 Task: Create new invoice with Date Opened :15-Apr-23, Select Customer: Cauldron Ice Cream, Terms: Payment Term 1. Make invoice entry for item-1 with Date: 15-Apr-23, Description: Minute Maid Apple Juice, Action: Material, Income Account: Income:Sales, Quantity: 2, Unit Price: 6, Discount %: 7. Make entry for item-2 with Date: 15-Apr-23, Description: Ruffles Cheddar Sour Cream Big Bag_x000D_
, Action: Material, Income Account: Income:Sales, Quantity: 2, Unit Price: 12.25, Discount %: 8. Make entry for item-3 with Date: 15-Apr-23, Description: Asian Yellow Pears_x000D_
, Action: Material, Income Account: Income:Sales, Quantity: 2, Unit Price: 13.25, Discount %: 10. Write Notes: 'Looking forward to serving you again.'. Post Invoice with Post Date: 15-Apr-23, Post to Accounts: Assets:Accounts Receivable. Pay / Process Payment with Transaction Date: 15-May-23, Amount: 57.55, Transfer Account: Checking Account. Print Invoice, display notes by going to Option, then go to Display Tab and check 'Invoice Notes'.
Action: Mouse moved to (160, 30)
Screenshot: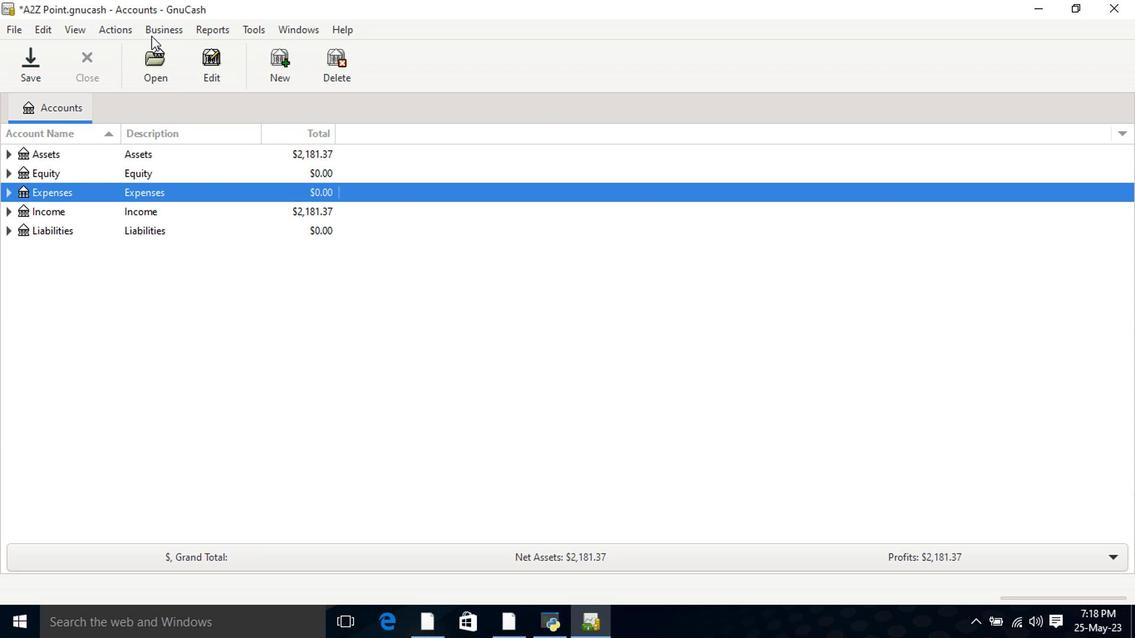 
Action: Mouse pressed left at (160, 30)
Screenshot: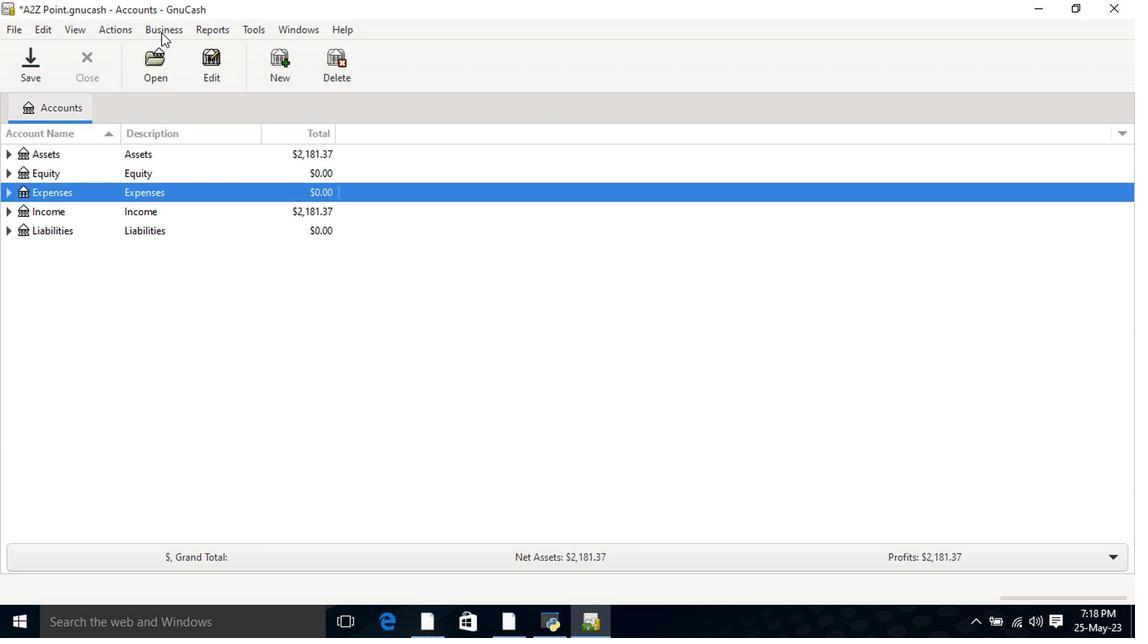 
Action: Mouse moved to (365, 110)
Screenshot: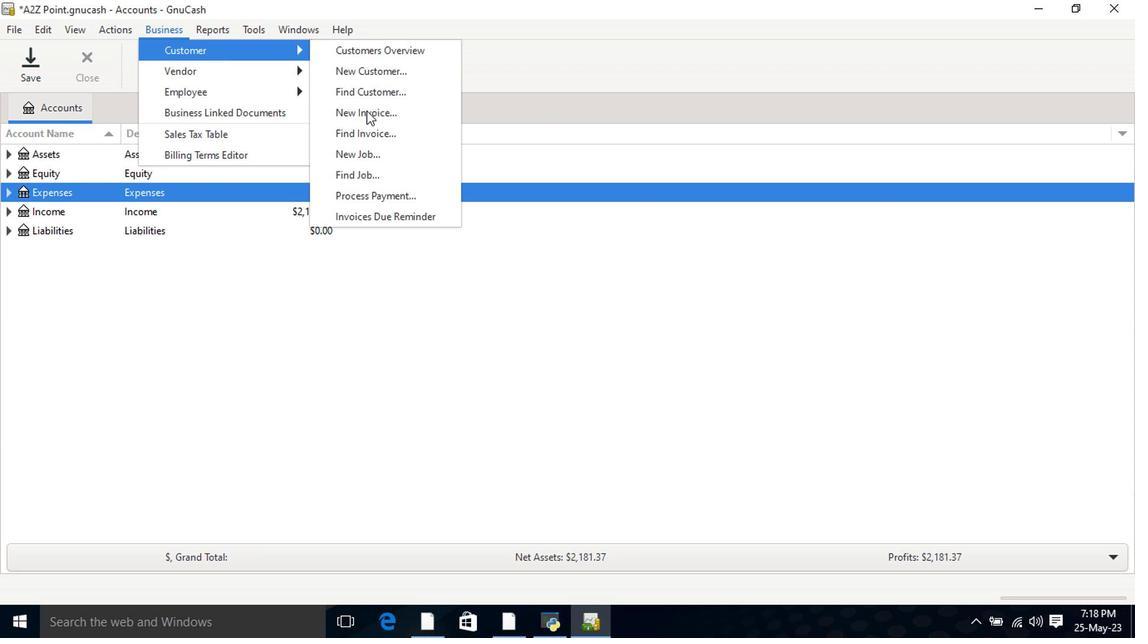 
Action: Mouse pressed left at (365, 110)
Screenshot: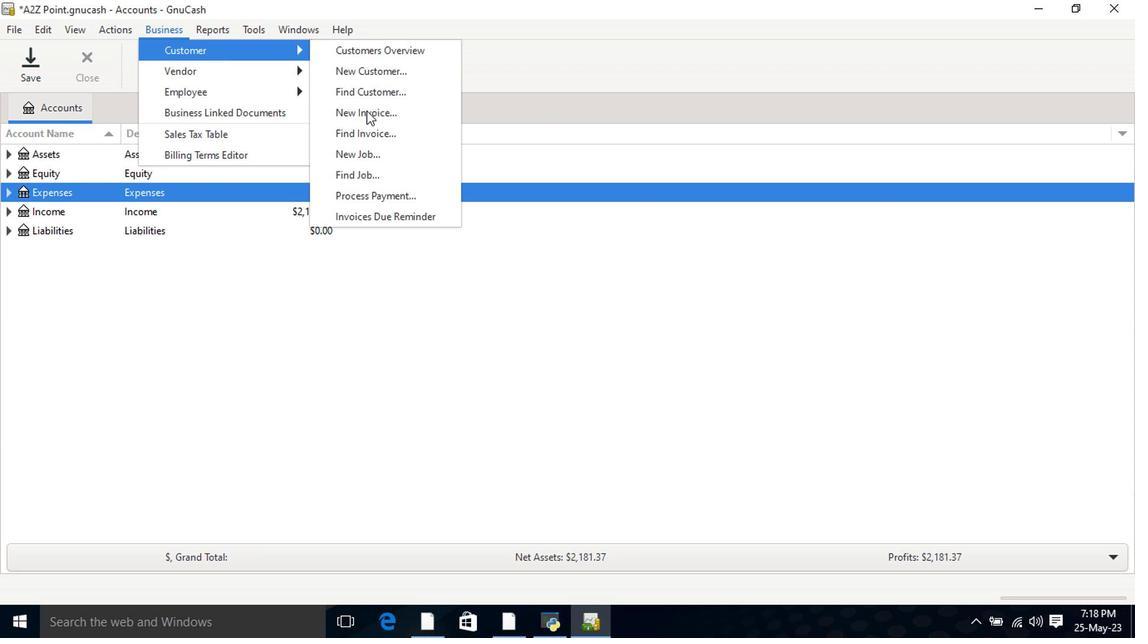 
Action: Mouse moved to (683, 250)
Screenshot: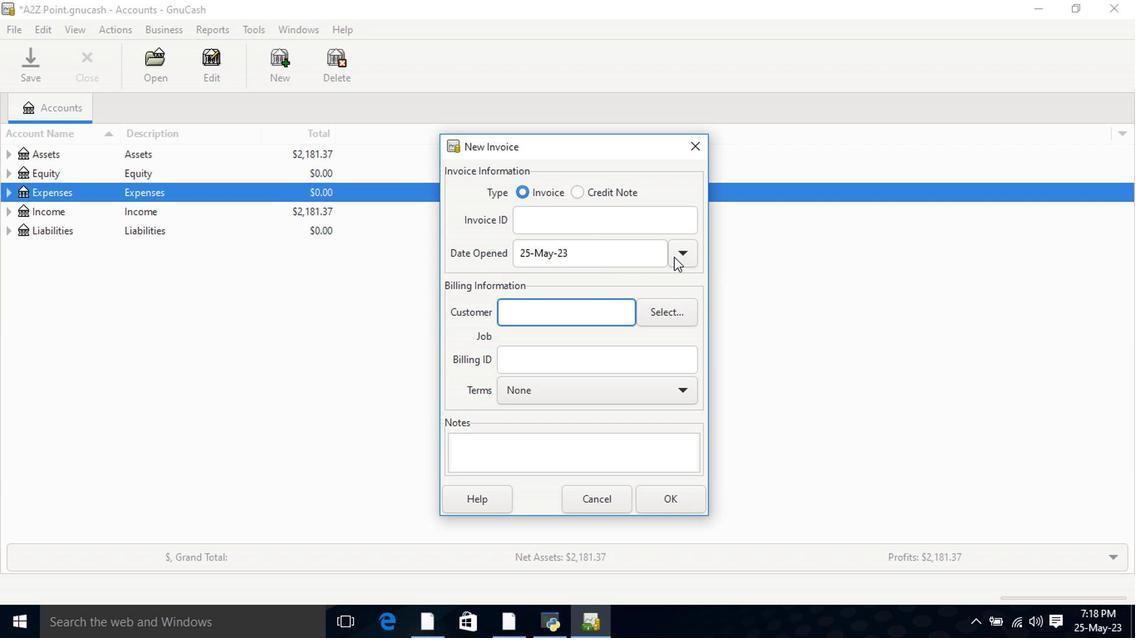 
Action: Mouse pressed left at (683, 250)
Screenshot: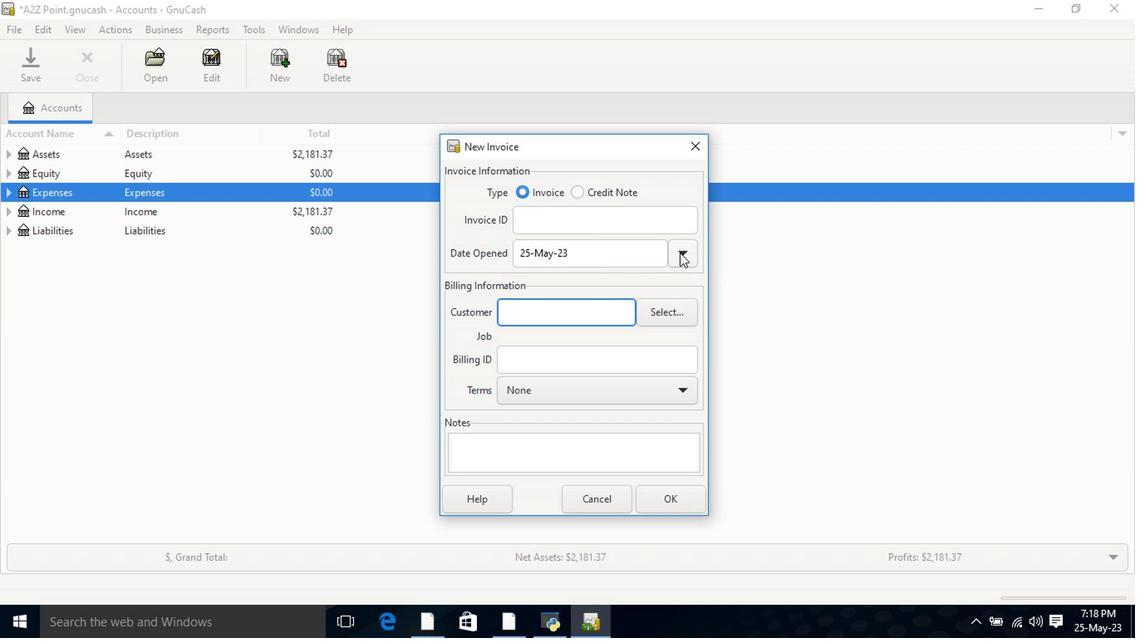 
Action: Mouse moved to (552, 279)
Screenshot: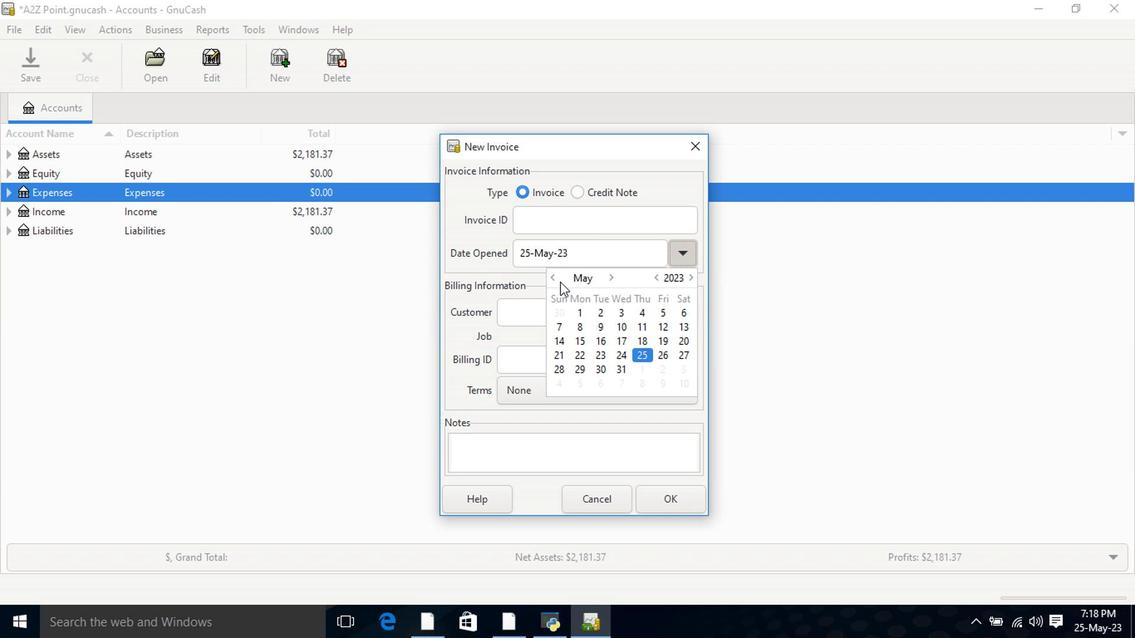 
Action: Mouse pressed left at (552, 279)
Screenshot: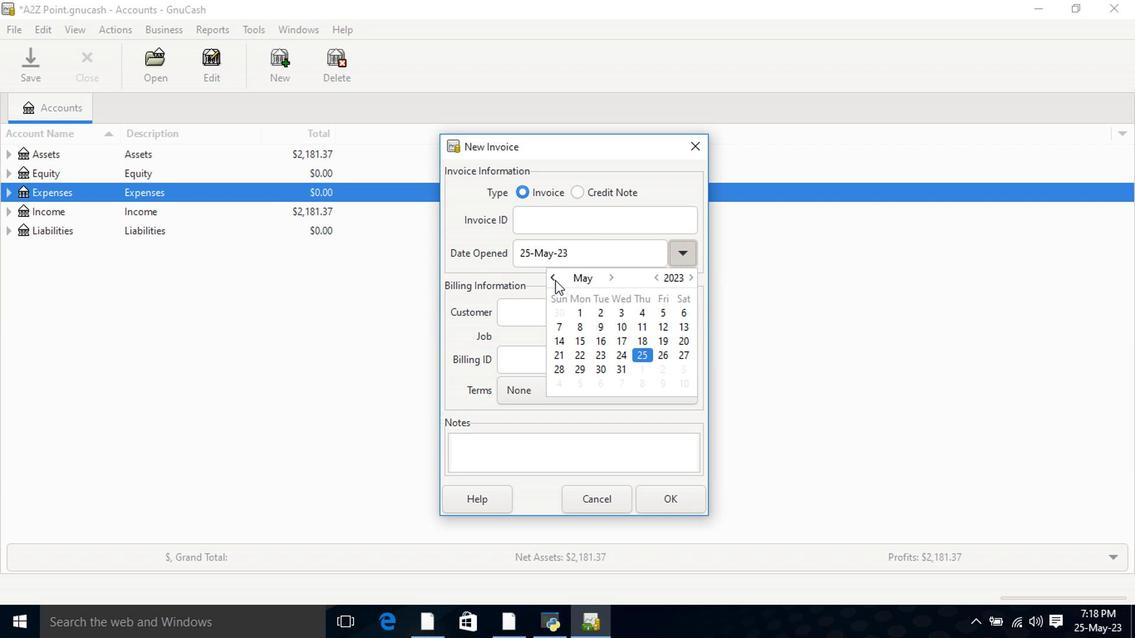 
Action: Mouse moved to (685, 338)
Screenshot: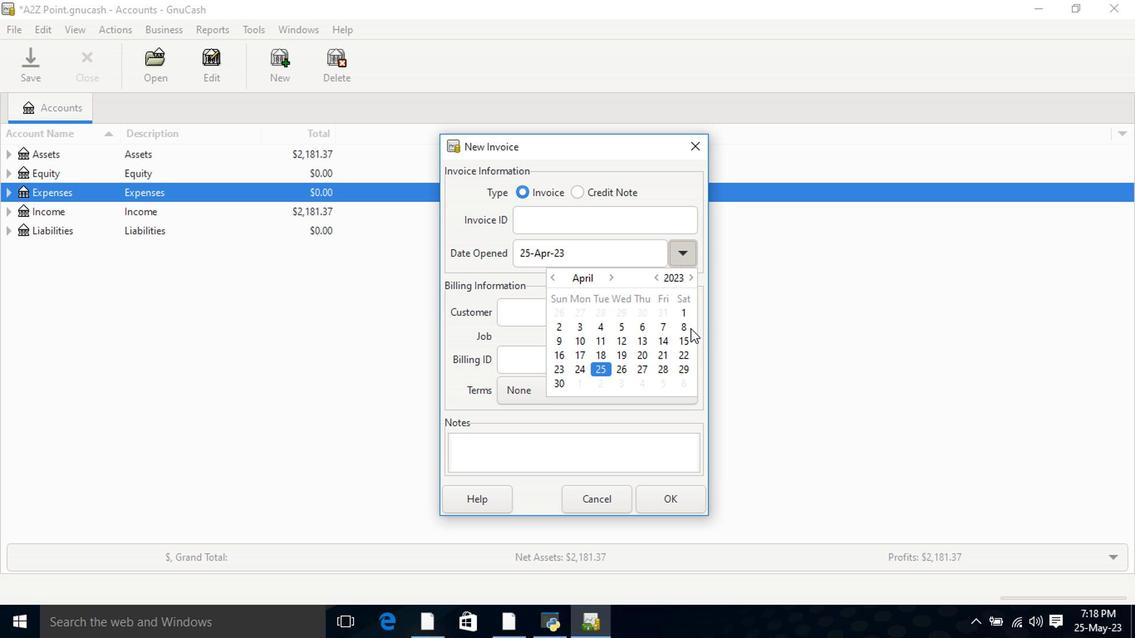 
Action: Mouse pressed left at (685, 338)
Screenshot: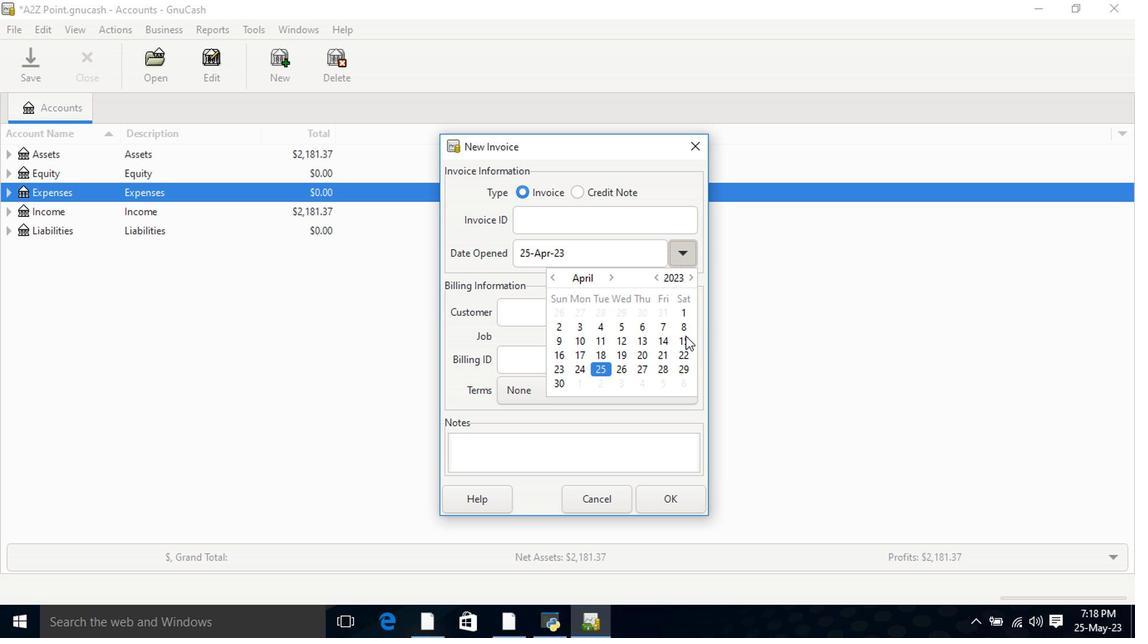
Action: Mouse pressed left at (685, 338)
Screenshot: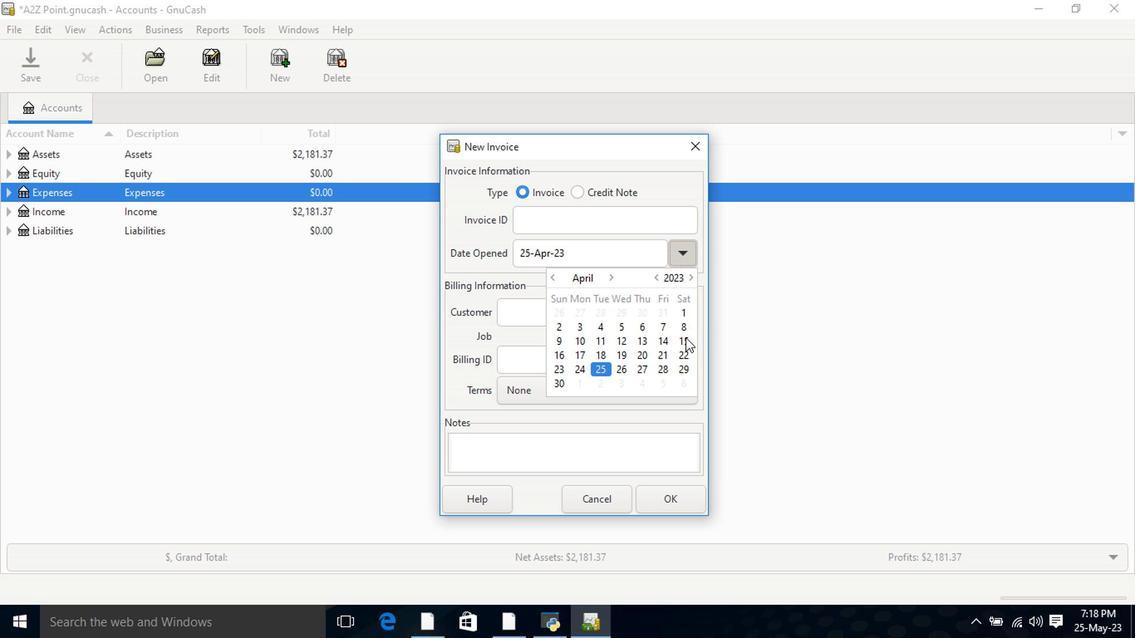 
Action: Mouse moved to (566, 312)
Screenshot: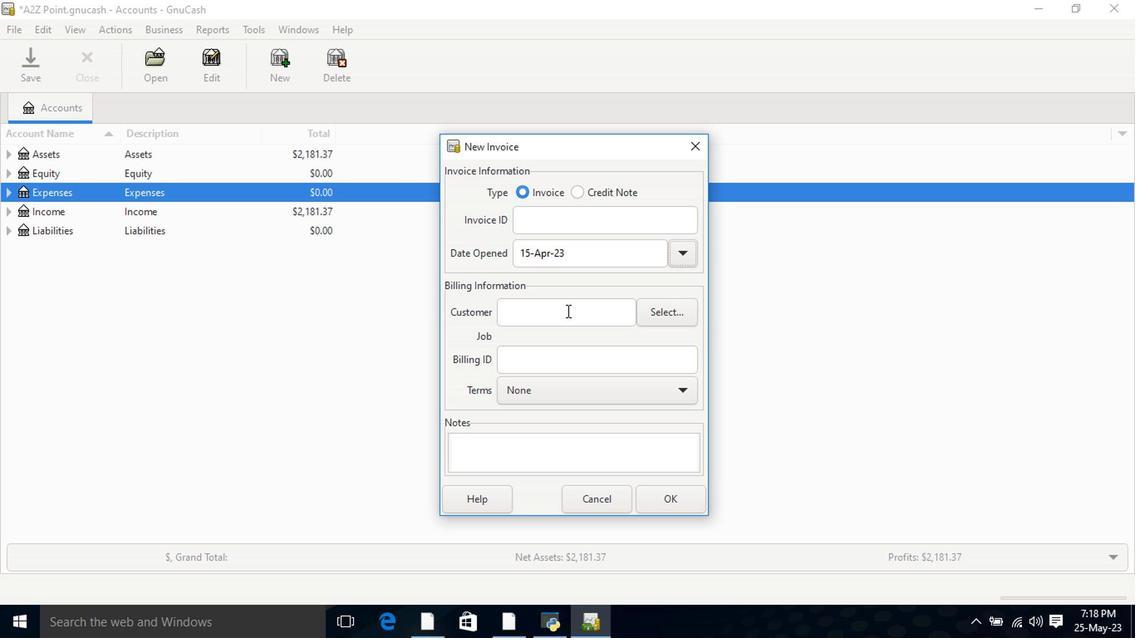 
Action: Mouse pressed left at (566, 312)
Screenshot: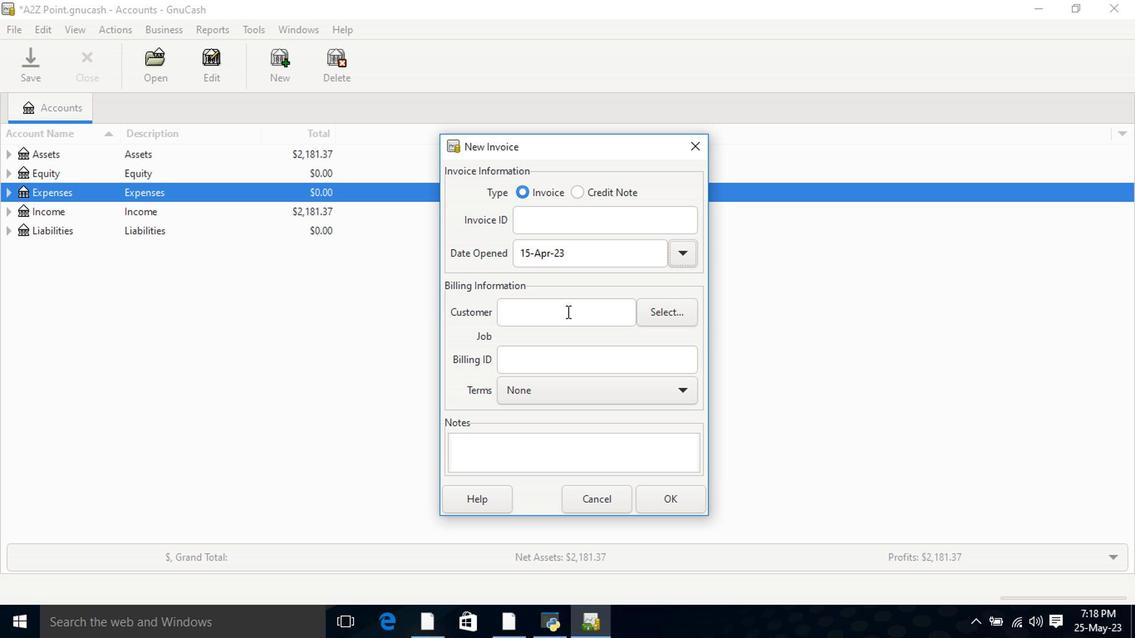 
Action: Key pressed <Key.shift><Key.shift><Key.shift><Key.shift><Key.shift><Key.shift><Key.shift>Cau
Screenshot: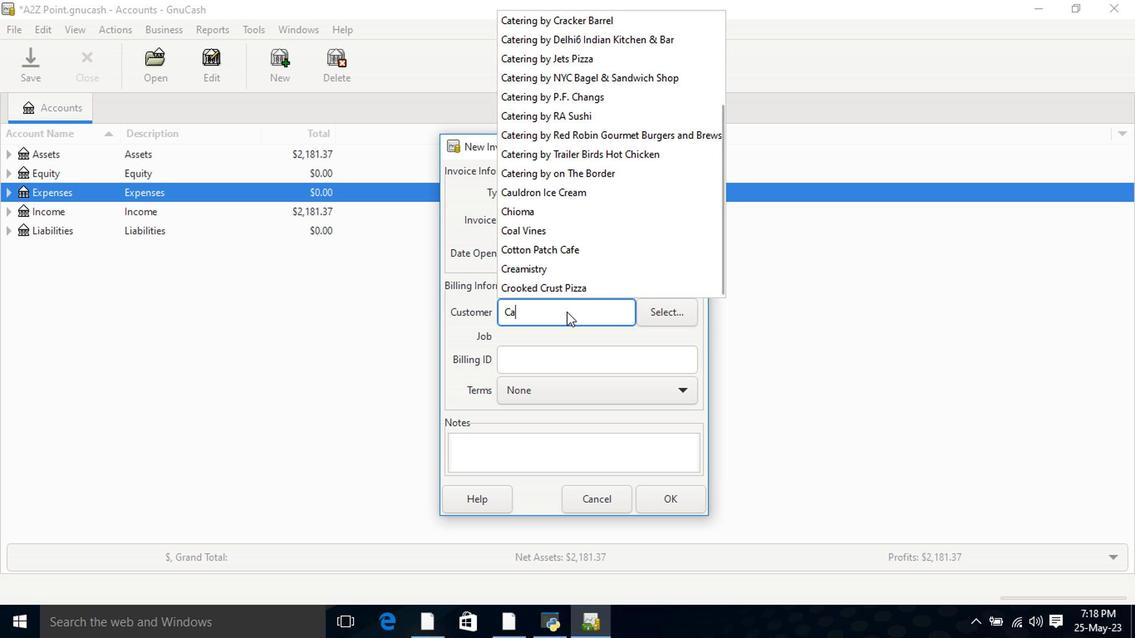 
Action: Mouse moved to (558, 339)
Screenshot: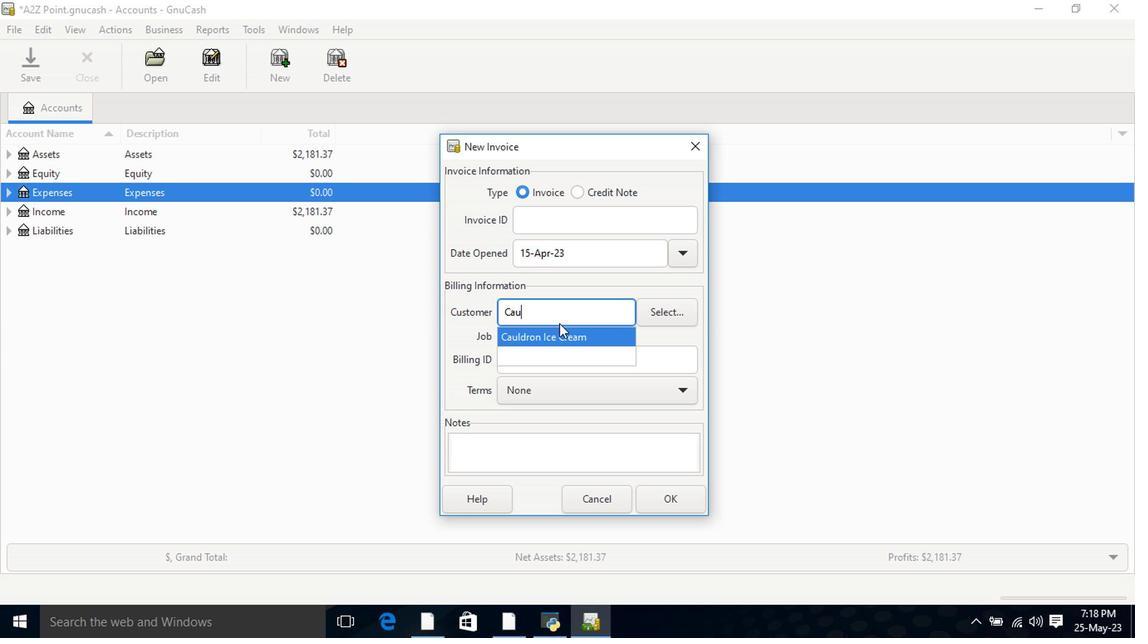 
Action: Mouse pressed left at (558, 339)
Screenshot: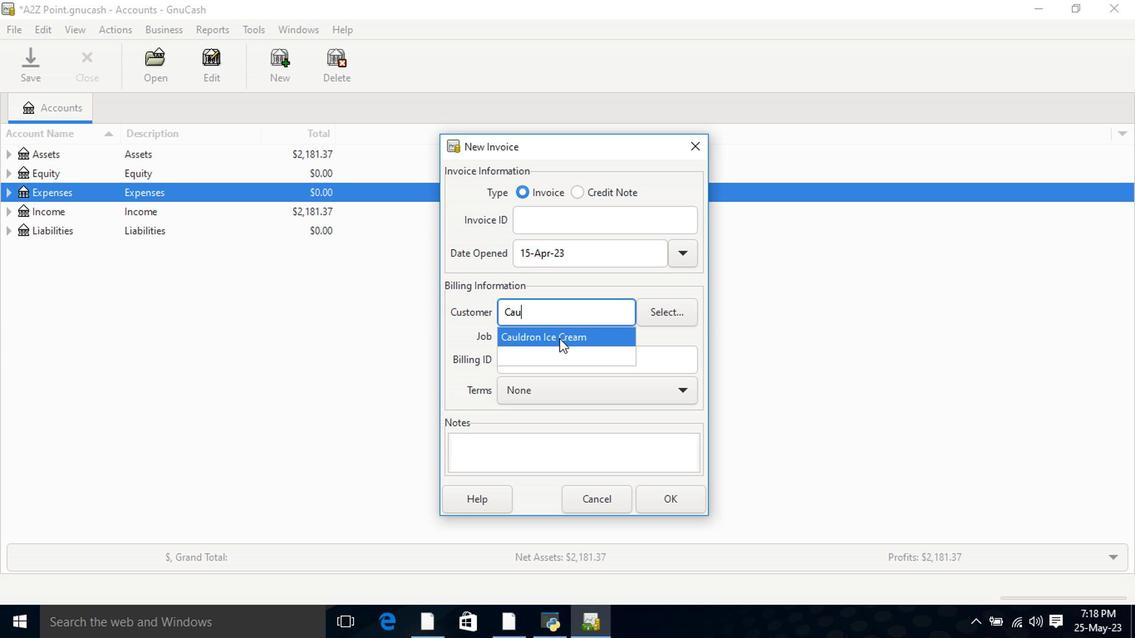 
Action: Mouse moved to (555, 410)
Screenshot: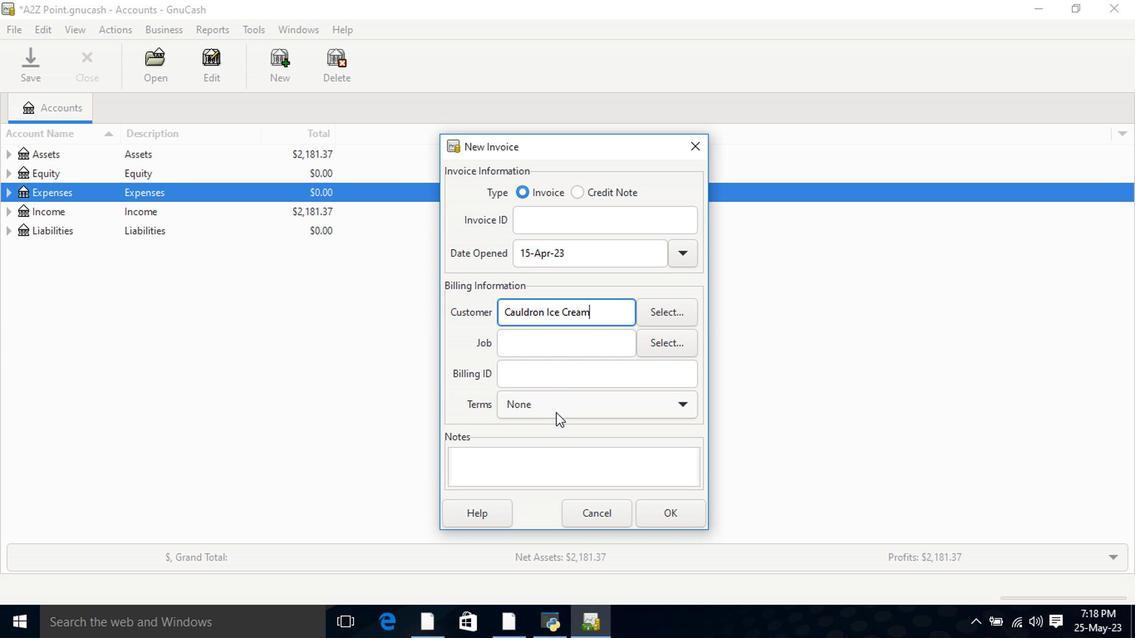 
Action: Mouse pressed left at (555, 410)
Screenshot: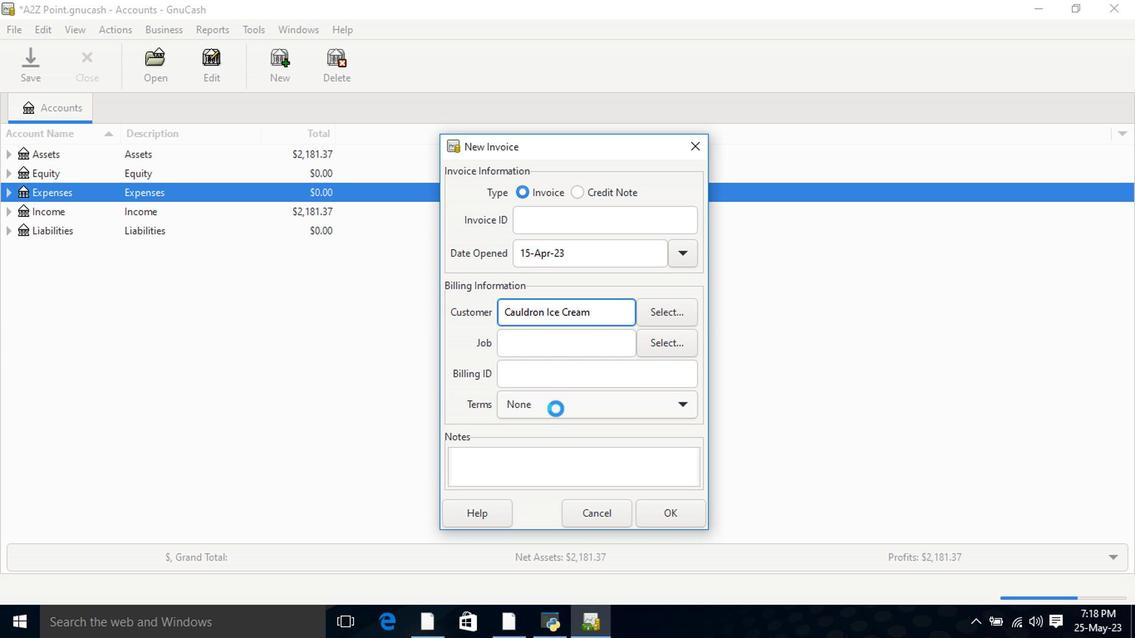 
Action: Mouse moved to (552, 437)
Screenshot: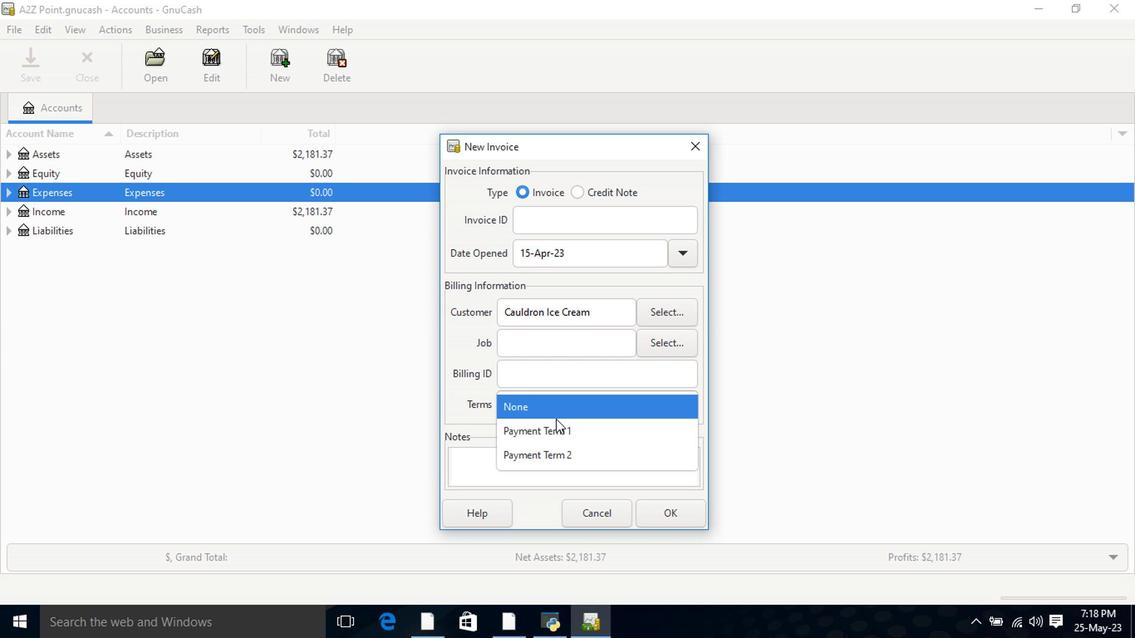 
Action: Mouse pressed left at (552, 437)
Screenshot: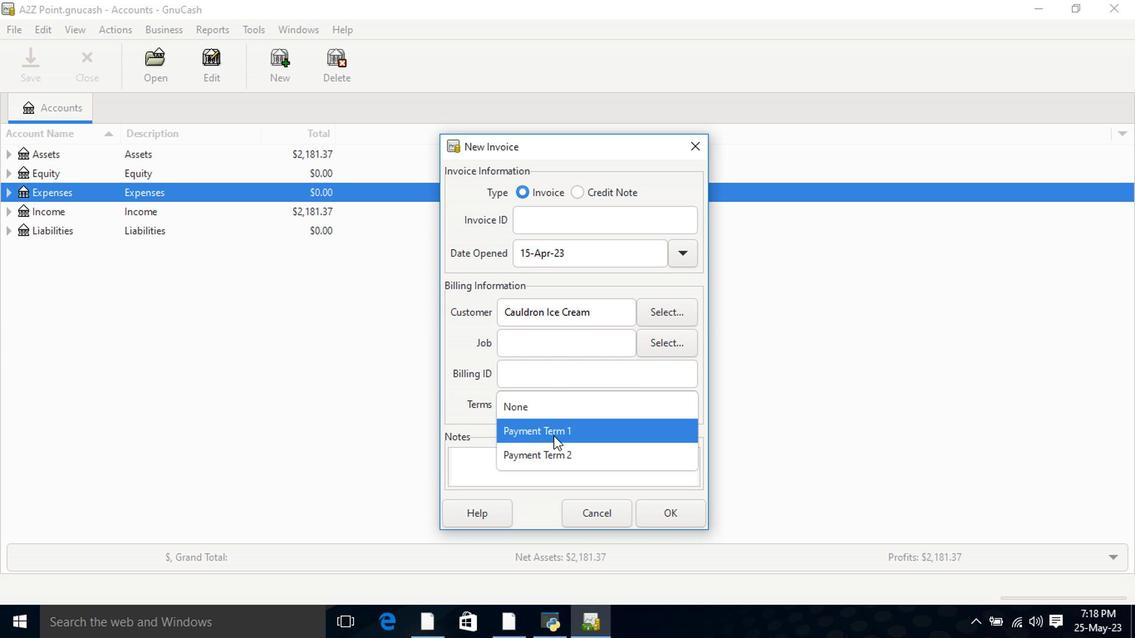 
Action: Mouse moved to (656, 521)
Screenshot: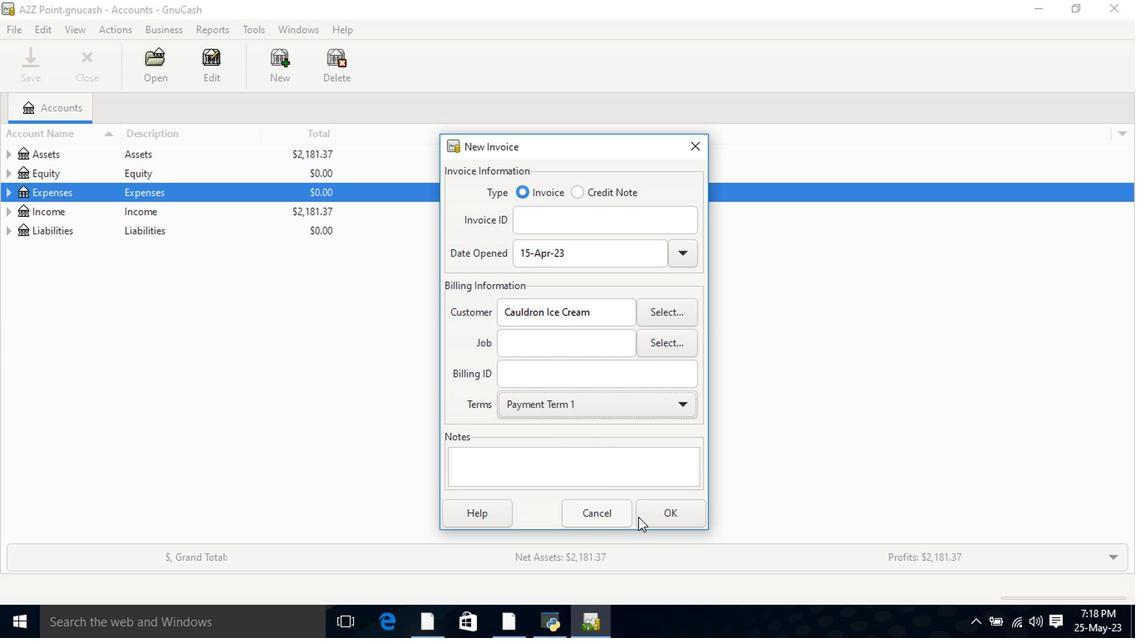 
Action: Mouse pressed left at (656, 521)
Screenshot: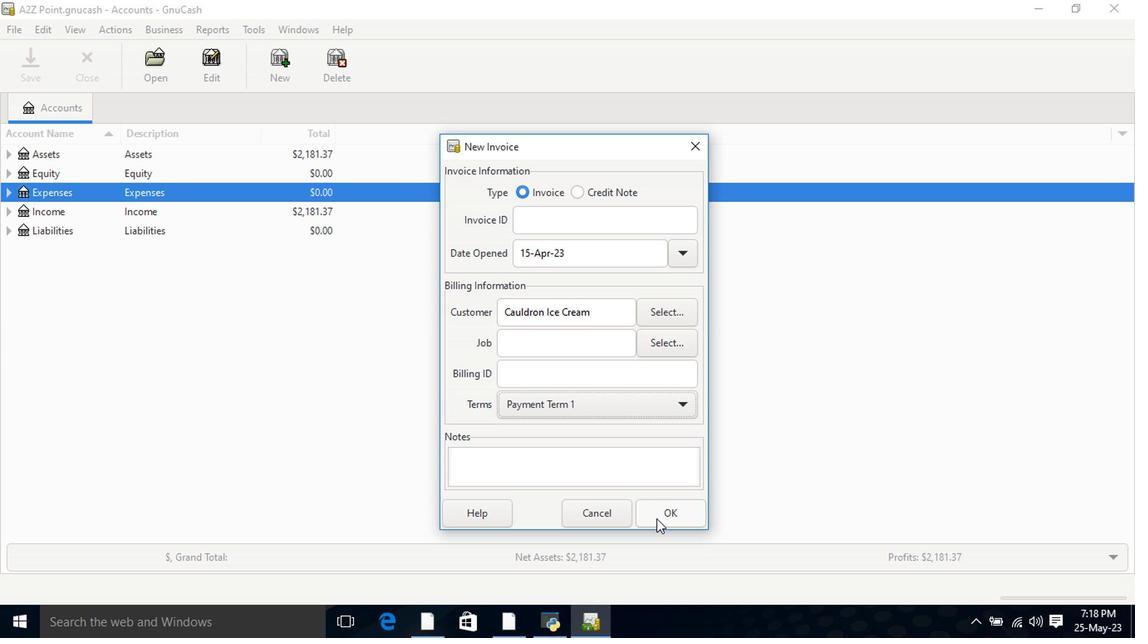 
Action: Mouse moved to (76, 325)
Screenshot: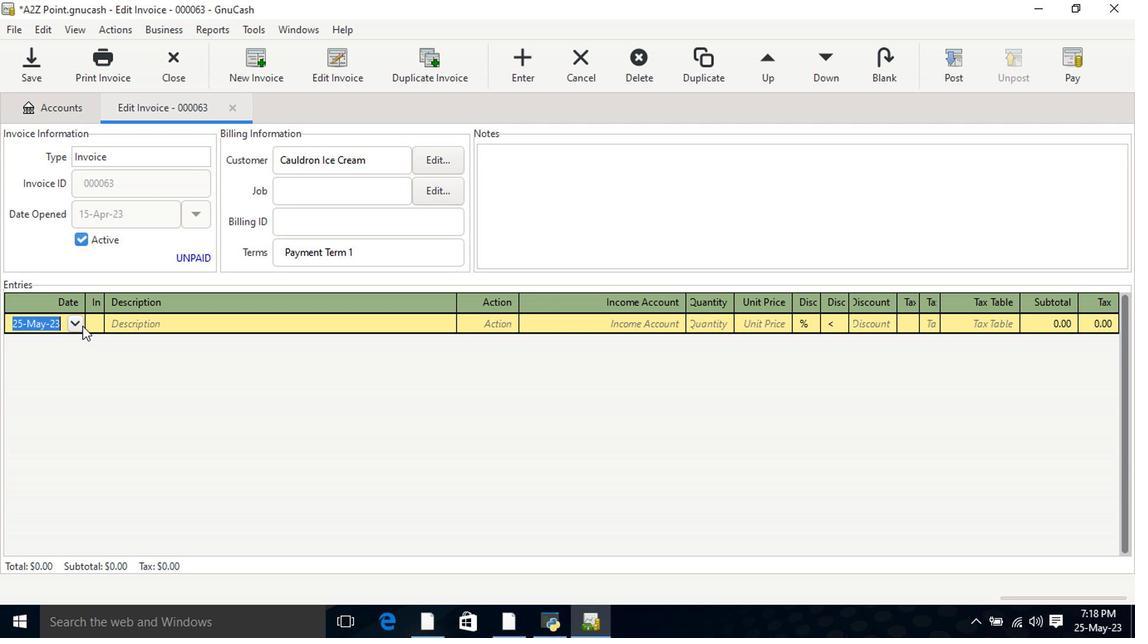 
Action: Mouse pressed left at (76, 325)
Screenshot: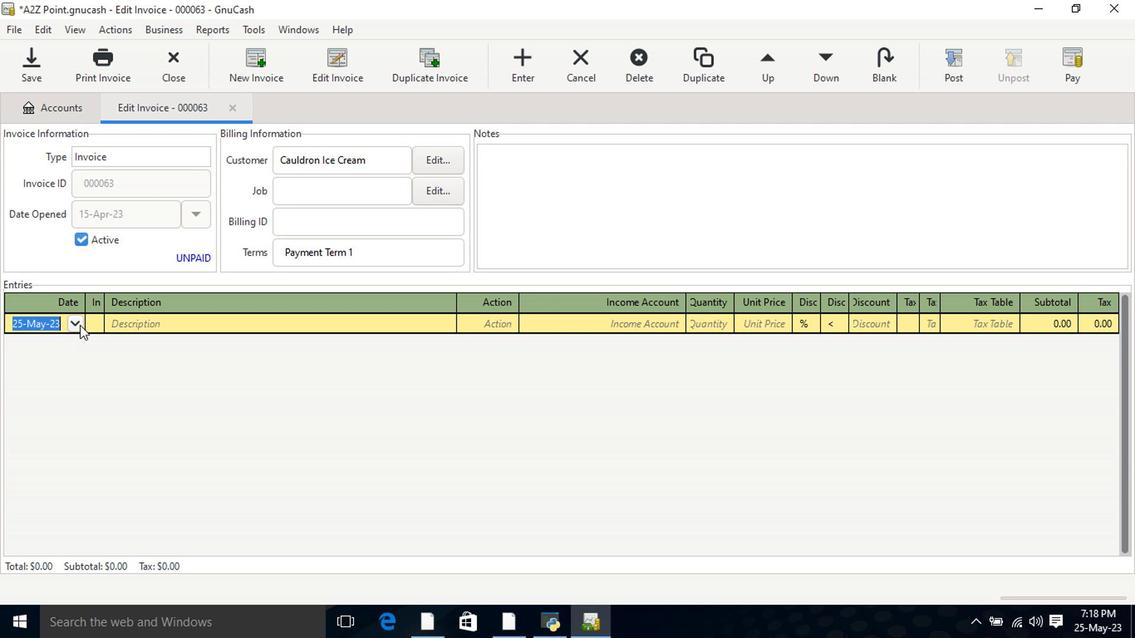
Action: Mouse moved to (14, 348)
Screenshot: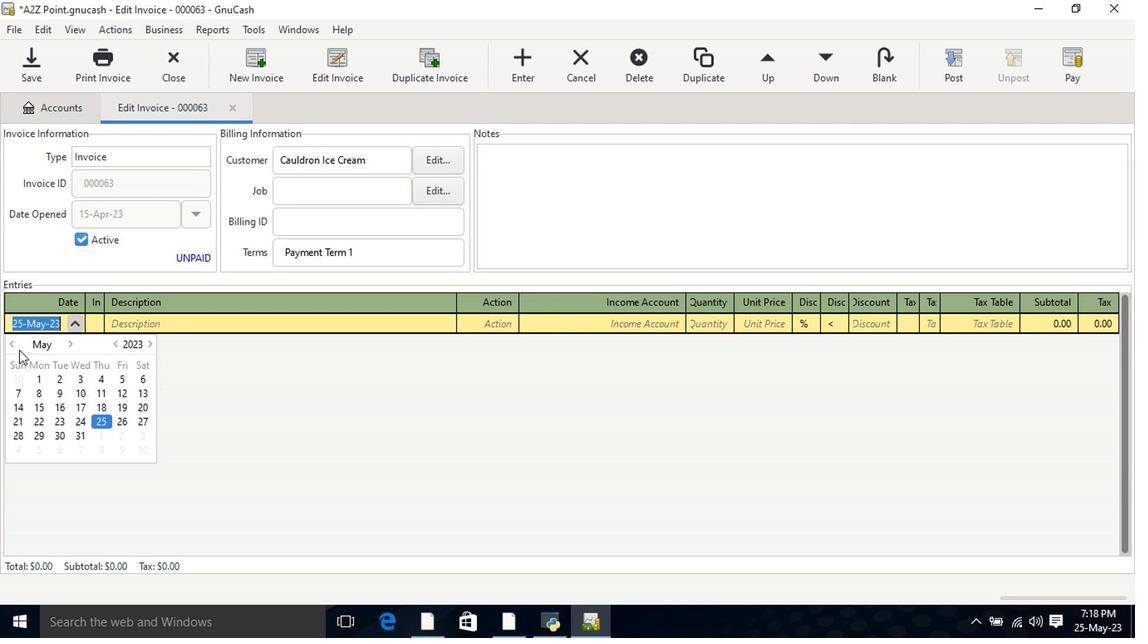 
Action: Mouse pressed left at (14, 348)
Screenshot: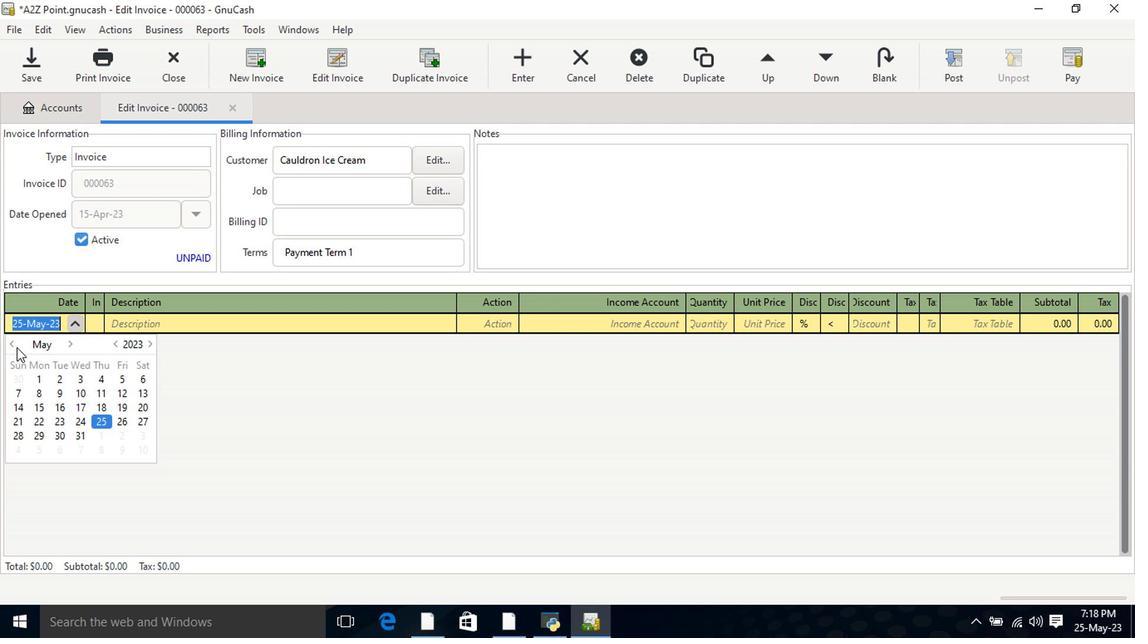 
Action: Mouse moved to (9, 345)
Screenshot: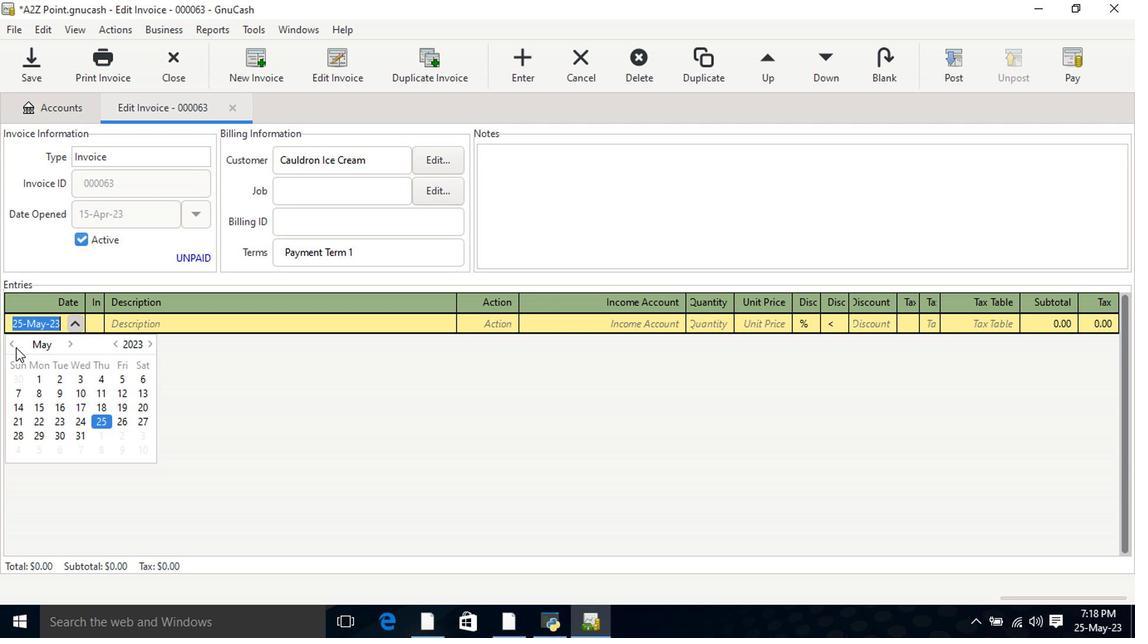 
Action: Mouse pressed left at (9, 345)
Screenshot: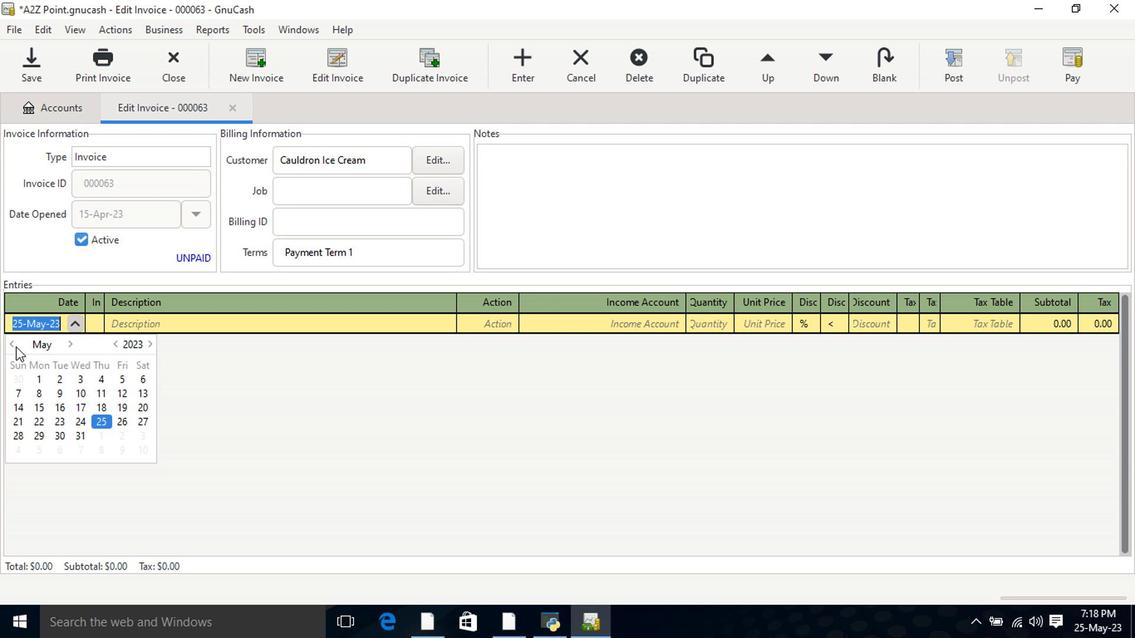 
Action: Mouse moved to (143, 409)
Screenshot: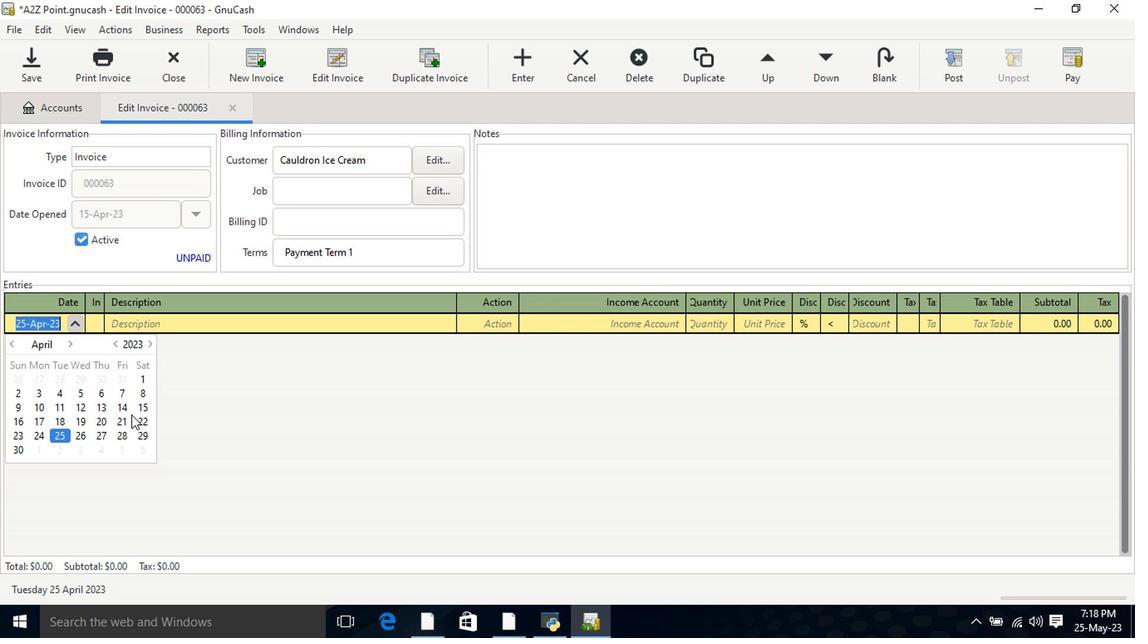 
Action: Mouse pressed left at (143, 409)
Screenshot: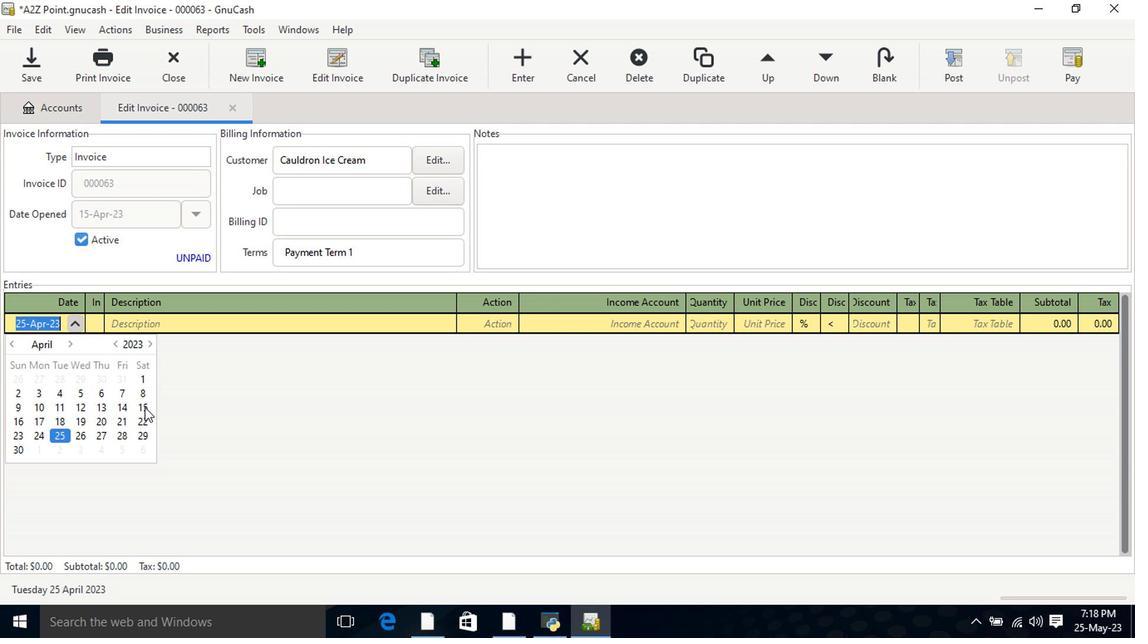 
Action: Mouse moved to (143, 407)
Screenshot: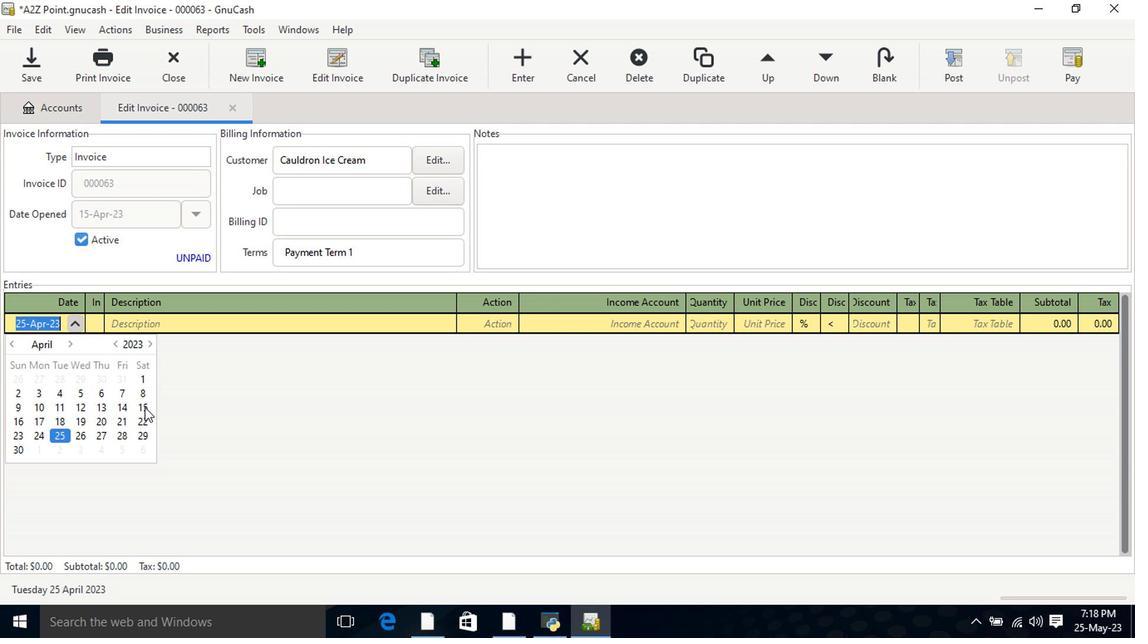 
Action: Mouse pressed left at (143, 407)
Screenshot: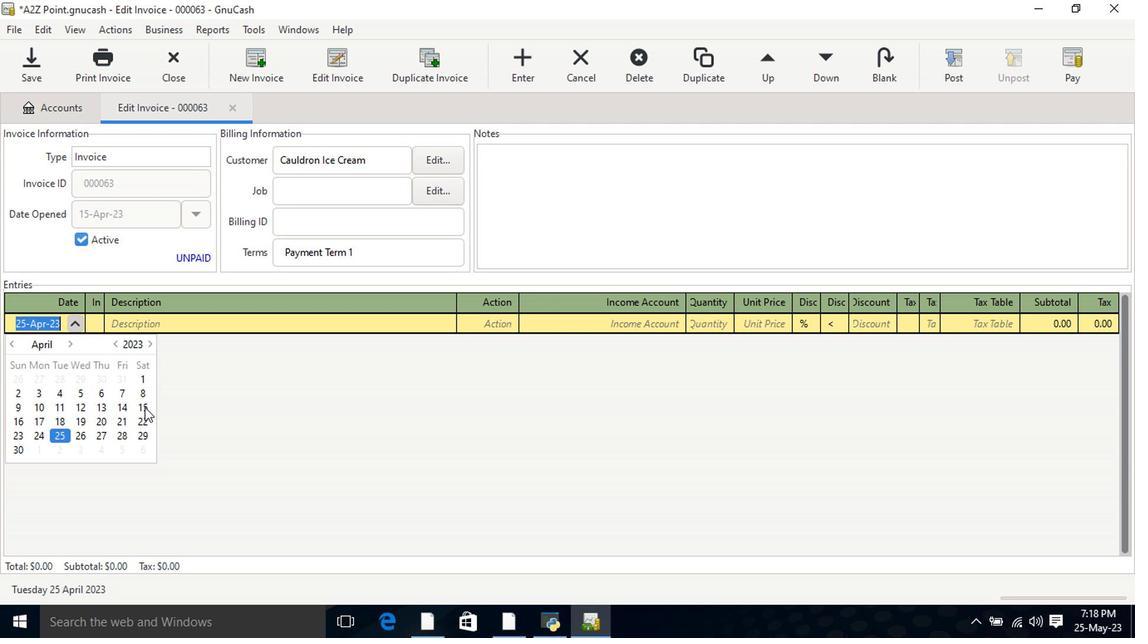 
Action: Mouse moved to (155, 319)
Screenshot: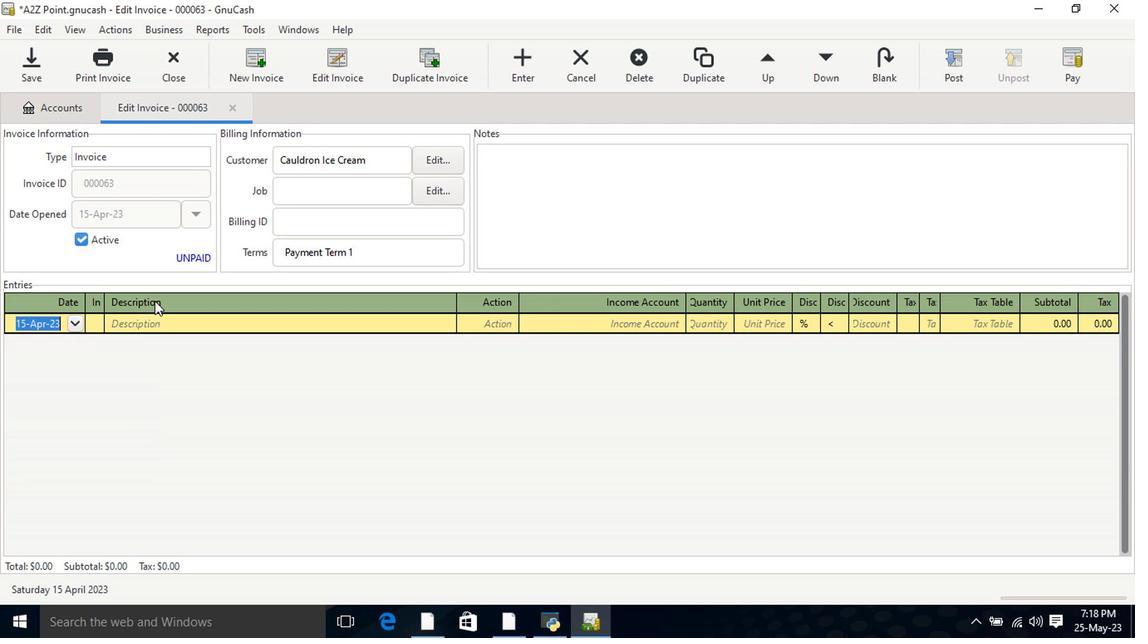 
Action: Key pressed <Key.shift>Minute<Key.space><Key.shift>Main<Key.backspace>d<Key.space><Key.shift>Apple<Key.space><Key.shift>Juice<Key.tab>mater<Key.tab>incom<Key.down><Key.down><Key.down><Key.tab>2<Key.tab>6<Key.tab>
Screenshot: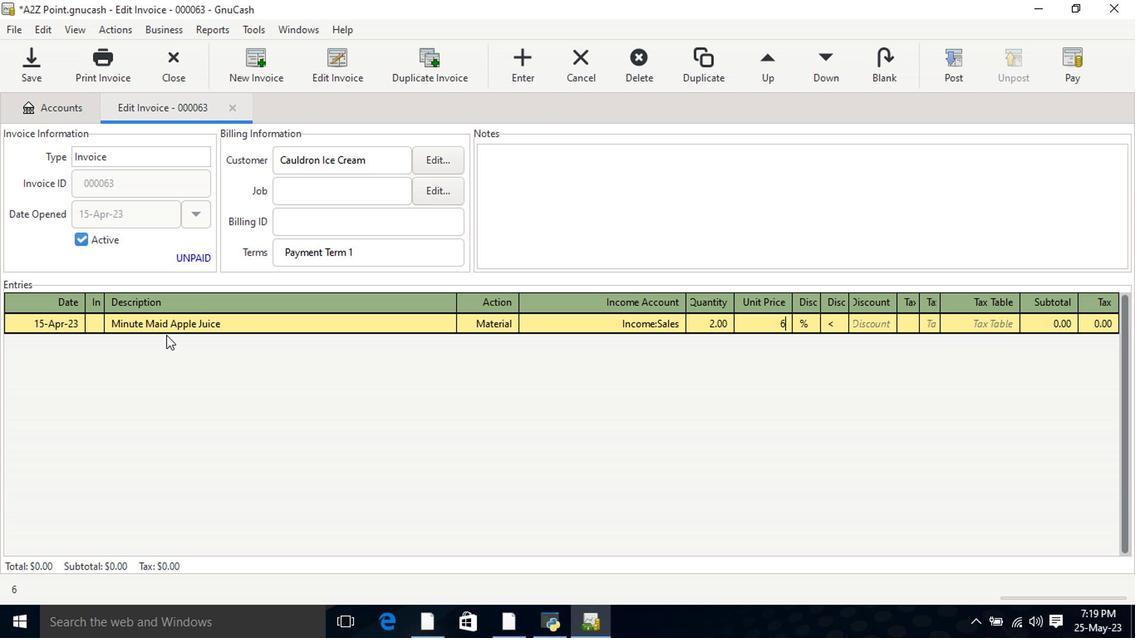 
Action: Mouse moved to (820, 326)
Screenshot: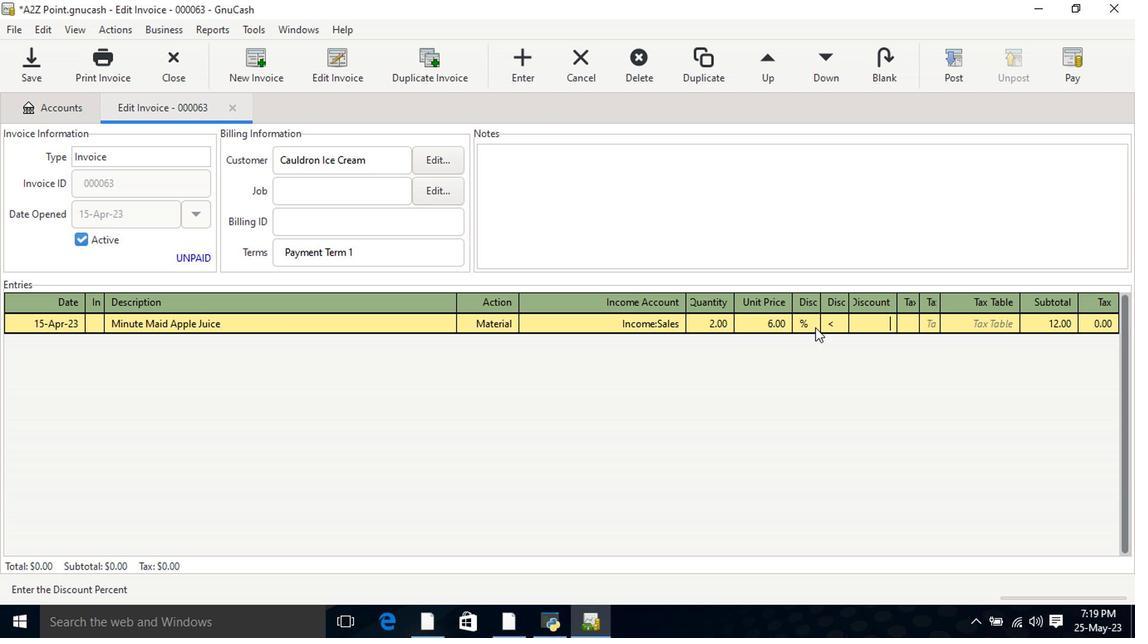 
Action: Mouse pressed left at (820, 326)
Screenshot: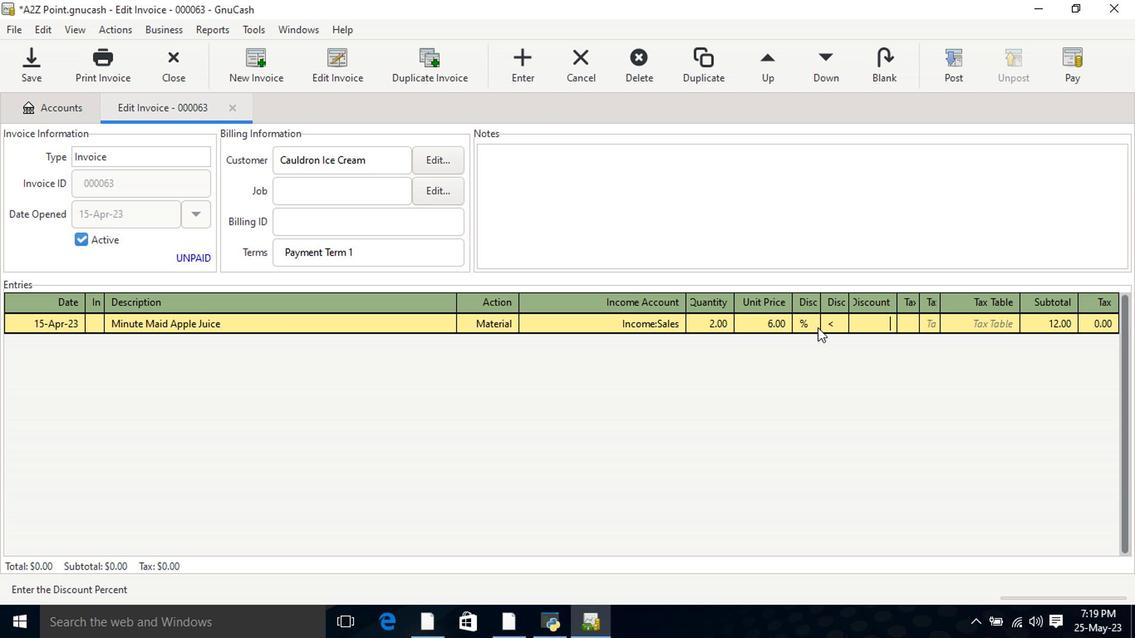 
Action: Mouse moved to (799, 326)
Screenshot: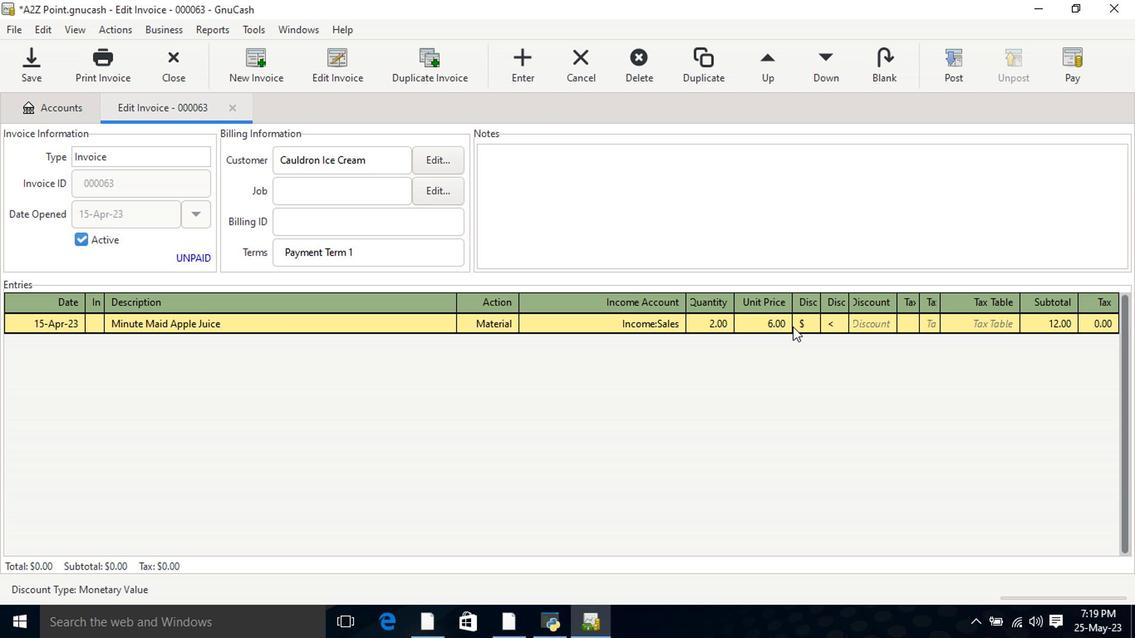 
Action: Mouse pressed left at (799, 326)
Screenshot: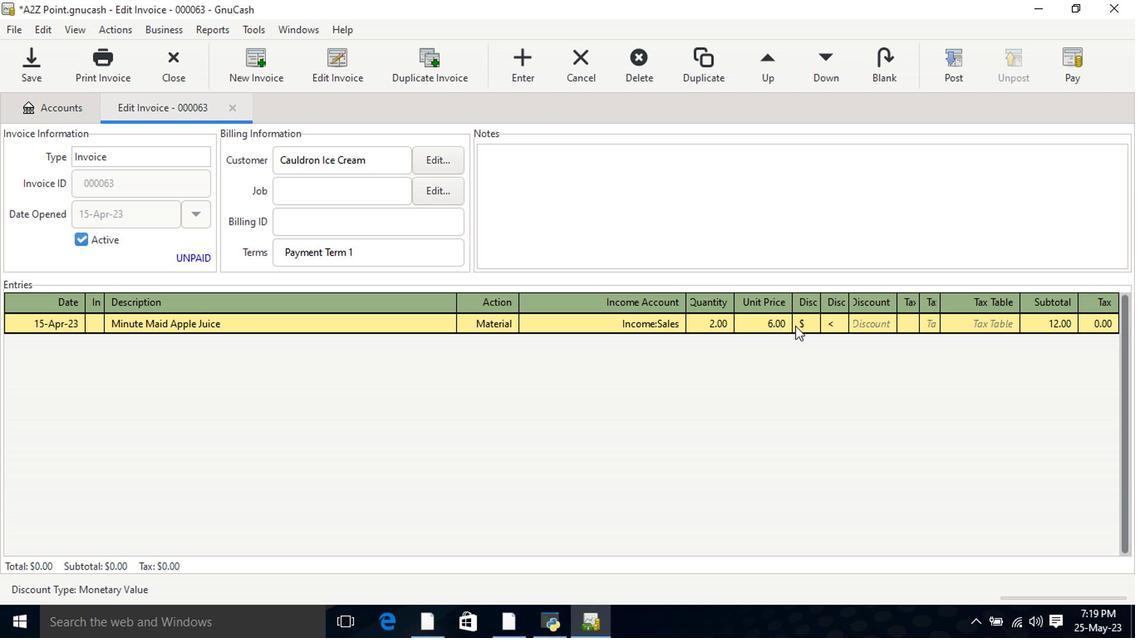 
Action: Mouse moved to (827, 323)
Screenshot: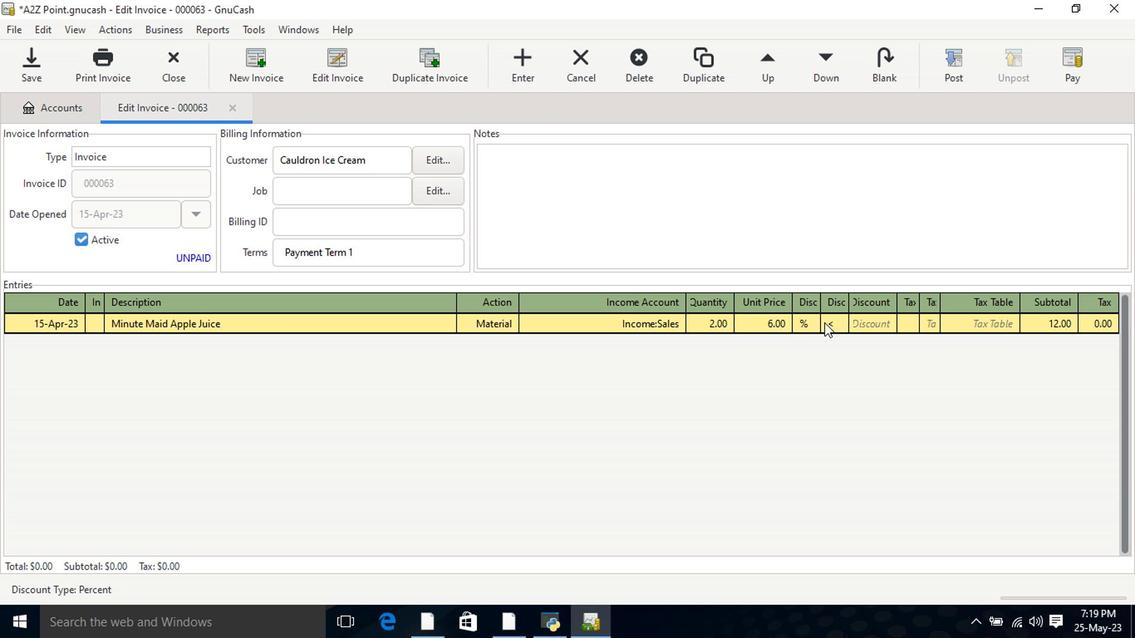 
Action: Mouse pressed left at (827, 323)
Screenshot: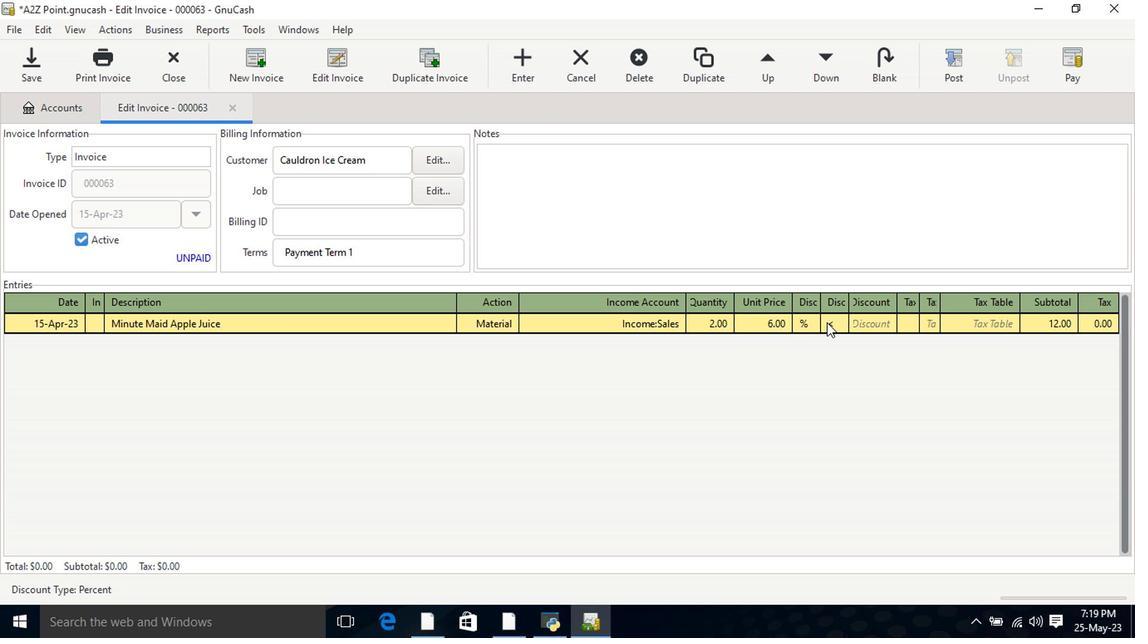 
Action: Mouse moved to (860, 325)
Screenshot: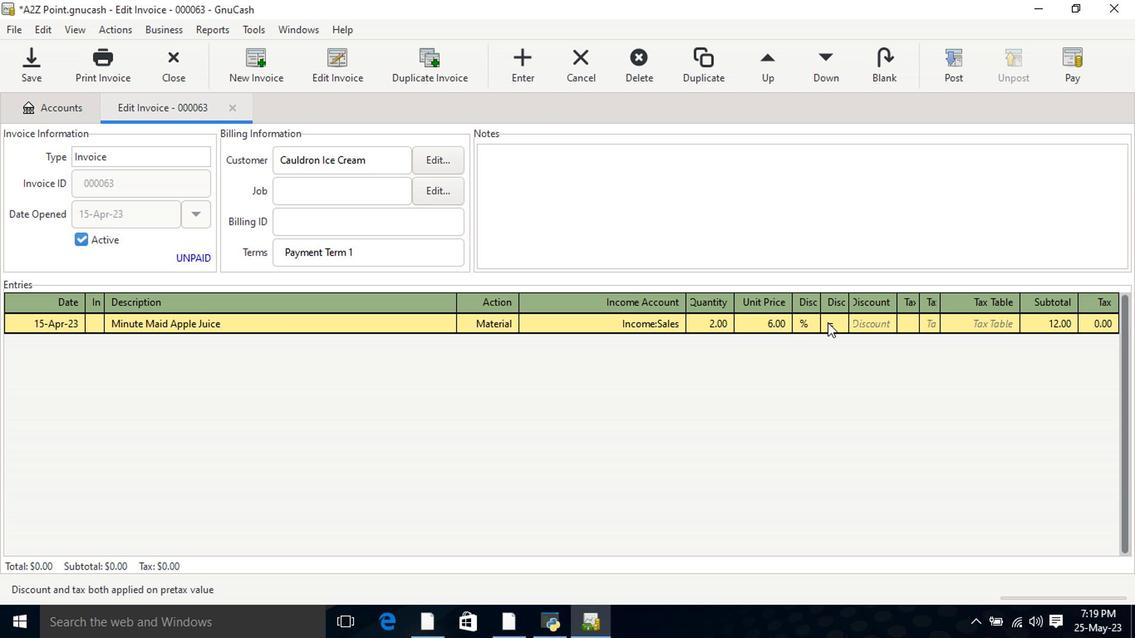 
Action: Mouse pressed left at (860, 325)
Screenshot: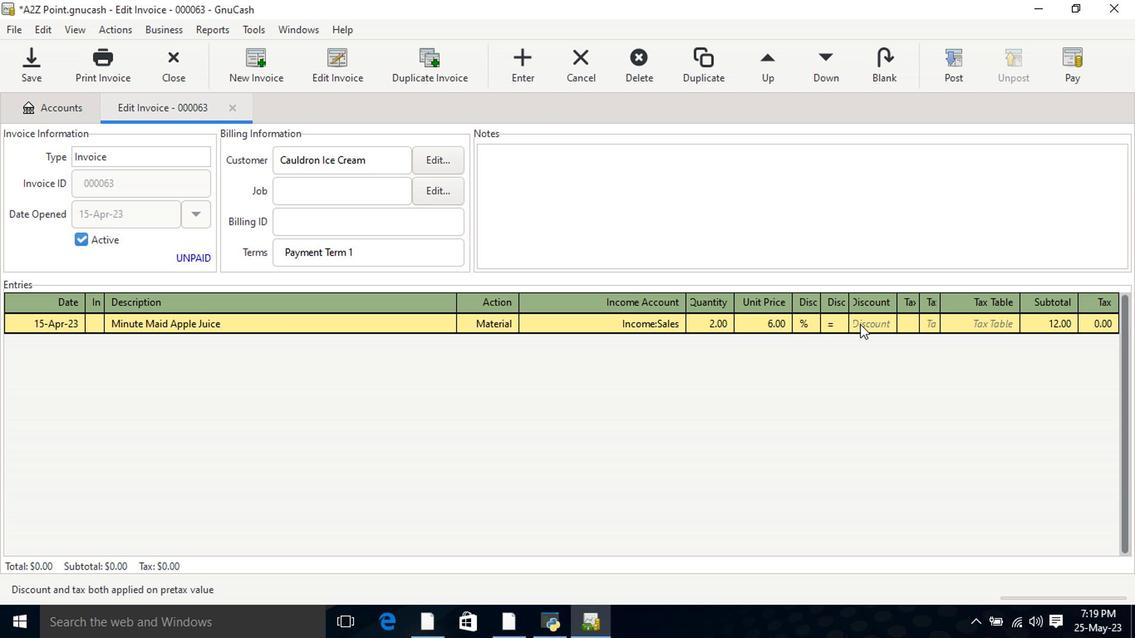 
Action: Key pressed 7<Key.tab><Key.tab><Key.shift>Ruffles<Key.space><Key.shift>Cheddar<Key.space><Key.shift>Sour<Key.space><Key.shift>Cream<Key.space><Key.shift>Big<Key.space><Key.shift>Big<Key.backspace><Key.backspace>ag<Key.tab>mater<Key.tab>income<Key.down><Key.down><Key.down><Key.tab>2<Key.tab>12.25<Key.tab>
Screenshot: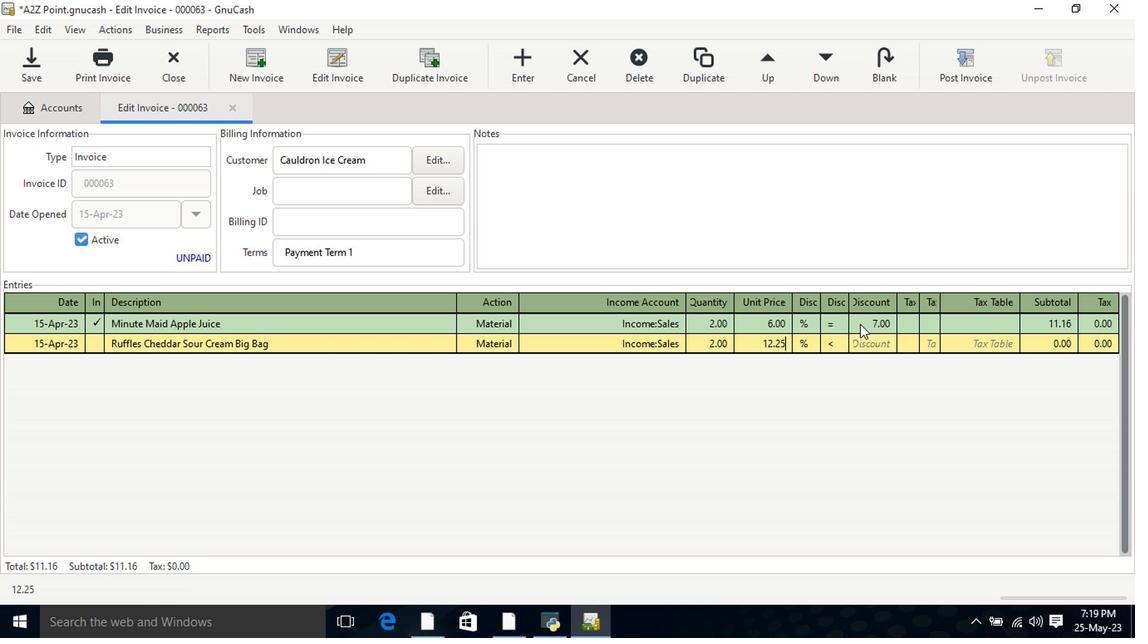 
Action: Mouse moved to (832, 349)
Screenshot: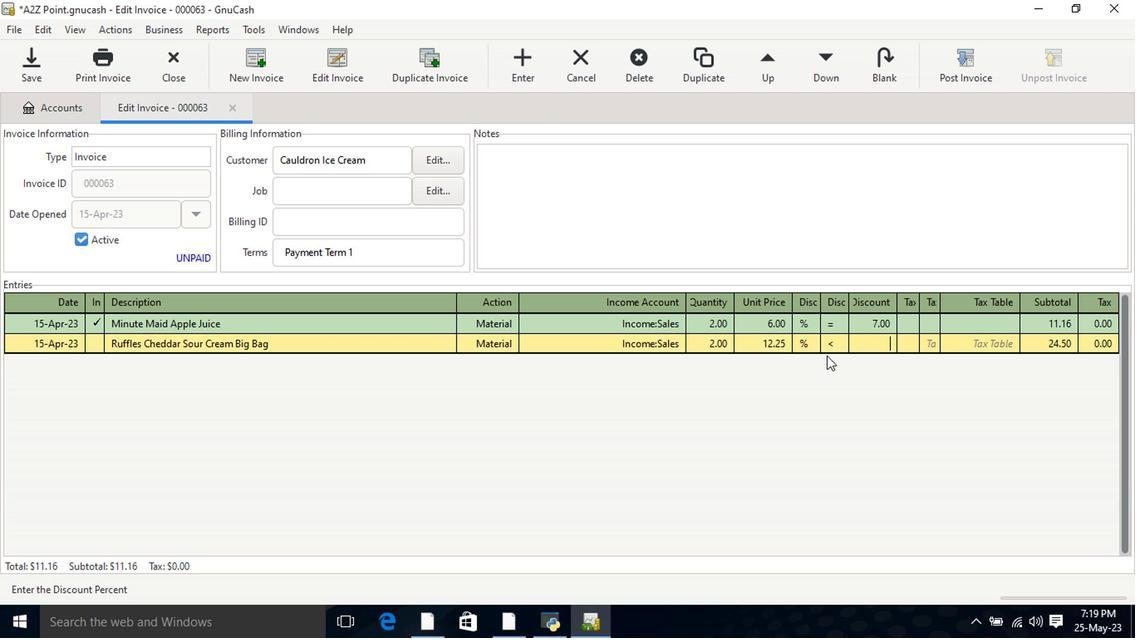 
Action: Mouse pressed left at (832, 349)
Screenshot: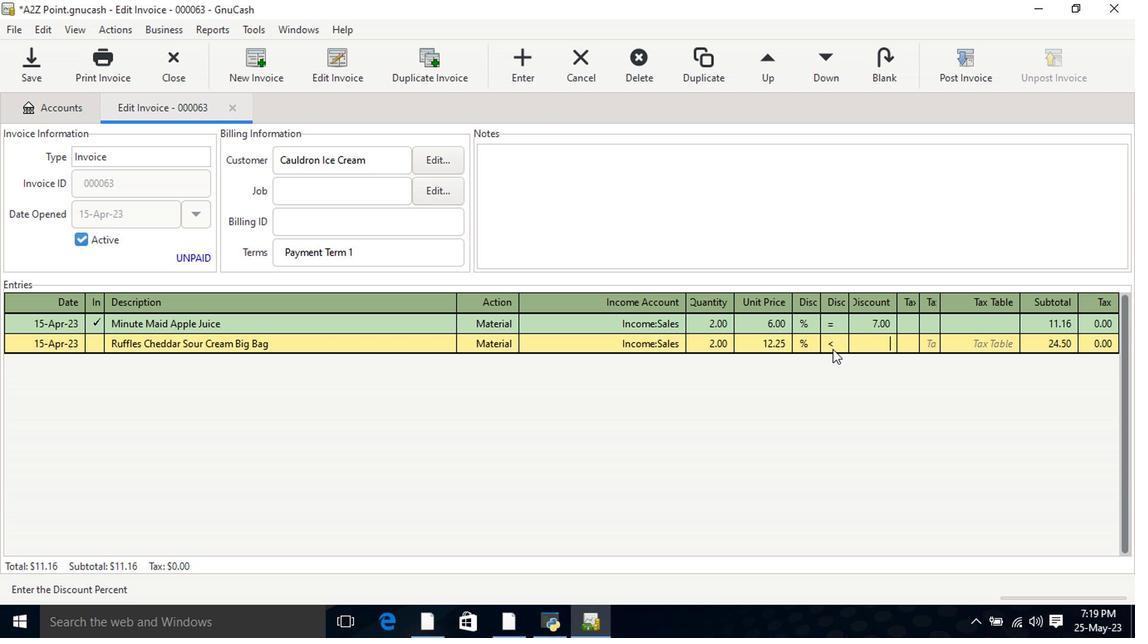 
Action: Mouse moved to (864, 349)
Screenshot: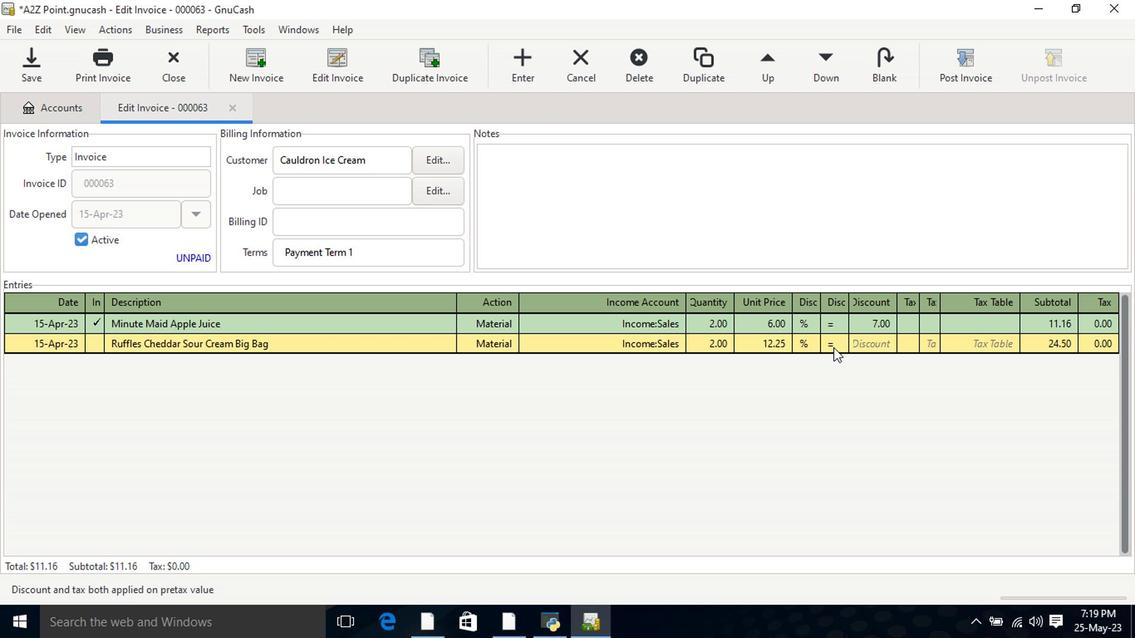 
Action: Mouse pressed left at (864, 349)
Screenshot: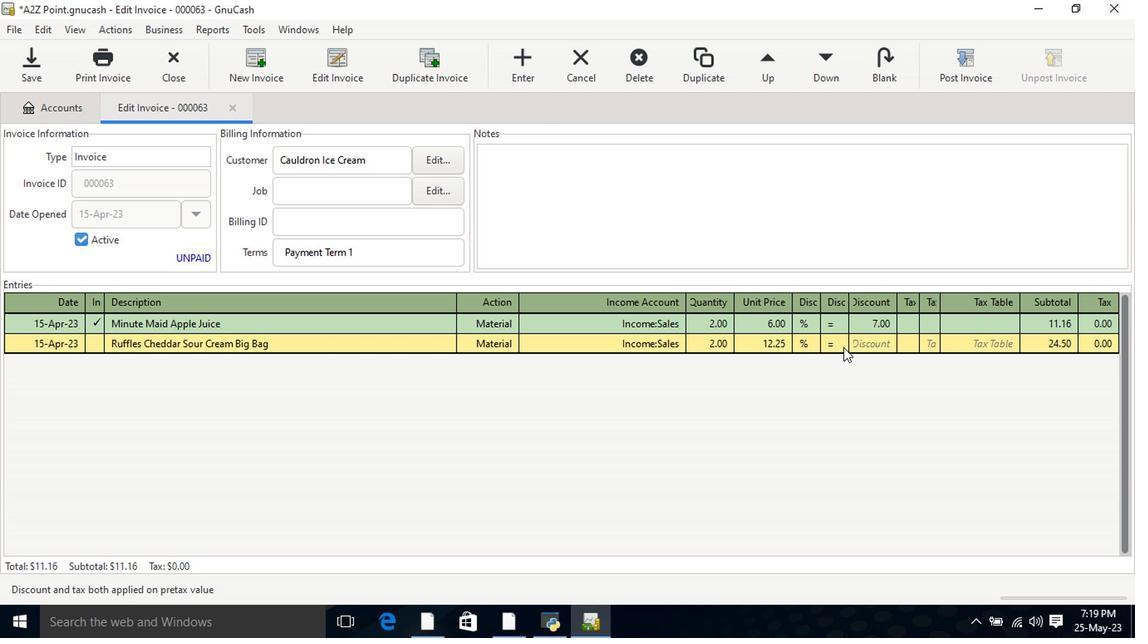 
Action: Key pressed 8<Key.tab><Key.tab><Key.shift><Key.shift>Asian<Key.space><Key.shift>Yellow<Key.space><Key.shift>Pears<Key.tab>mater<Key.tab>income<Key.down><Key.down><Key.down><Key.tab>2<Key.tab>13.3<Key.tab>
Screenshot: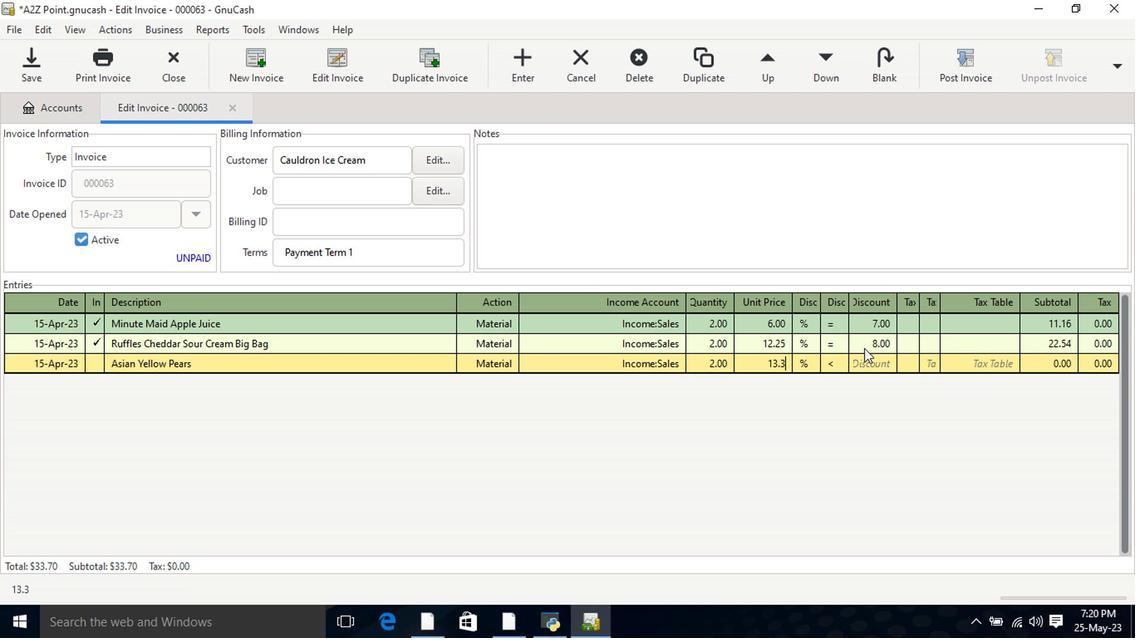 
Action: Mouse moved to (836, 360)
Screenshot: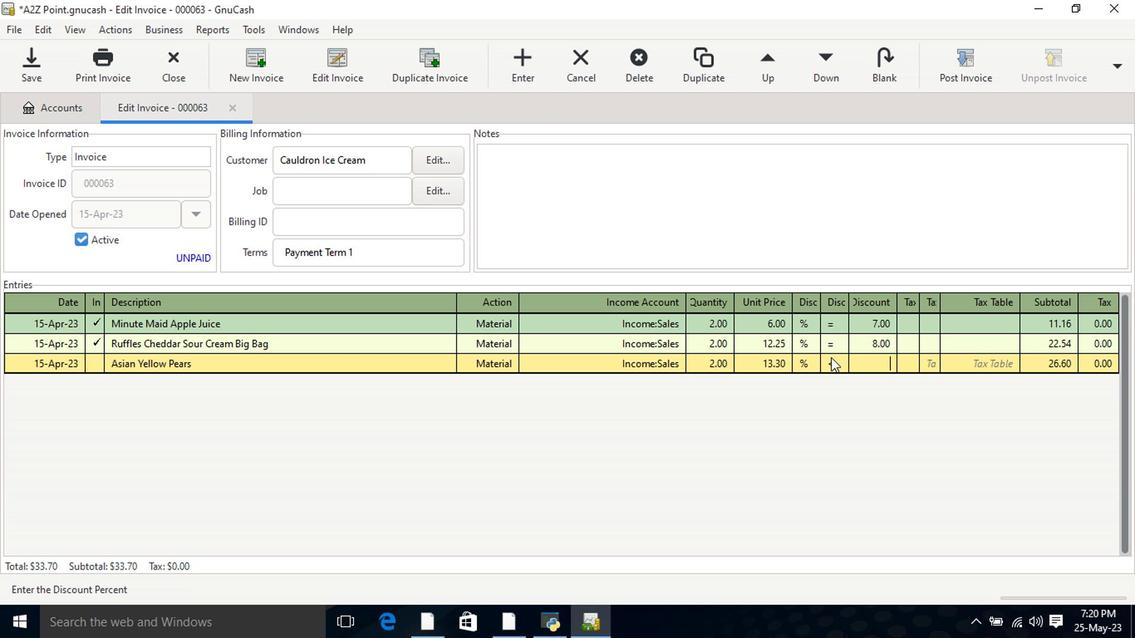 
Action: Mouse pressed left at (836, 360)
Screenshot: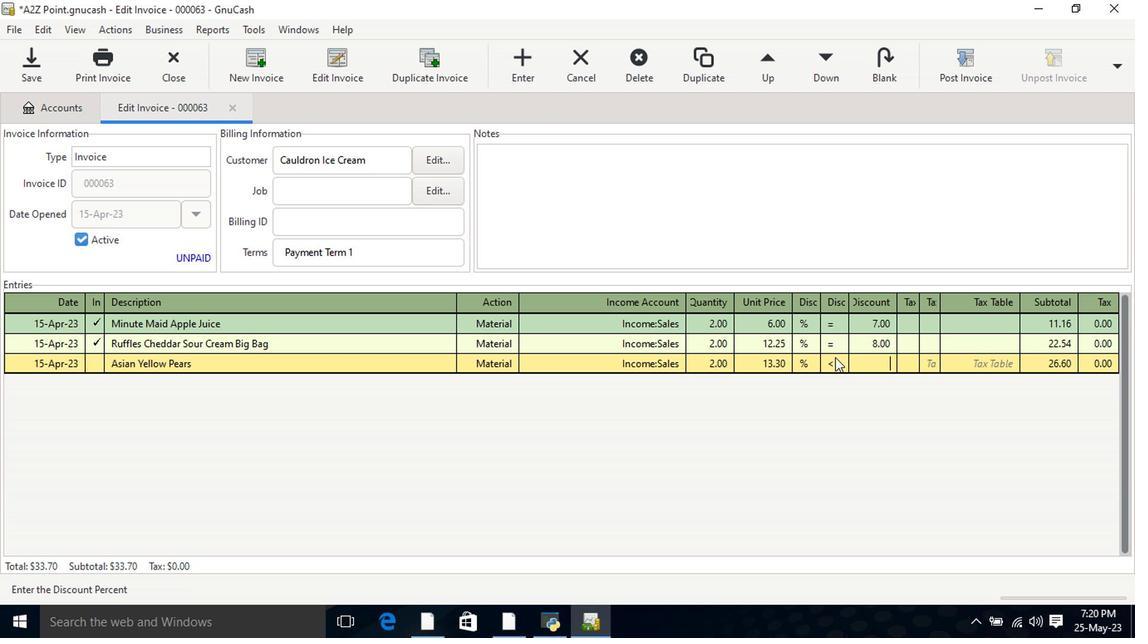
Action: Mouse moved to (860, 363)
Screenshot: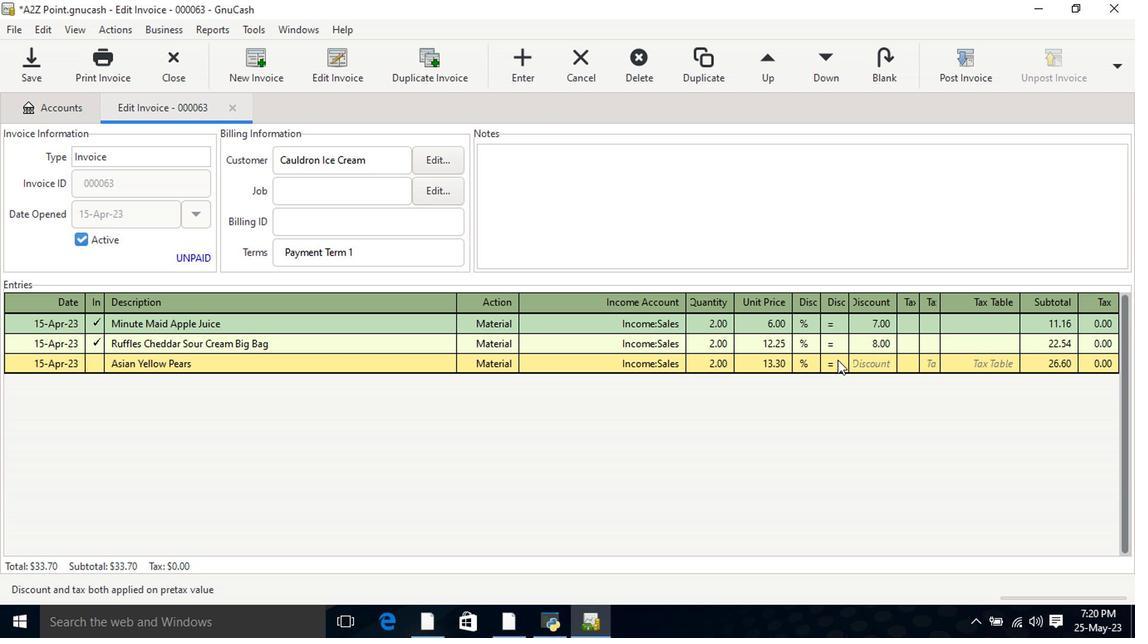 
Action: Mouse pressed left at (860, 363)
Screenshot: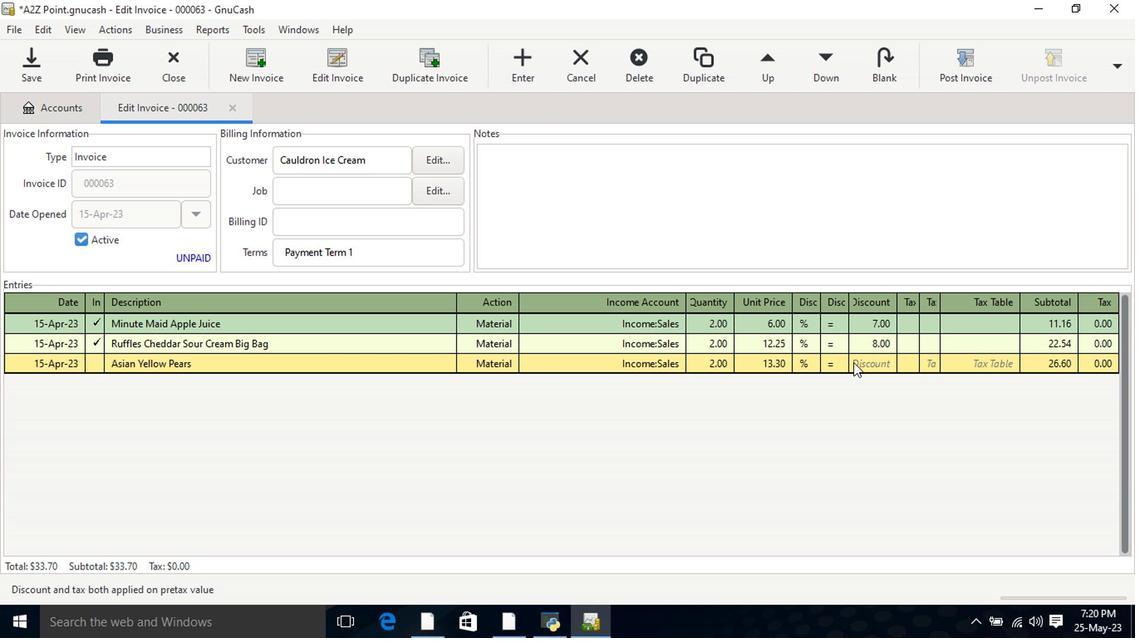 
Action: Key pressed 10<Key.tab>
Screenshot: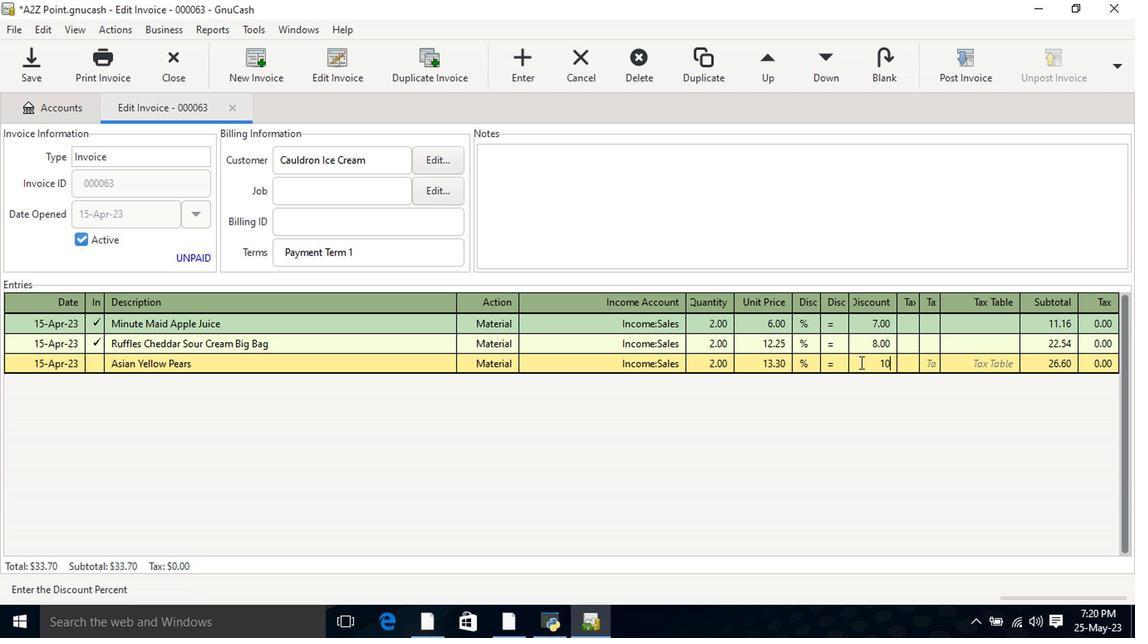 
Action: Mouse moved to (627, 190)
Screenshot: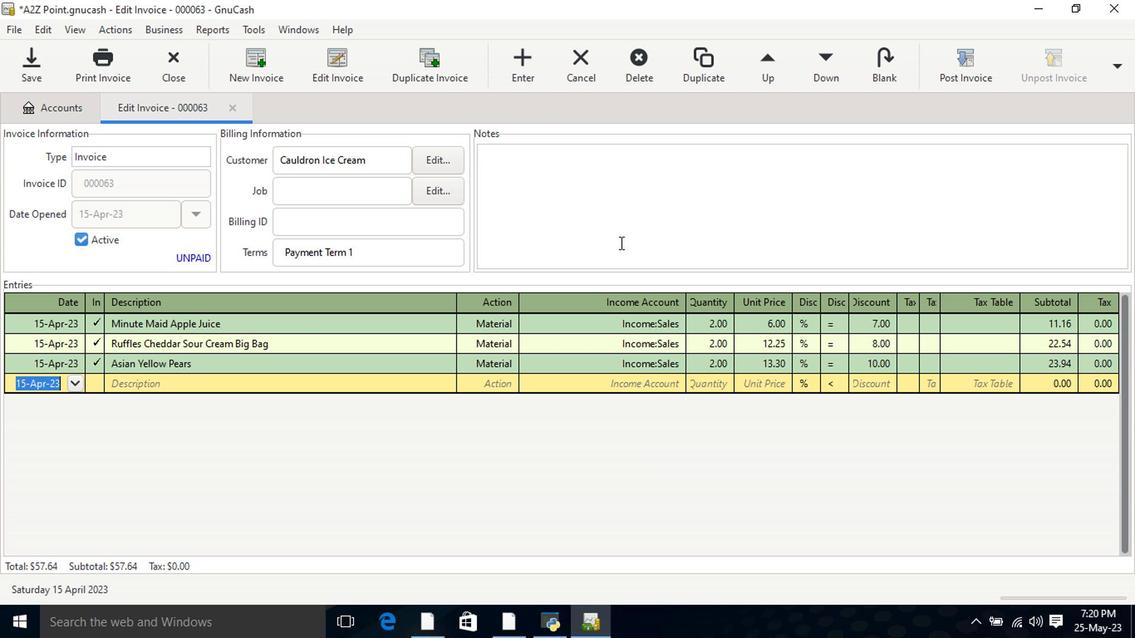 
Action: Mouse pressed left at (627, 190)
Screenshot: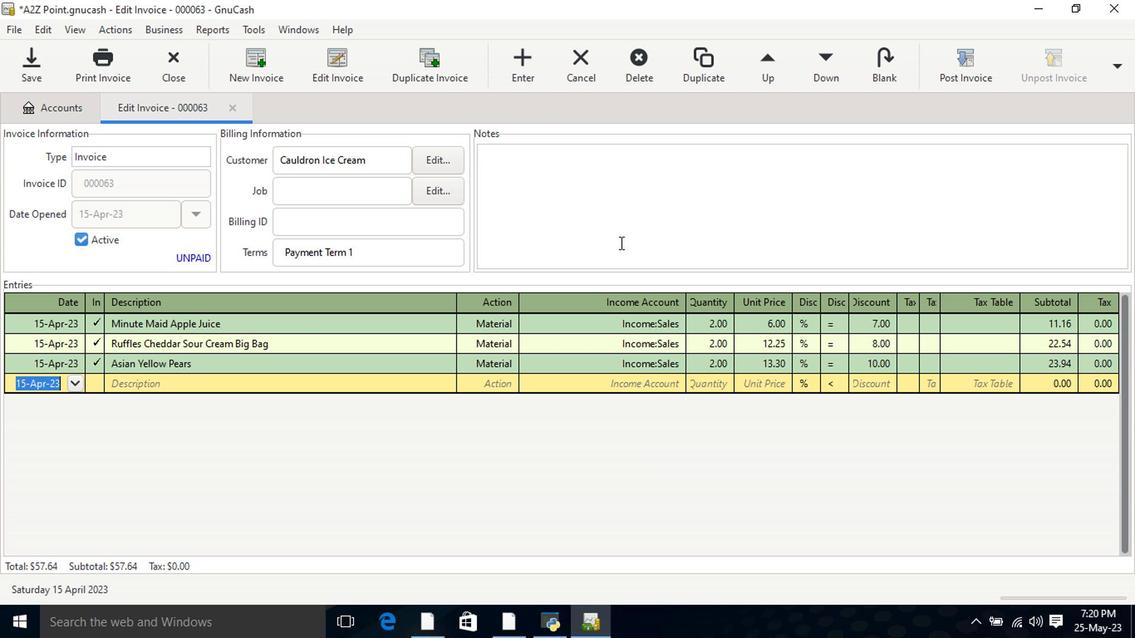 
Action: Mouse moved to (747, 359)
Screenshot: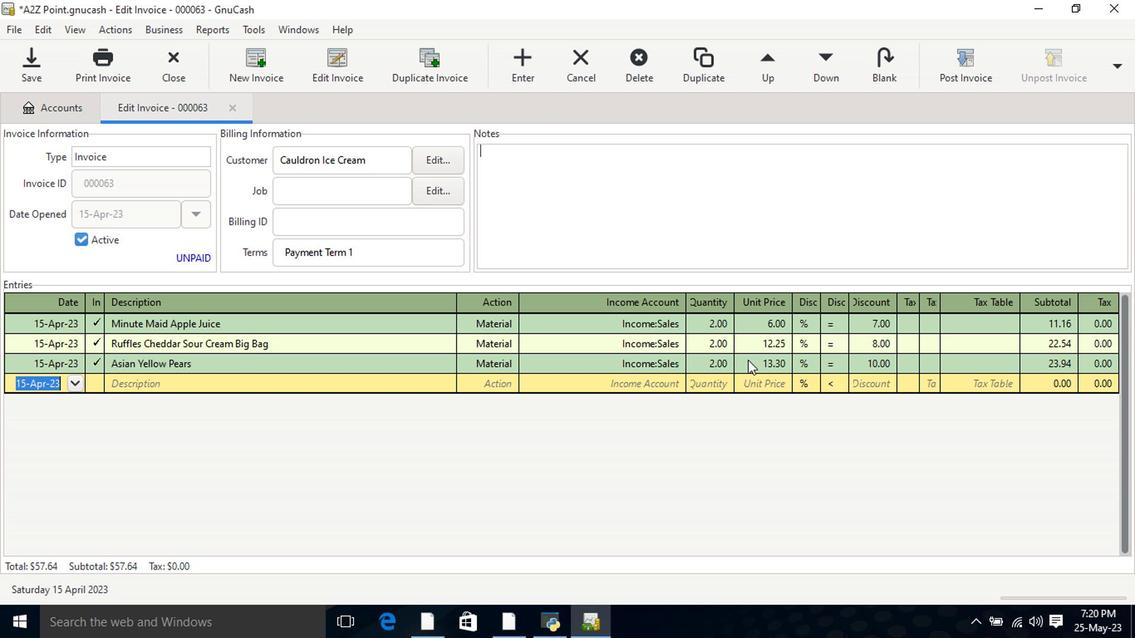 
Action: Mouse pressed left at (747, 359)
Screenshot: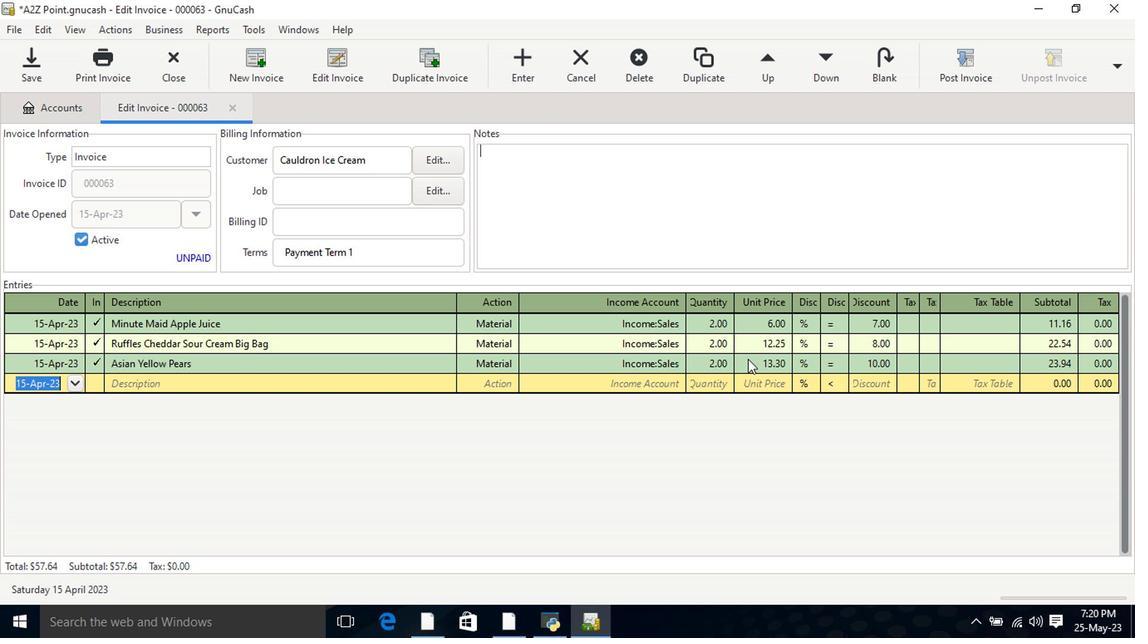 
Action: Key pressed <Key.delete><Key.delete><Key.delete><Key.delete><Key.delete>13.25<Key.tab><Key.tab><Key.tab>
Screenshot: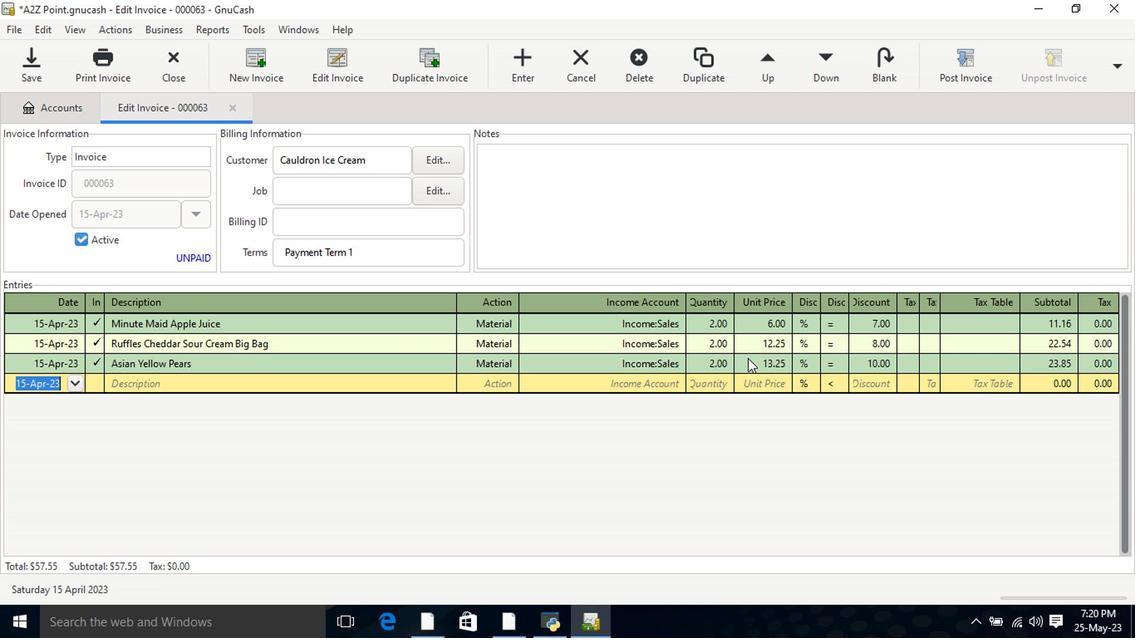 
Action: Mouse moved to (754, 190)
Screenshot: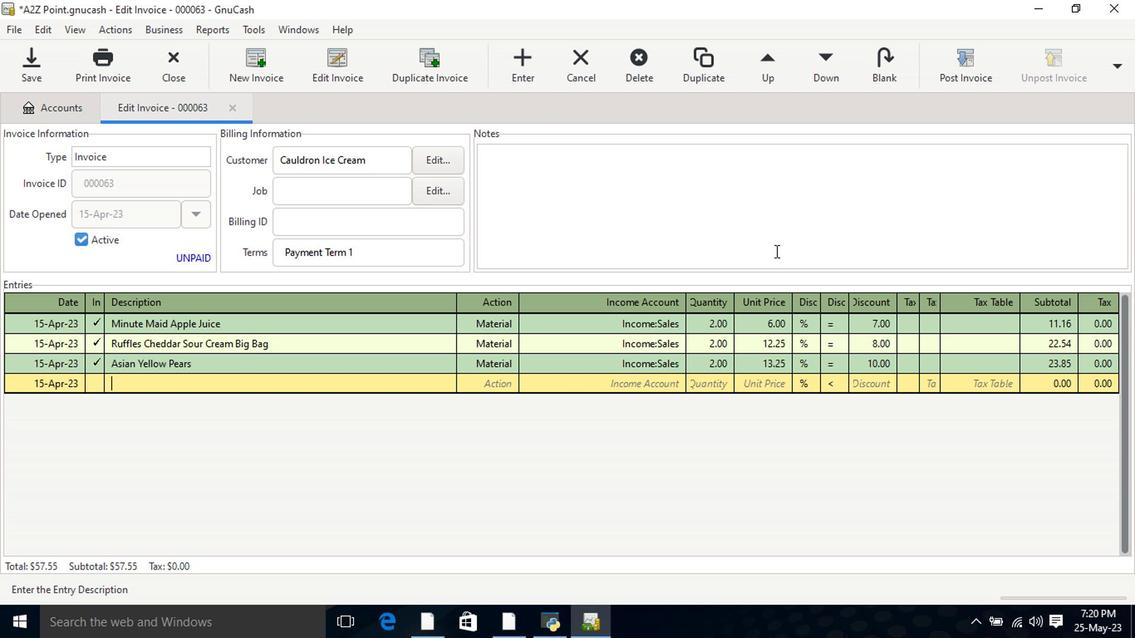 
Action: Mouse pressed left at (754, 190)
Screenshot: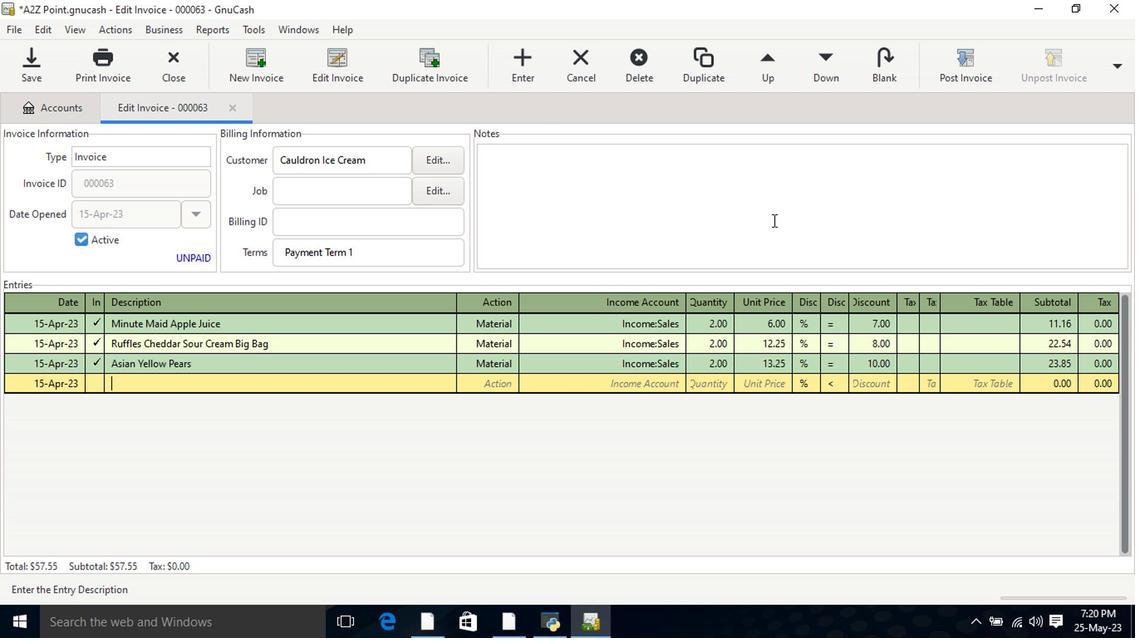
Action: Key pressed <Key.shift>Looking<Key.space>forward<Key.space>to<Key.space>sw<Key.backspace>erving<Key.space>you<Key.space>again.
Screenshot: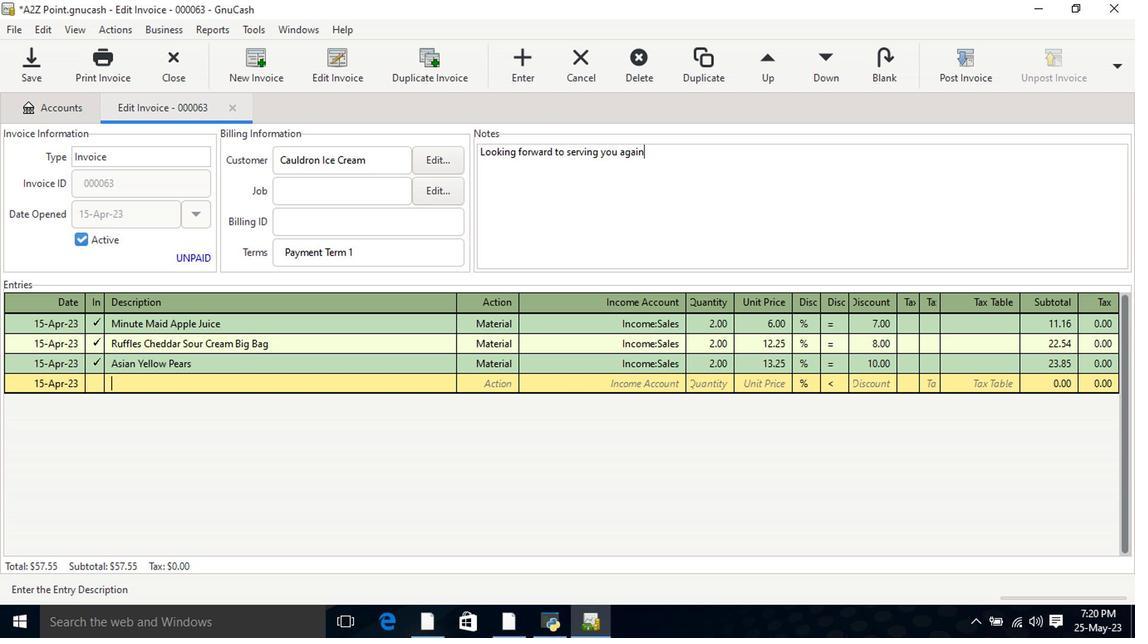
Action: Mouse moved to (958, 69)
Screenshot: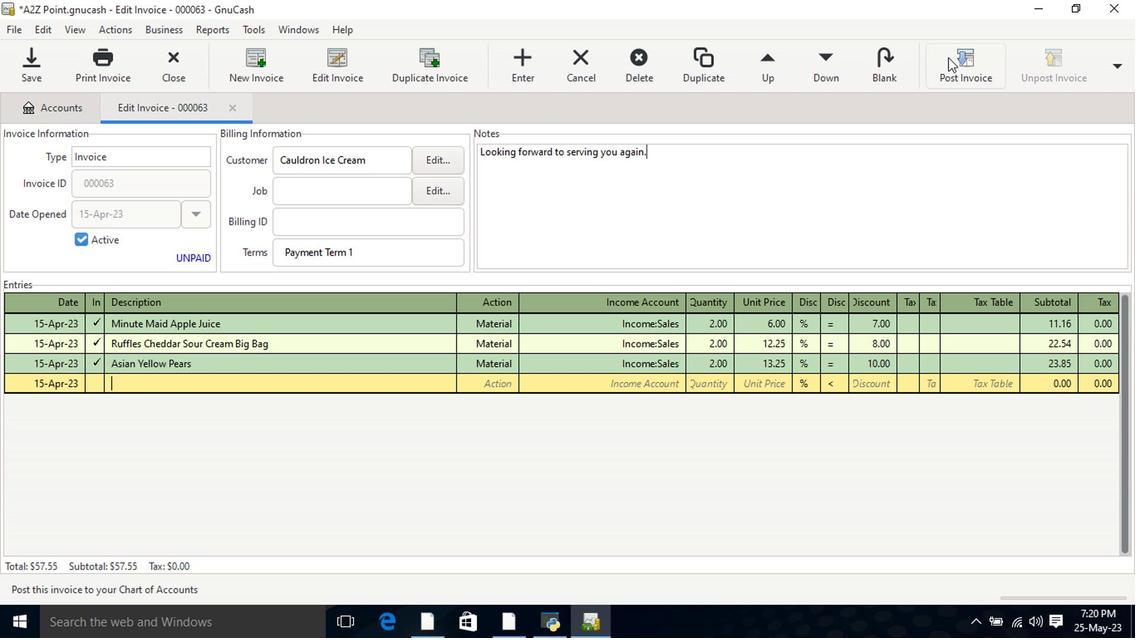 
Action: Mouse pressed left at (958, 69)
Screenshot: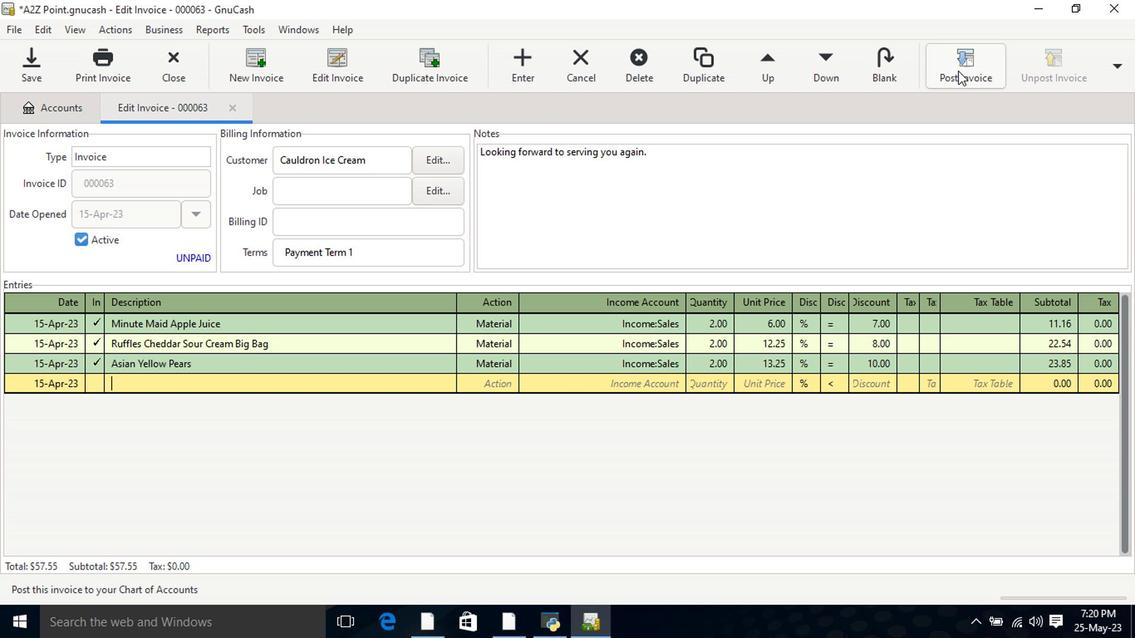 
Action: Mouse moved to (701, 274)
Screenshot: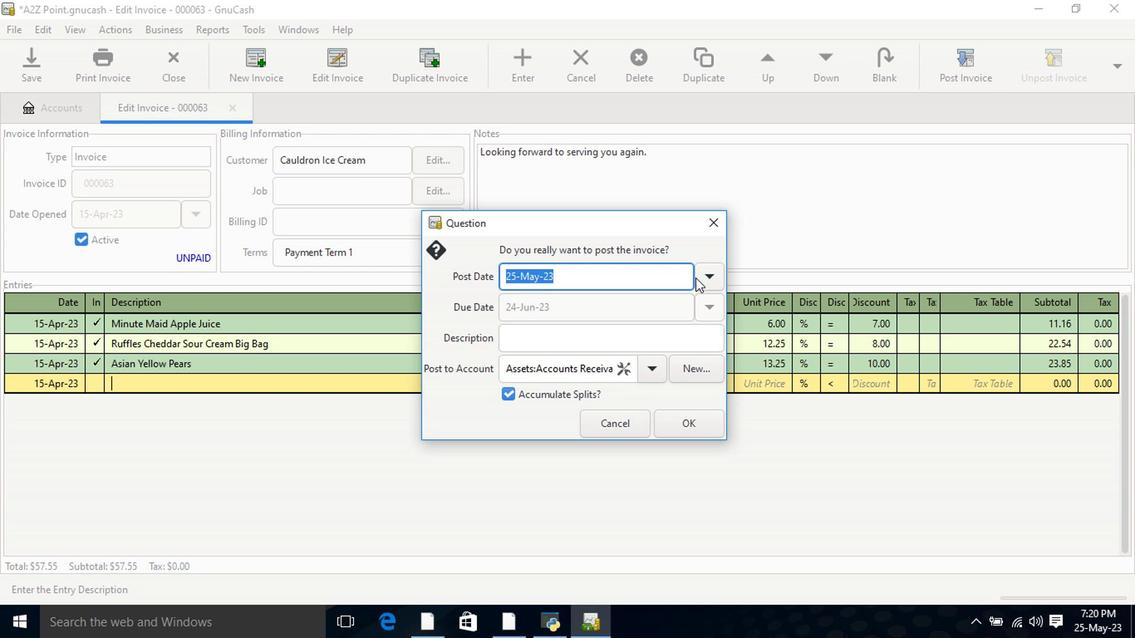 
Action: Mouse pressed left at (701, 274)
Screenshot: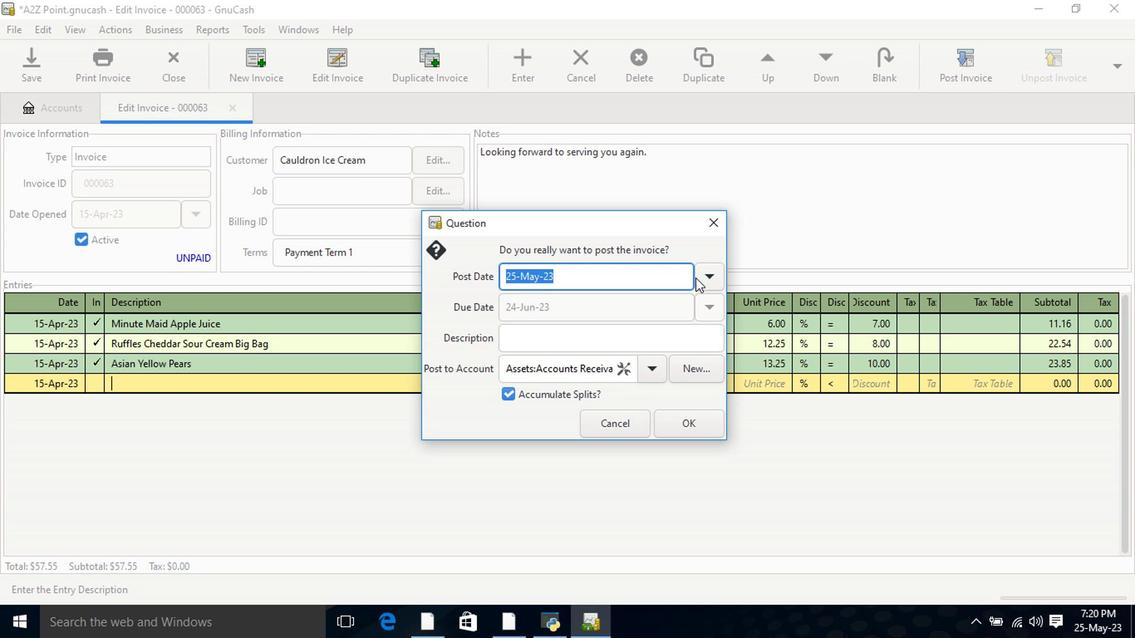 
Action: Mouse moved to (583, 305)
Screenshot: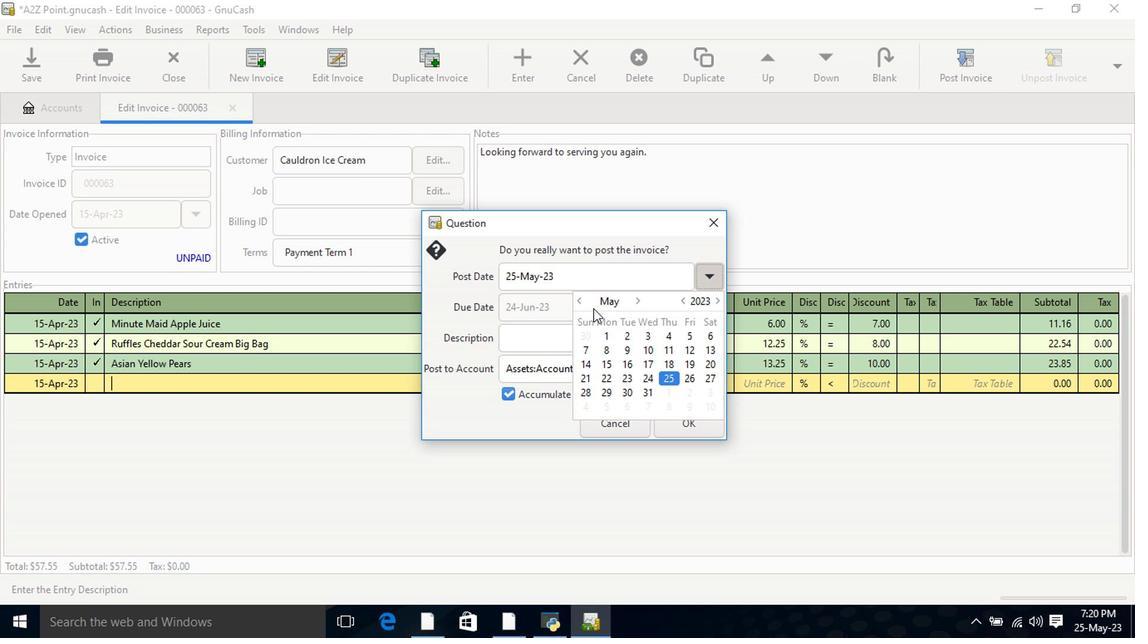 
Action: Mouse pressed left at (583, 305)
Screenshot: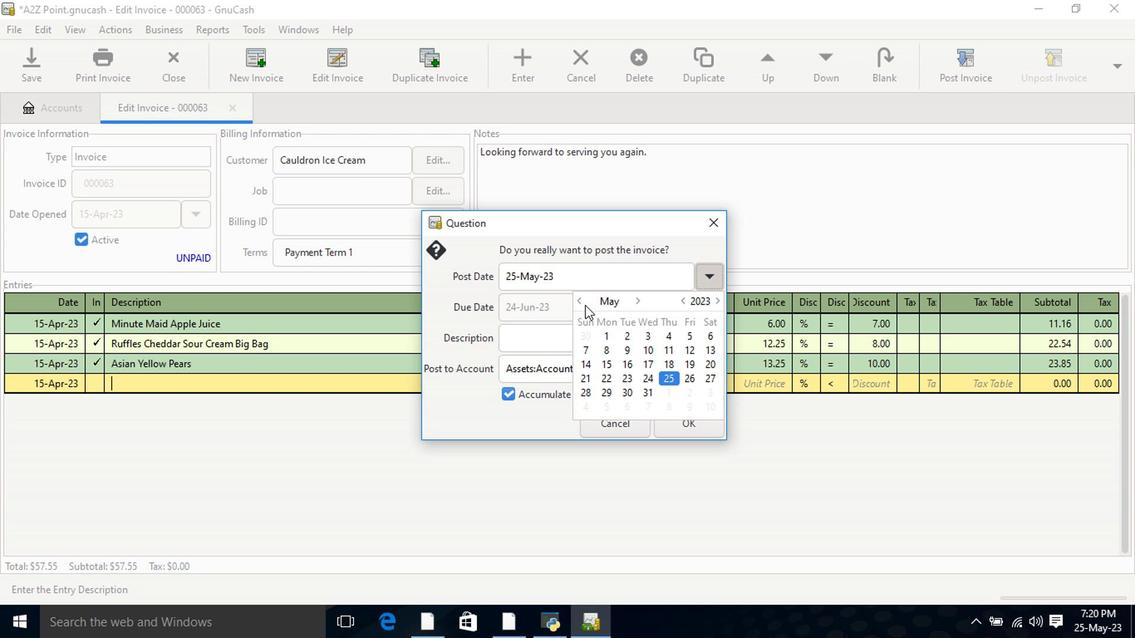 
Action: Mouse moved to (714, 269)
Screenshot: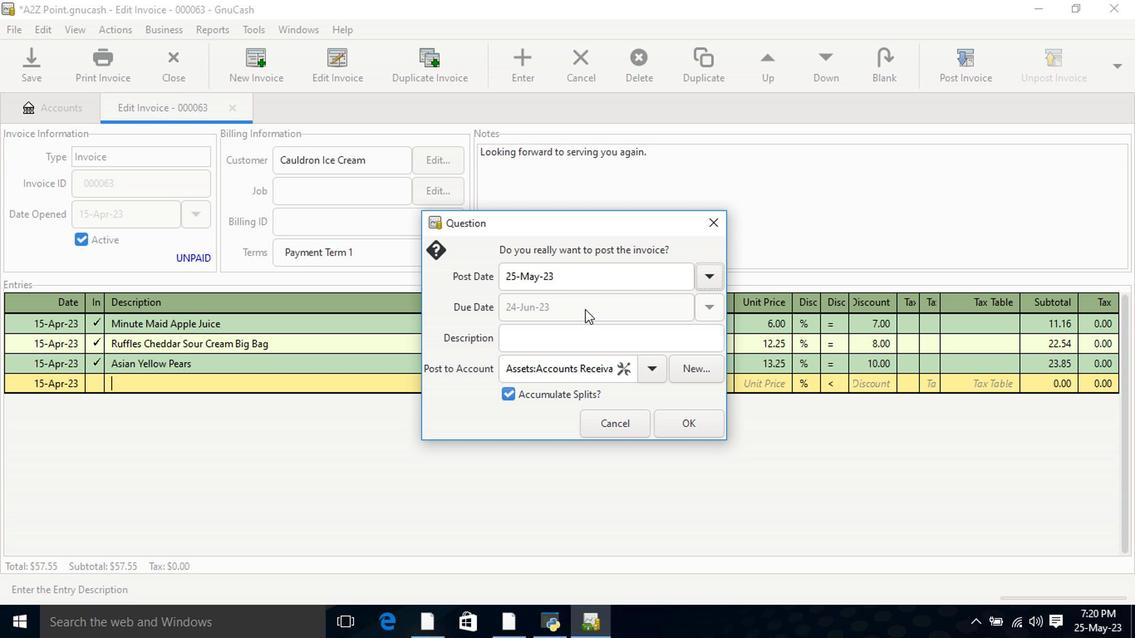 
Action: Mouse pressed left at (714, 269)
Screenshot: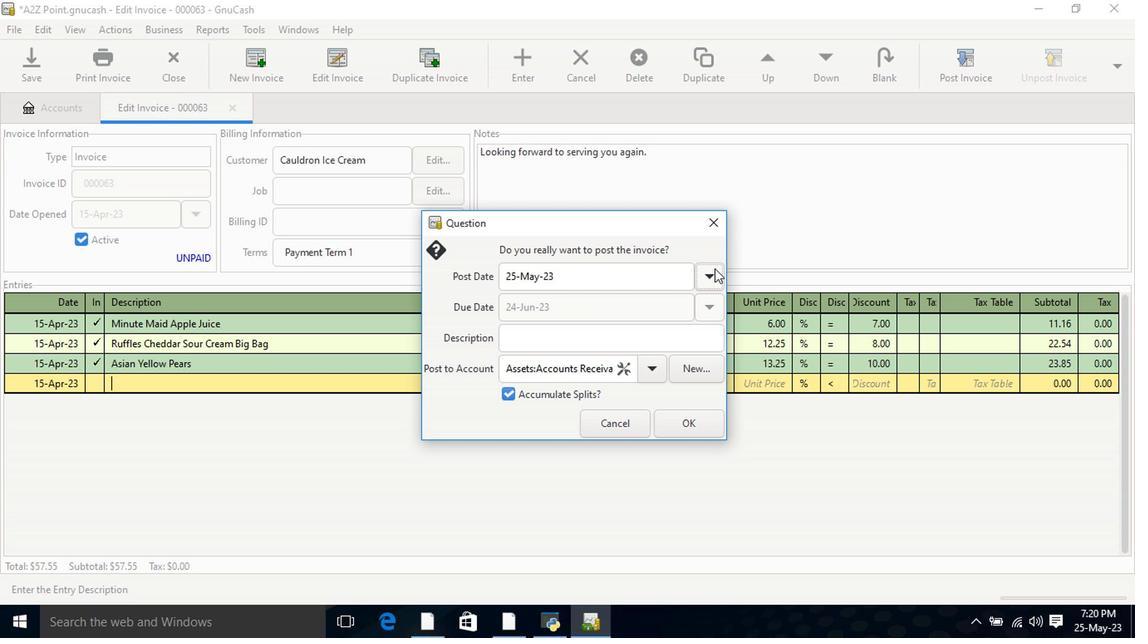 
Action: Mouse moved to (580, 303)
Screenshot: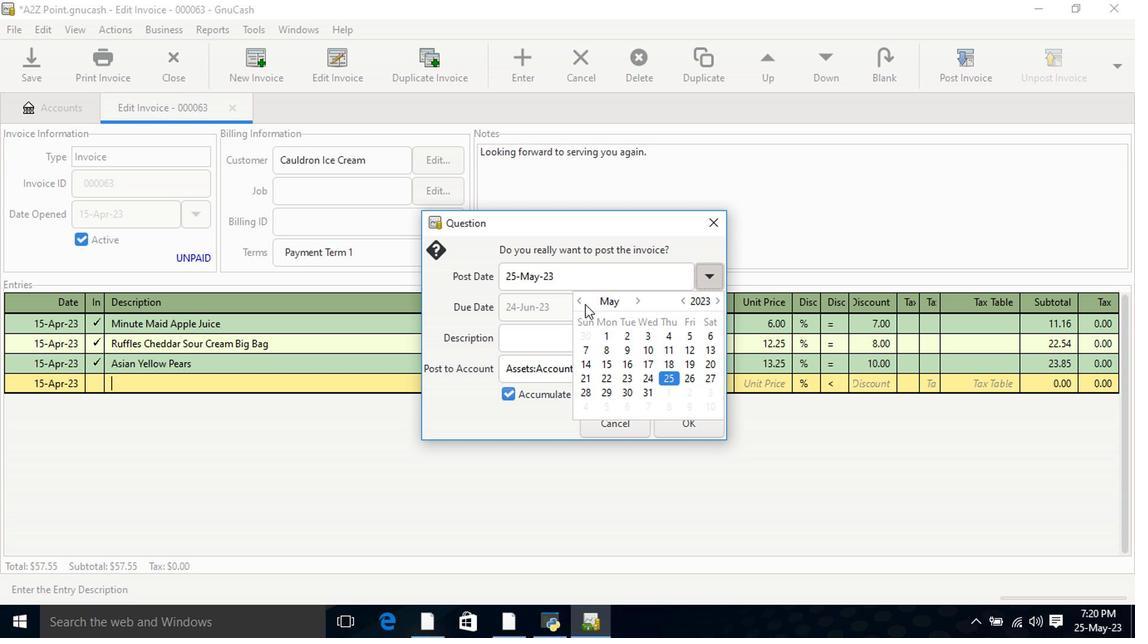 
Action: Mouse pressed left at (580, 303)
Screenshot: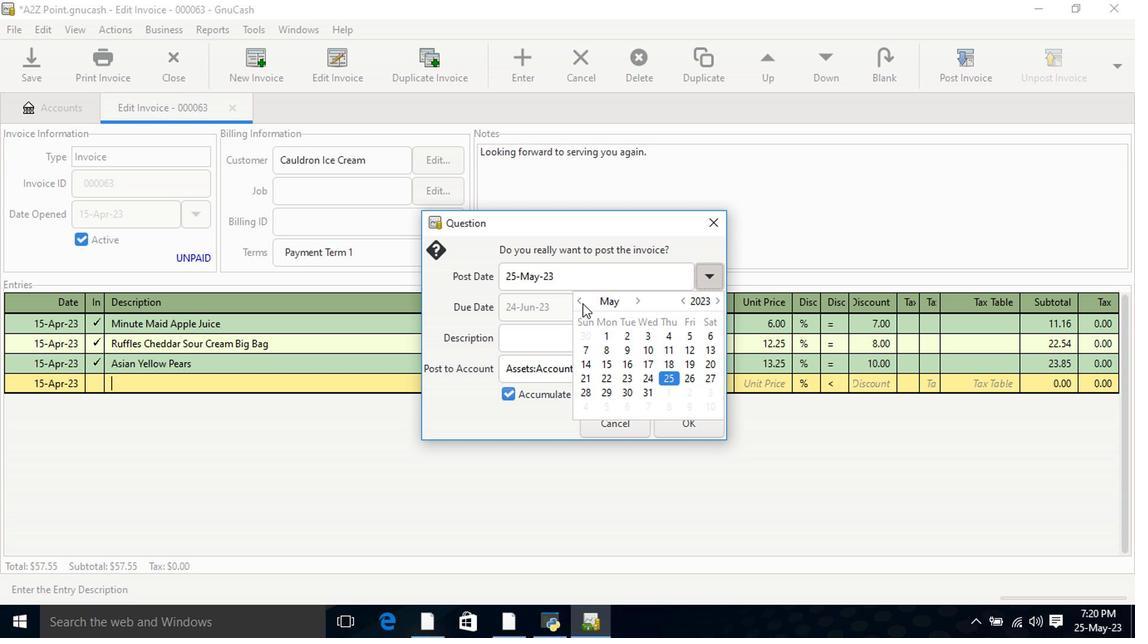 
Action: Mouse moved to (707, 367)
Screenshot: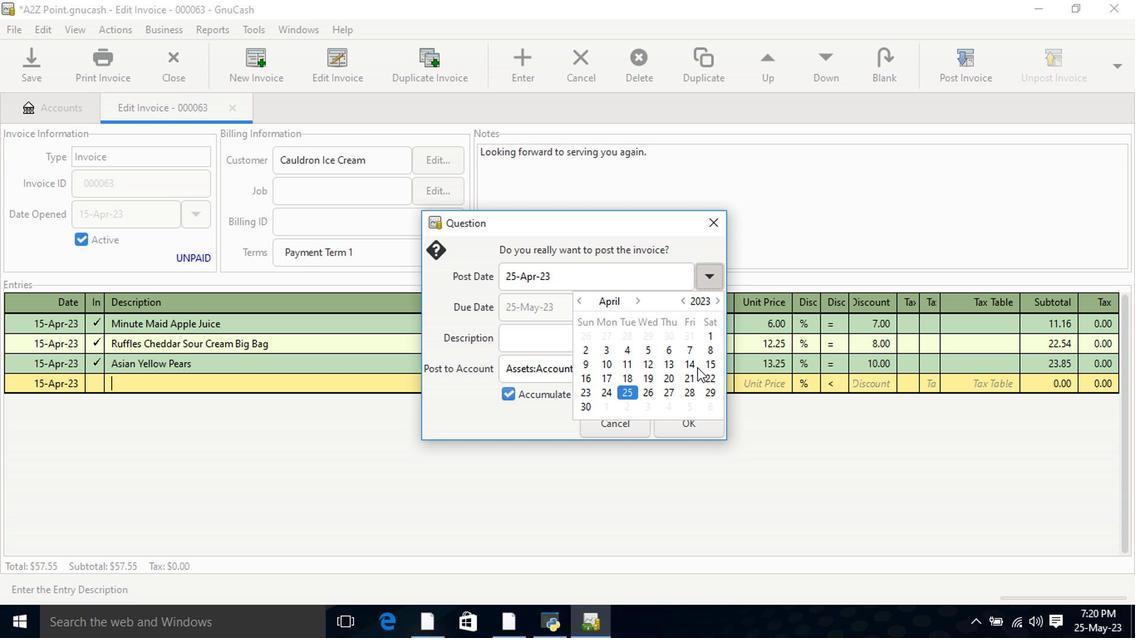 
Action: Mouse pressed left at (707, 367)
Screenshot: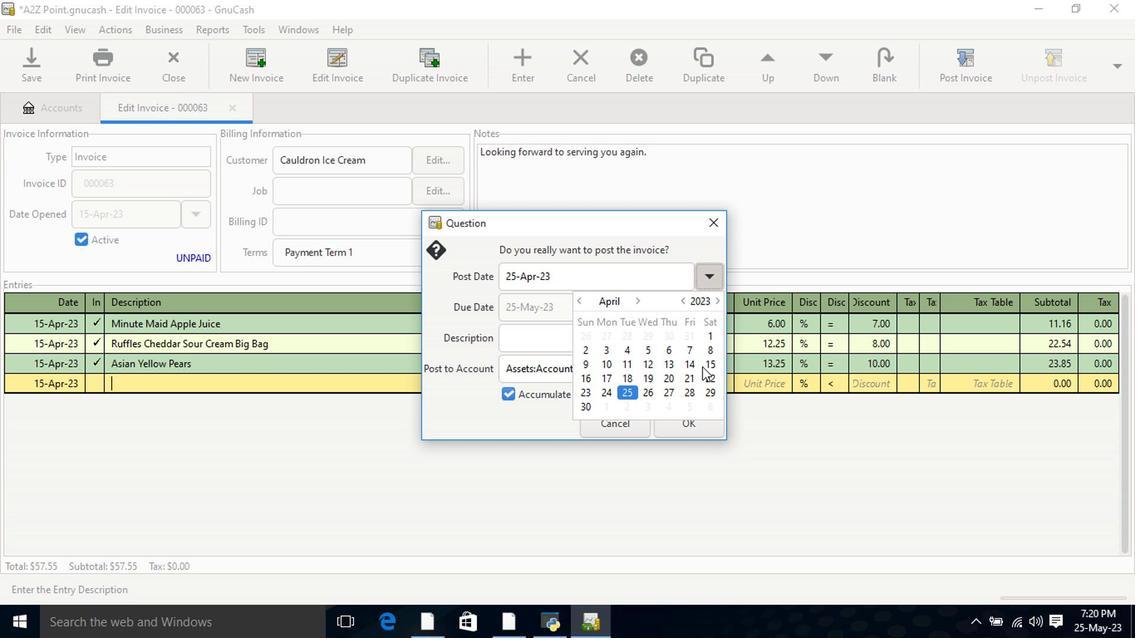 
Action: Mouse pressed left at (707, 367)
Screenshot: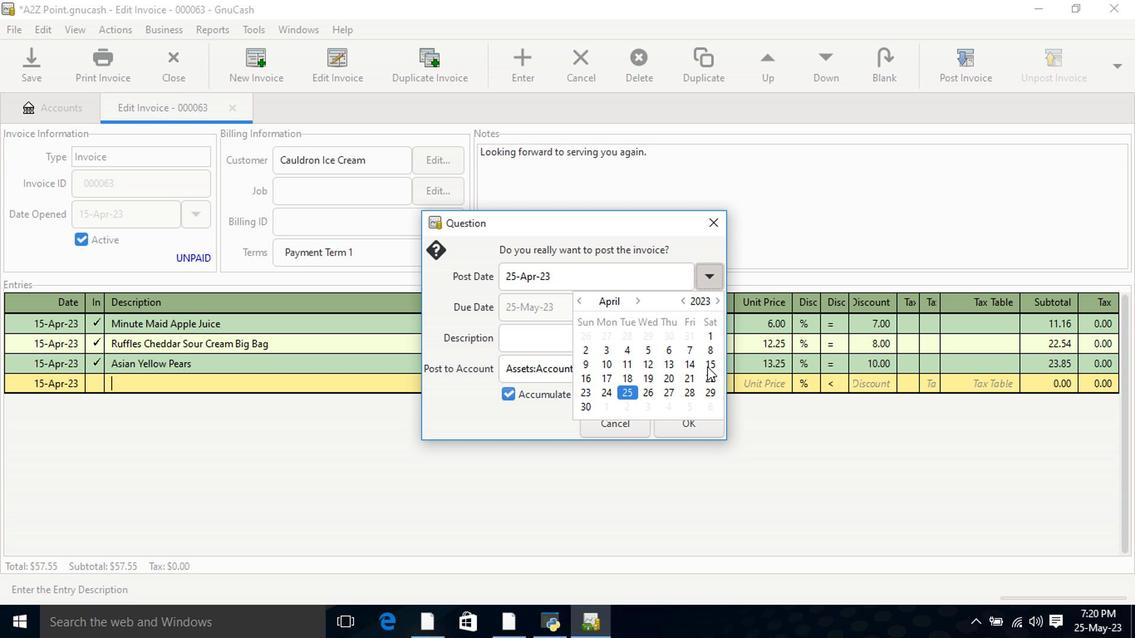 
Action: Mouse moved to (684, 420)
Screenshot: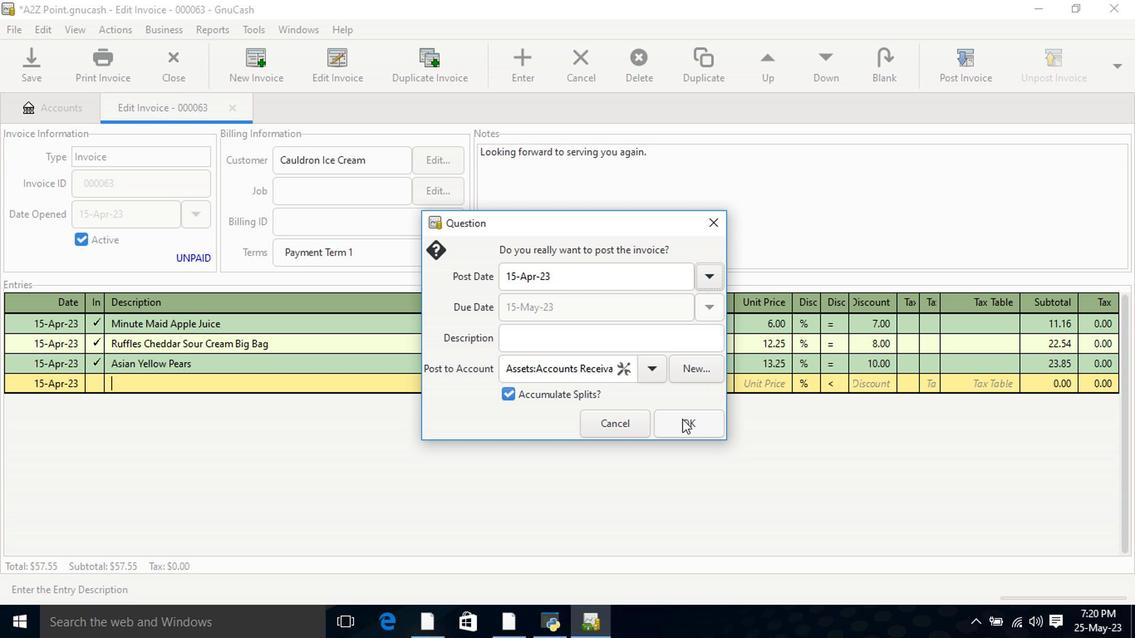 
Action: Mouse pressed left at (684, 421)
Screenshot: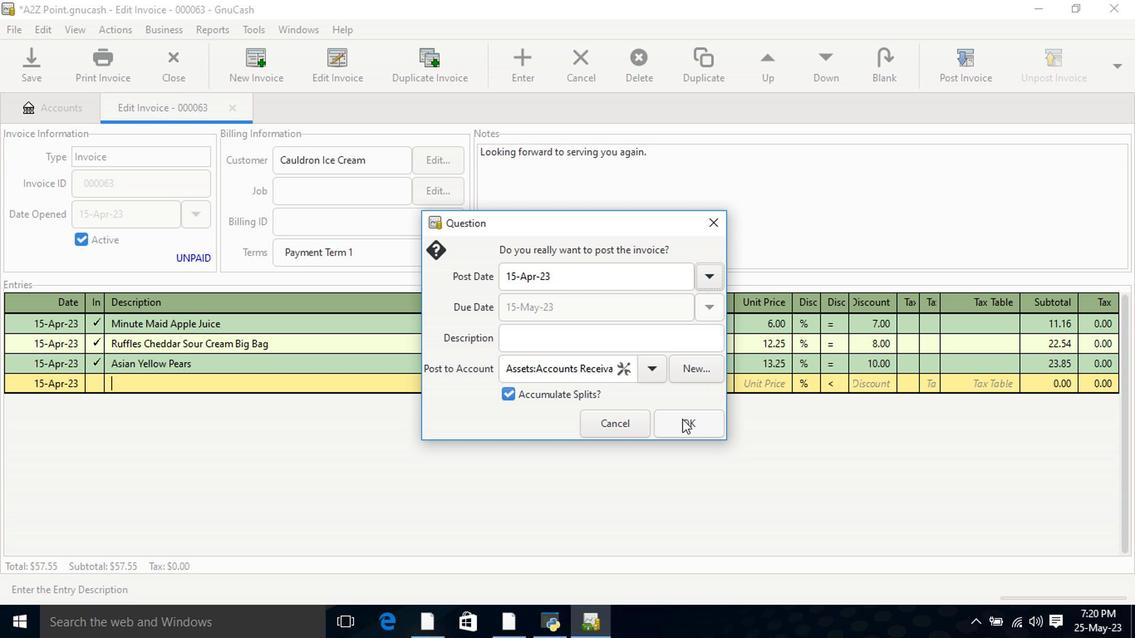 
Action: Mouse moved to (1072, 40)
Screenshot: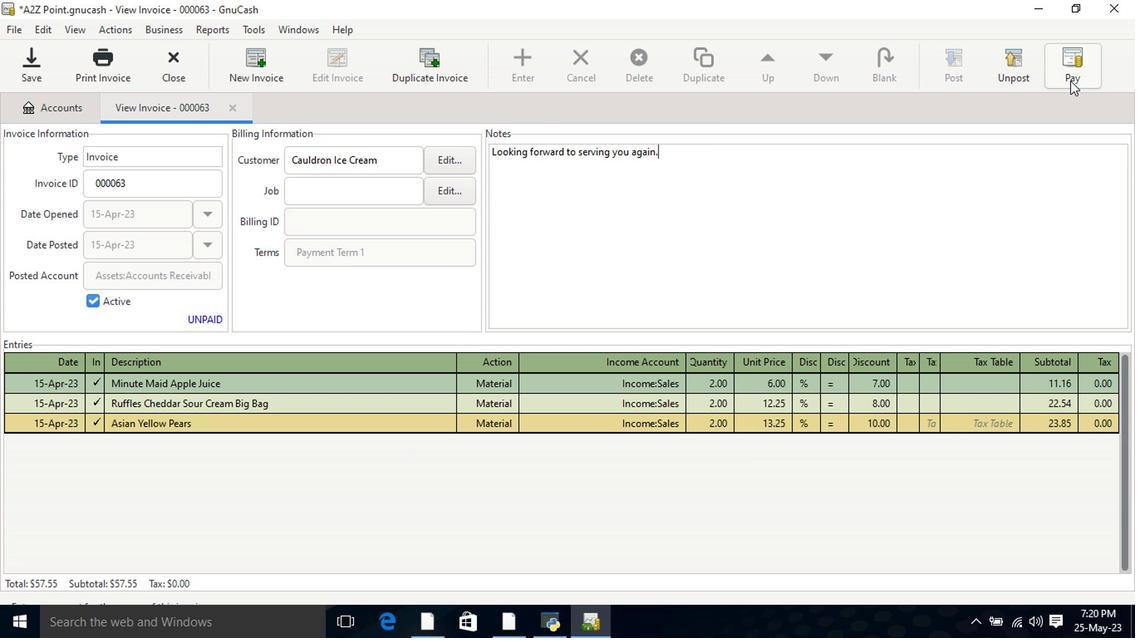 
Action: Mouse pressed left at (1072, 40)
Screenshot: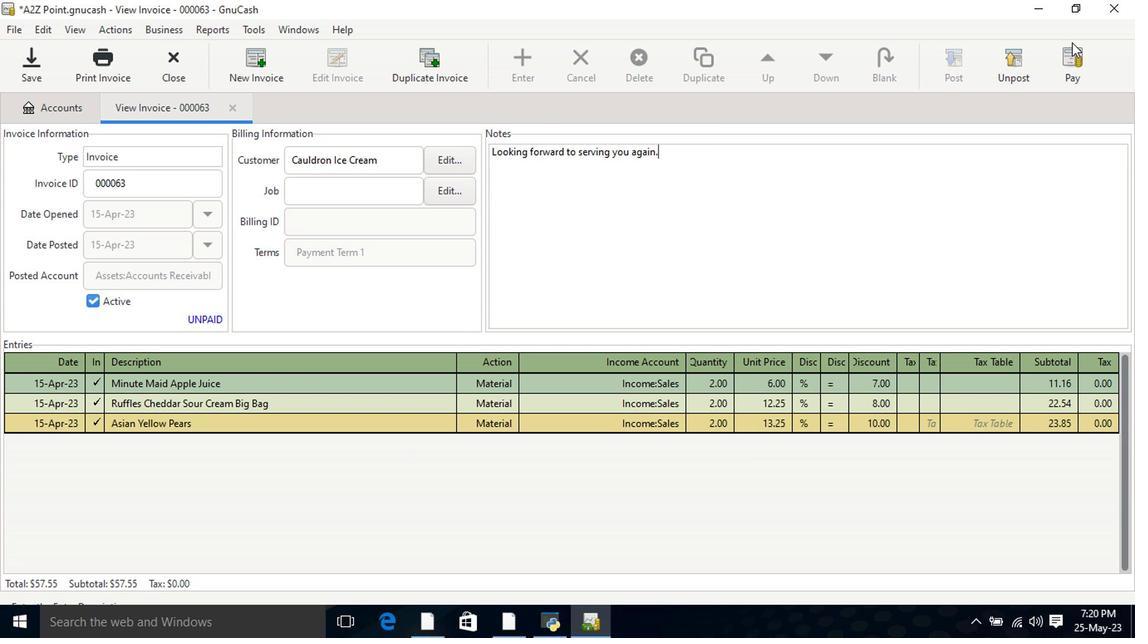 
Action: Mouse moved to (1067, 68)
Screenshot: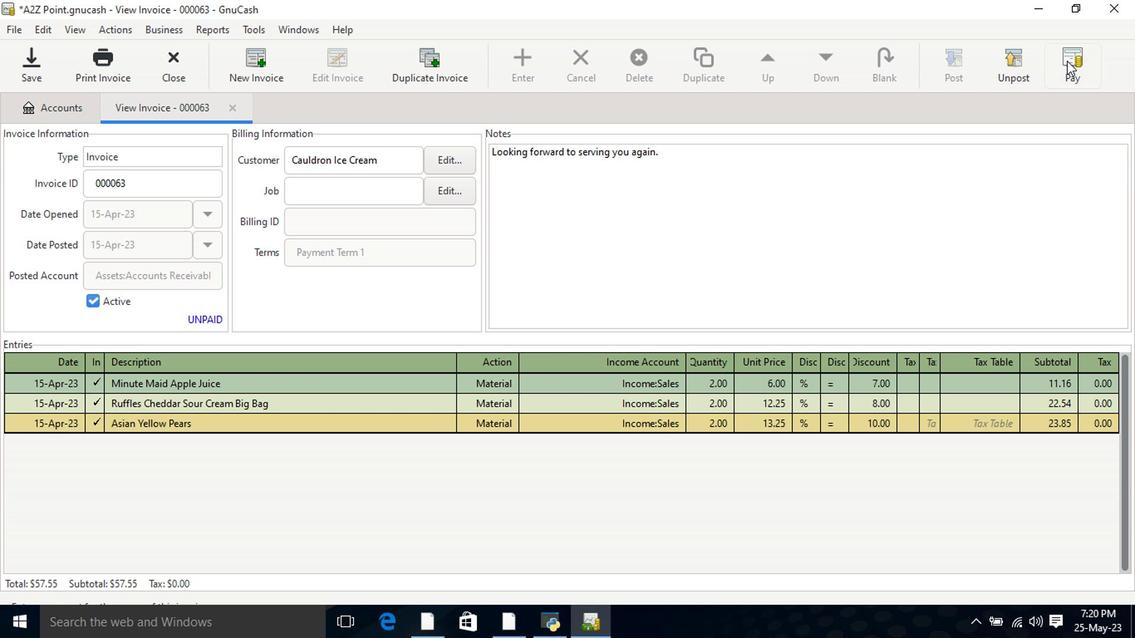 
Action: Mouse pressed left at (1067, 68)
Screenshot: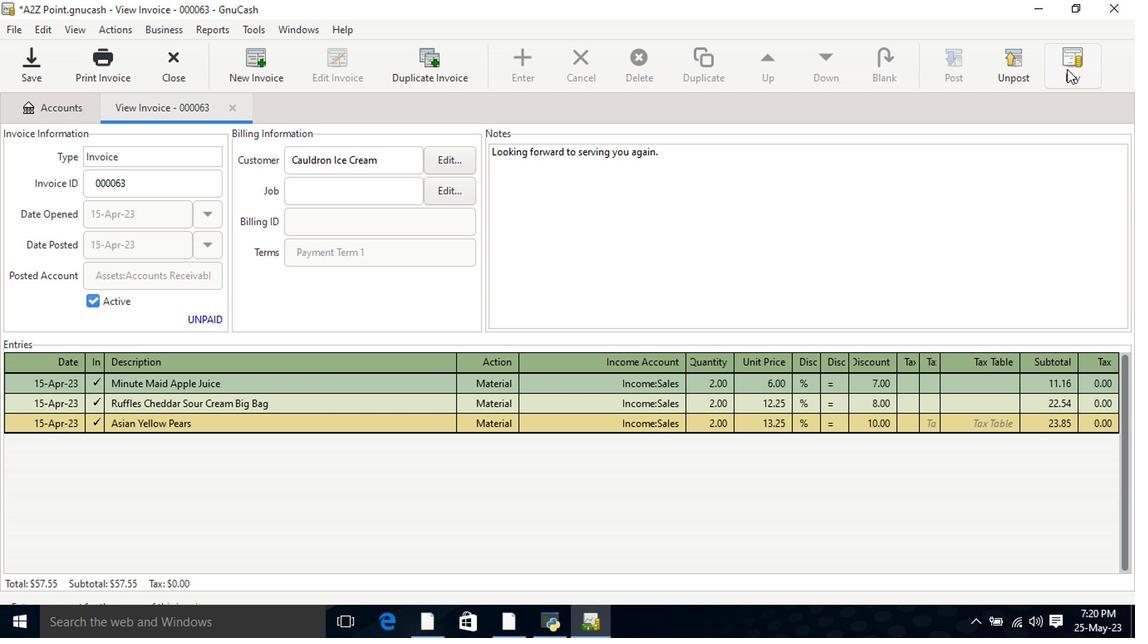 
Action: Mouse moved to (503, 331)
Screenshot: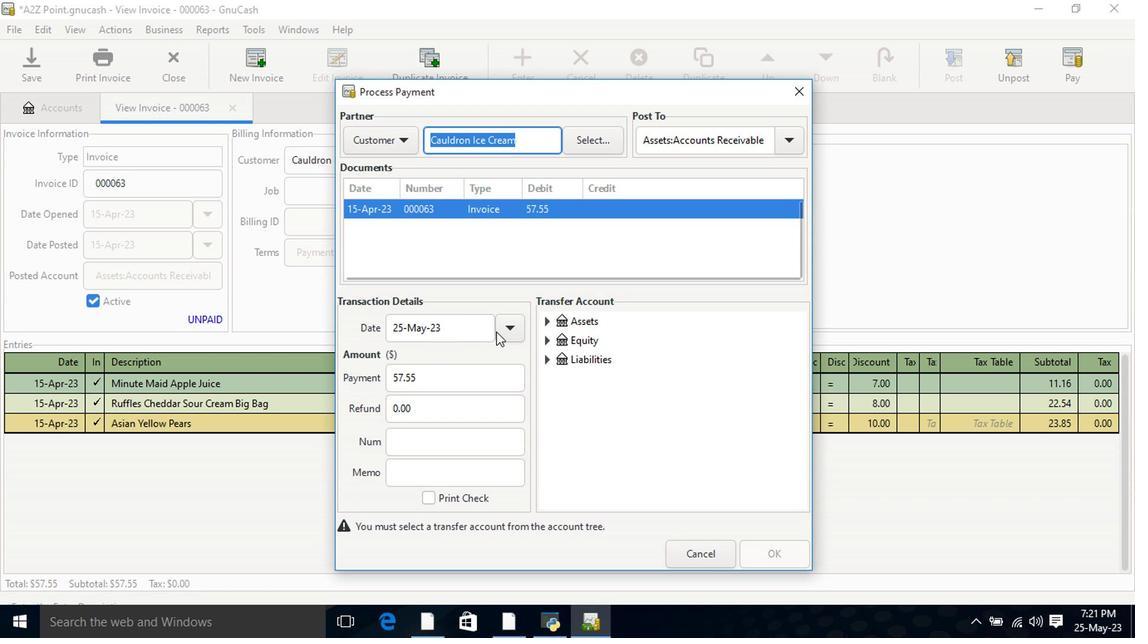 
Action: Mouse pressed left at (503, 331)
Screenshot: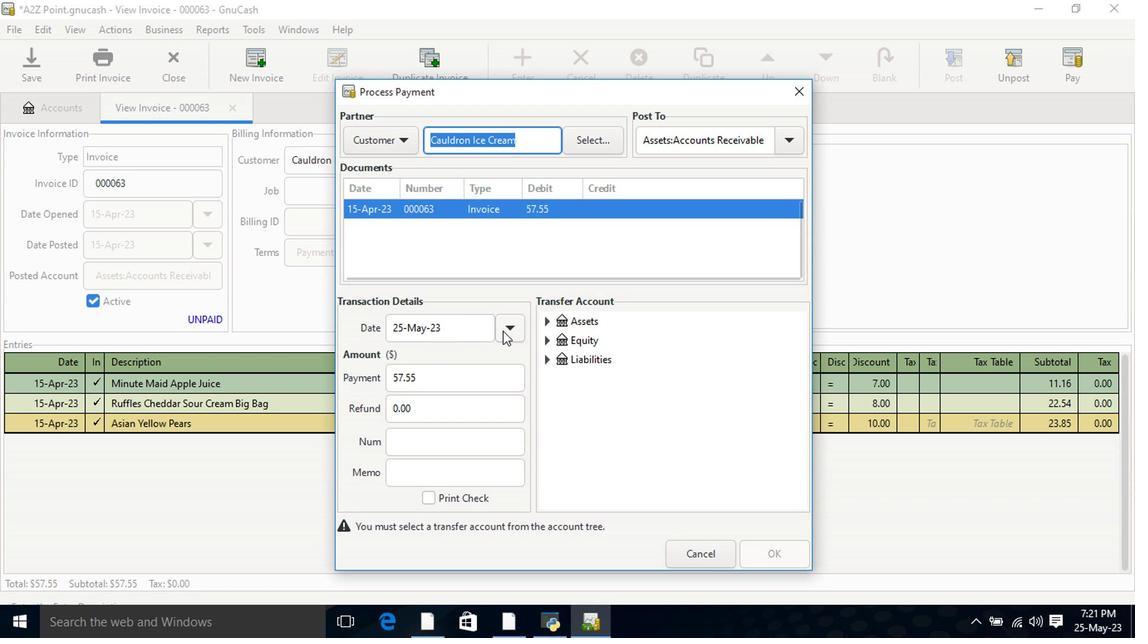 
Action: Mouse moved to (381, 351)
Screenshot: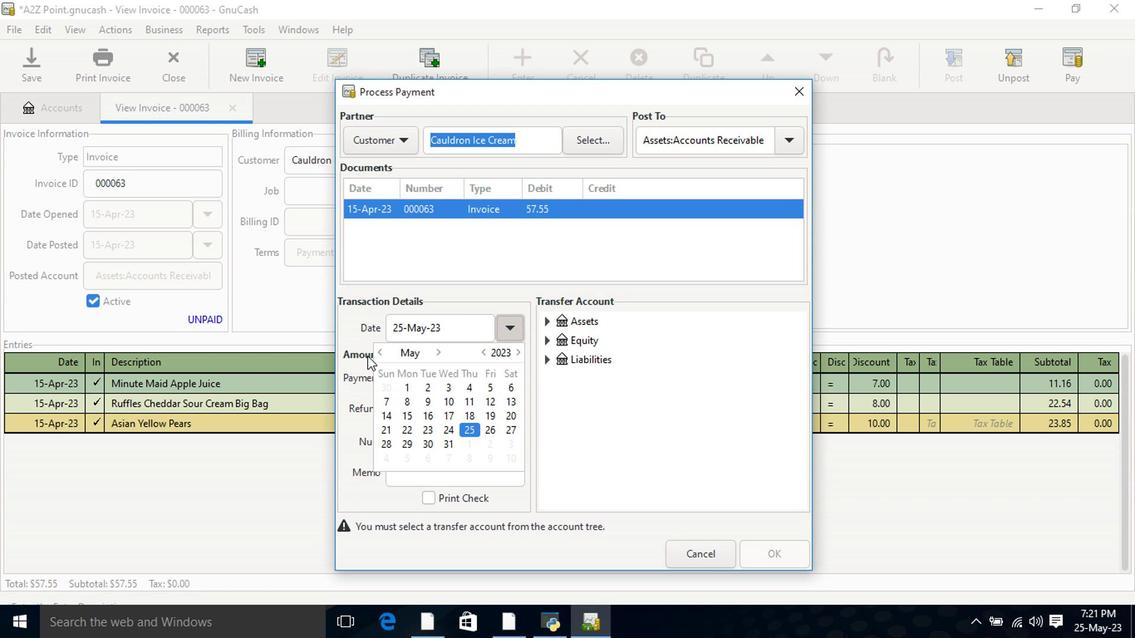 
Action: Mouse pressed left at (381, 351)
Screenshot: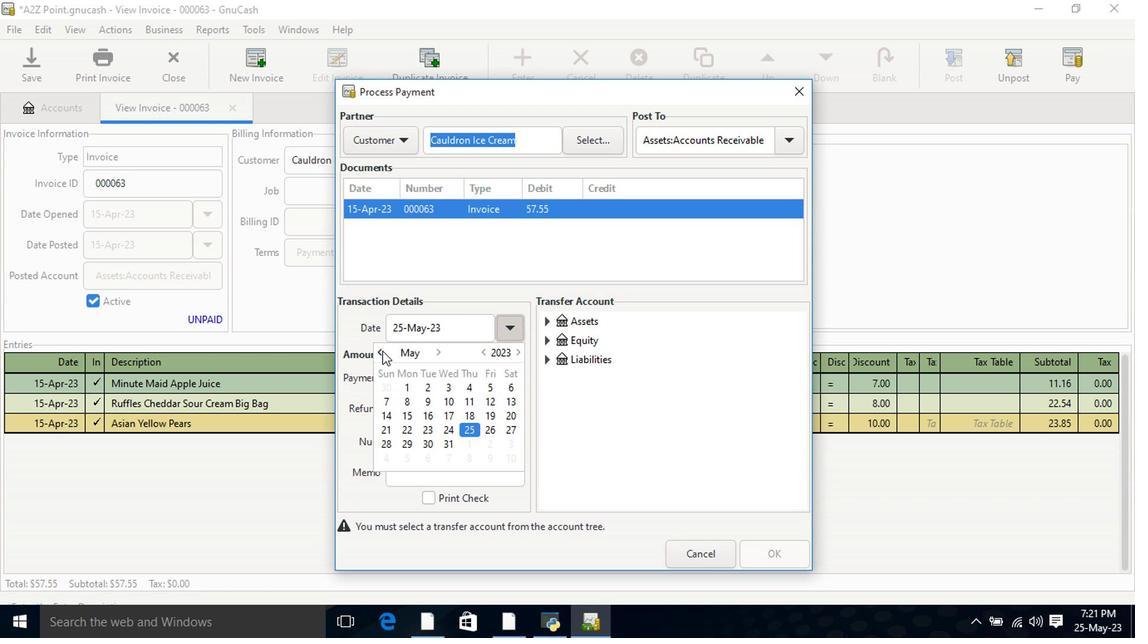 
Action: Mouse moved to (513, 420)
Screenshot: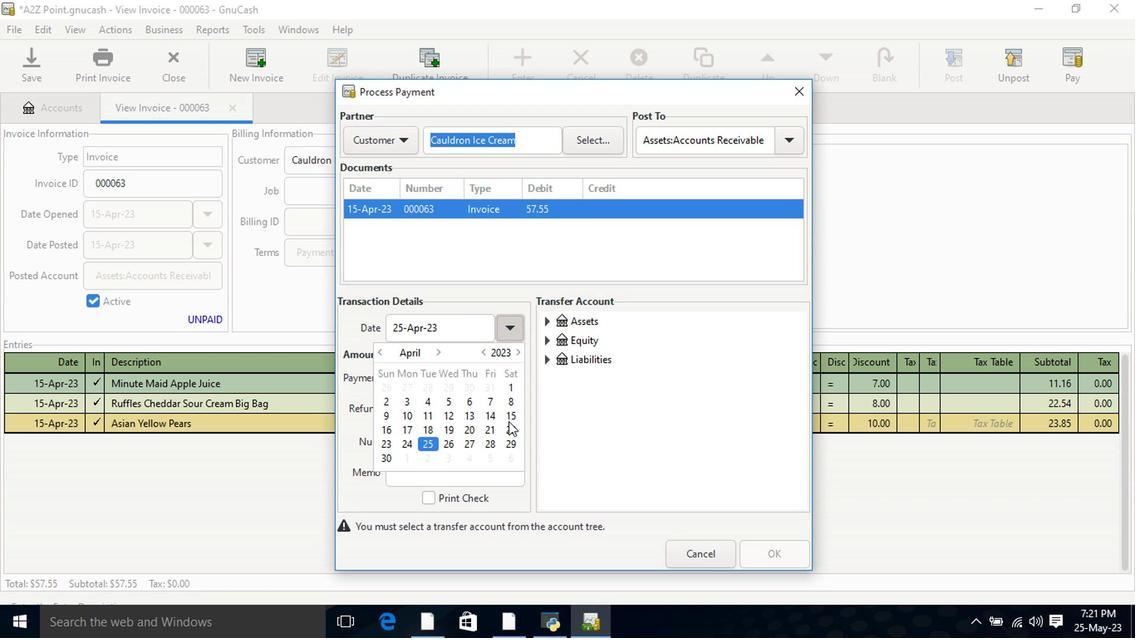 
Action: Mouse pressed left at (513, 420)
Screenshot: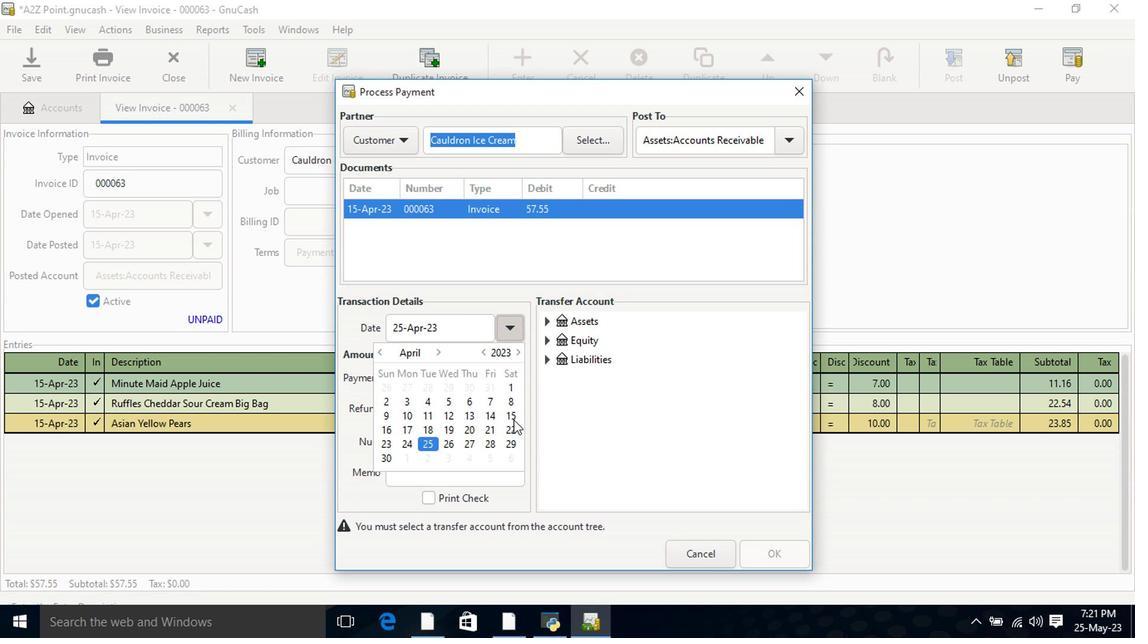 
Action: Mouse pressed left at (513, 420)
Screenshot: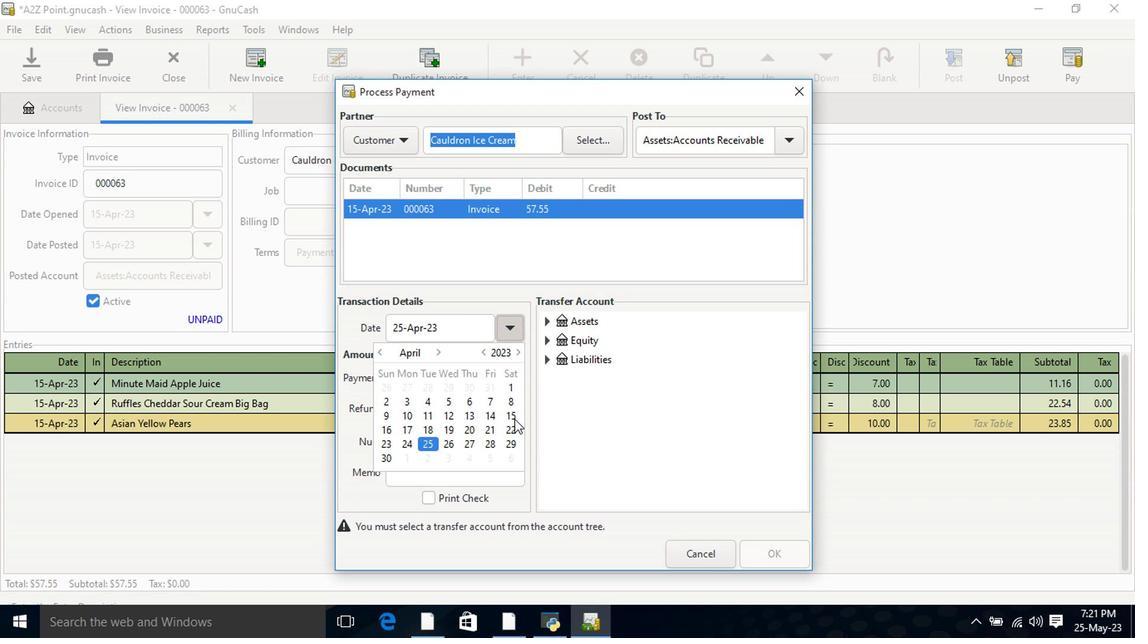 
Action: Mouse moved to (503, 325)
Screenshot: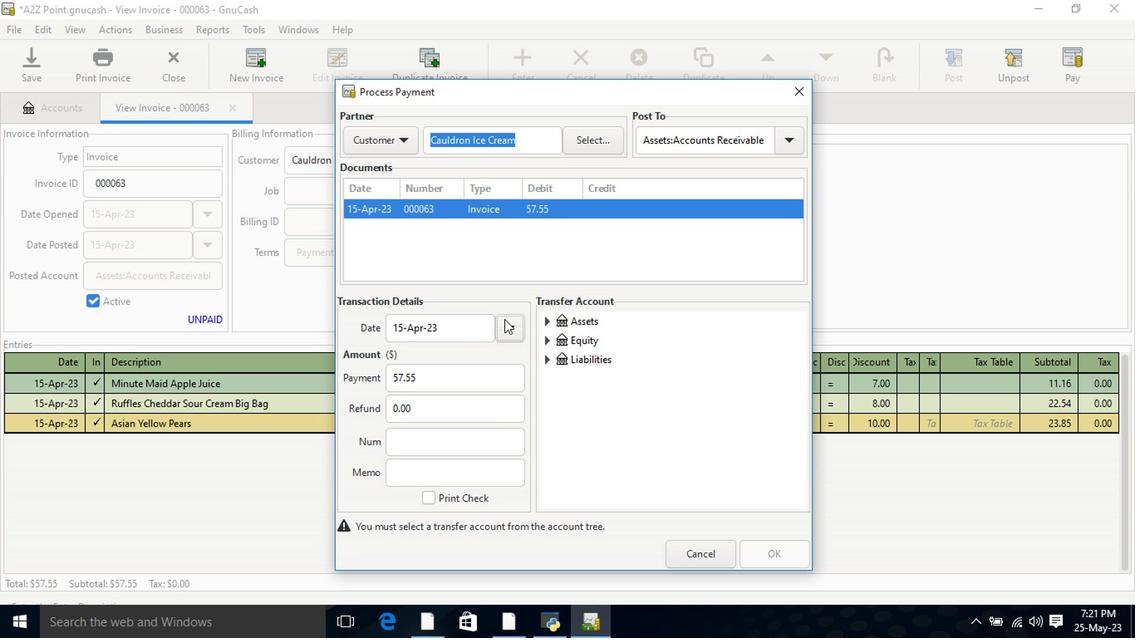 
Action: Mouse pressed left at (503, 325)
Screenshot: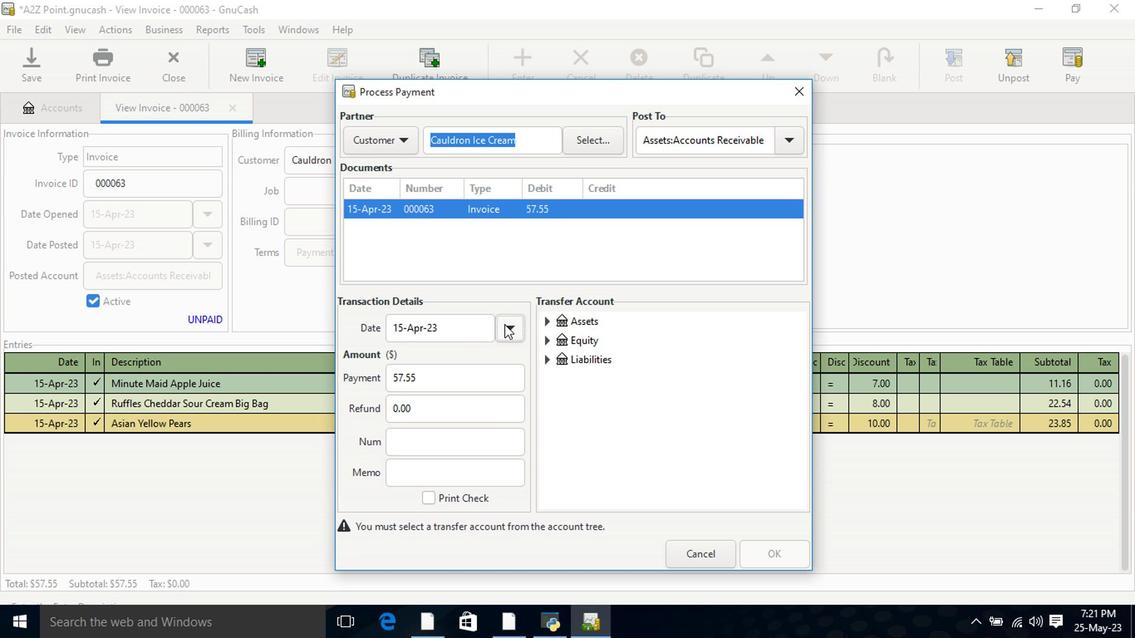
Action: Mouse moved to (442, 352)
Screenshot: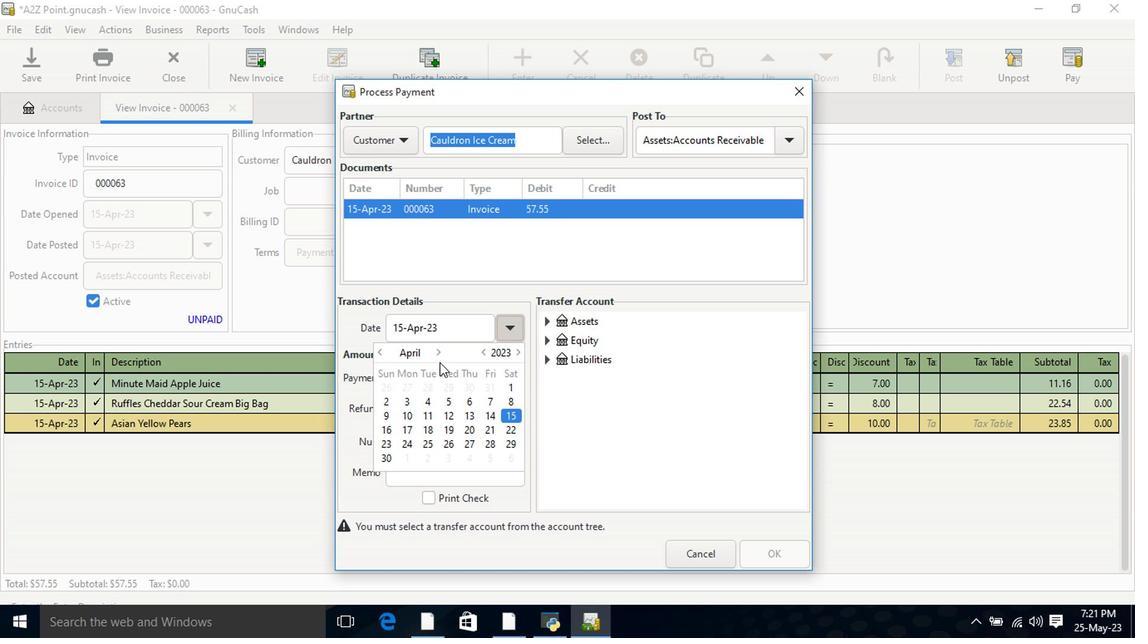 
Action: Mouse pressed left at (442, 352)
Screenshot: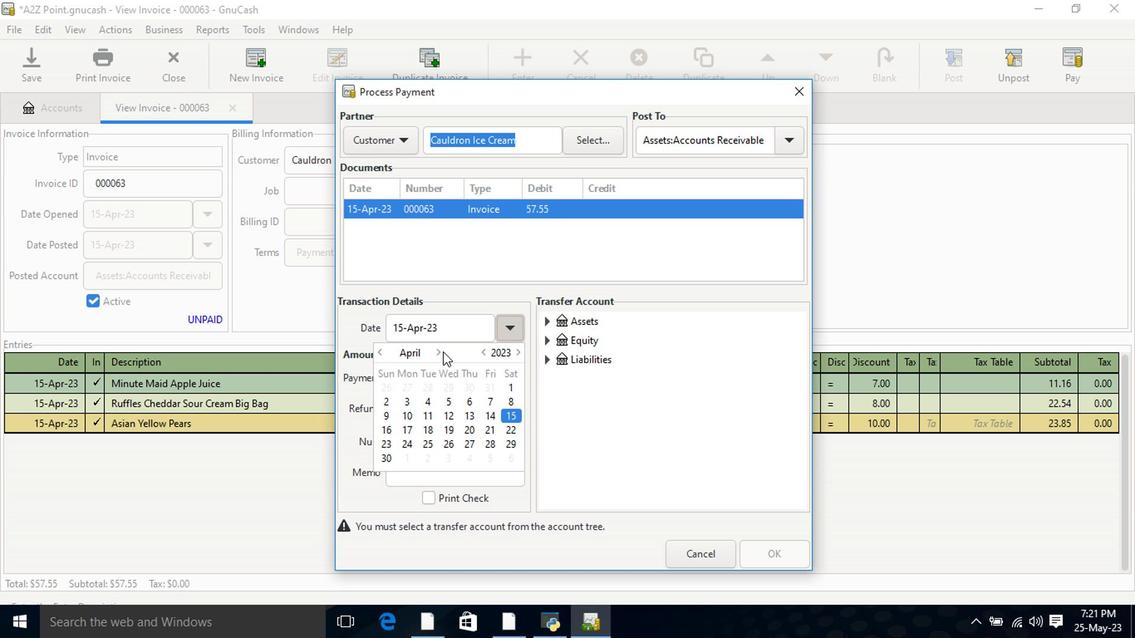 
Action: Mouse moved to (502, 331)
Screenshot: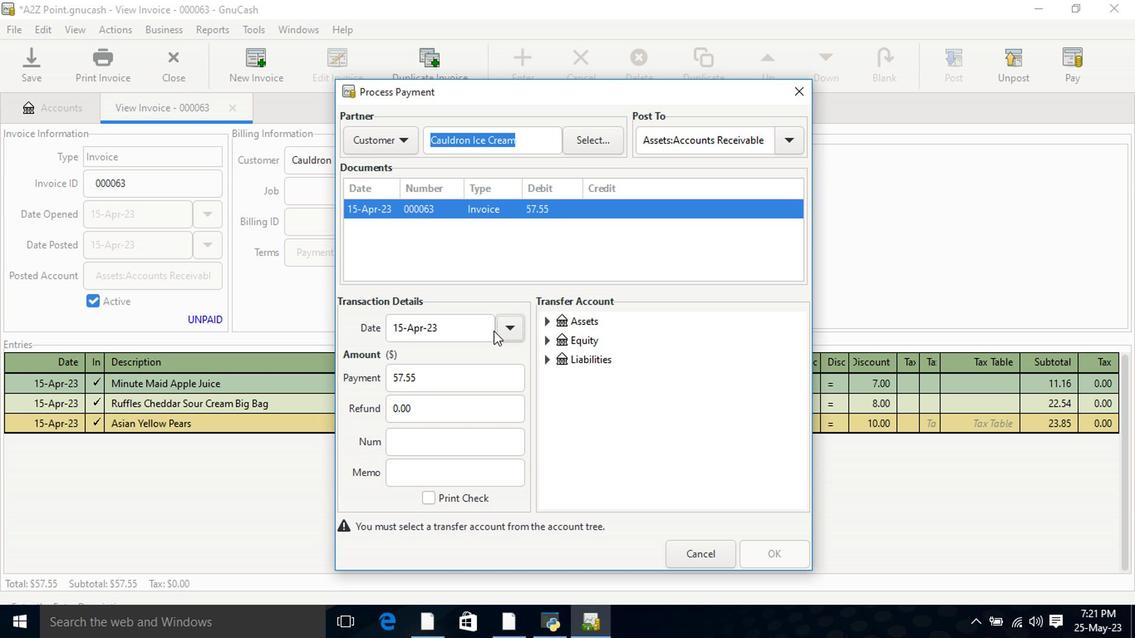
Action: Mouse pressed left at (502, 331)
Screenshot: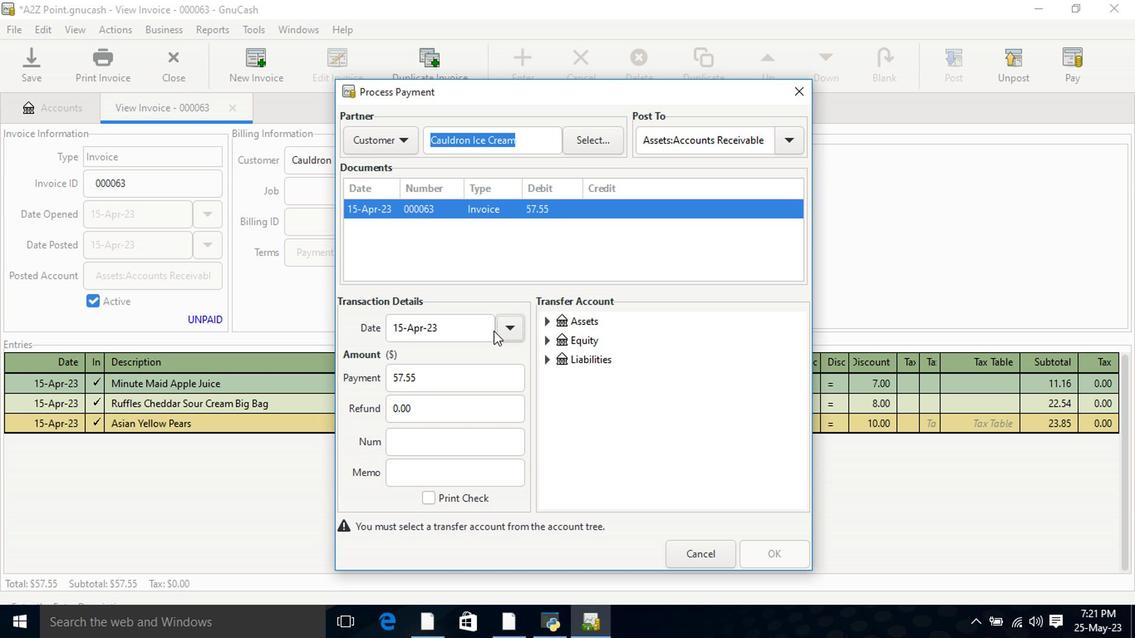 
Action: Mouse moved to (438, 357)
Screenshot: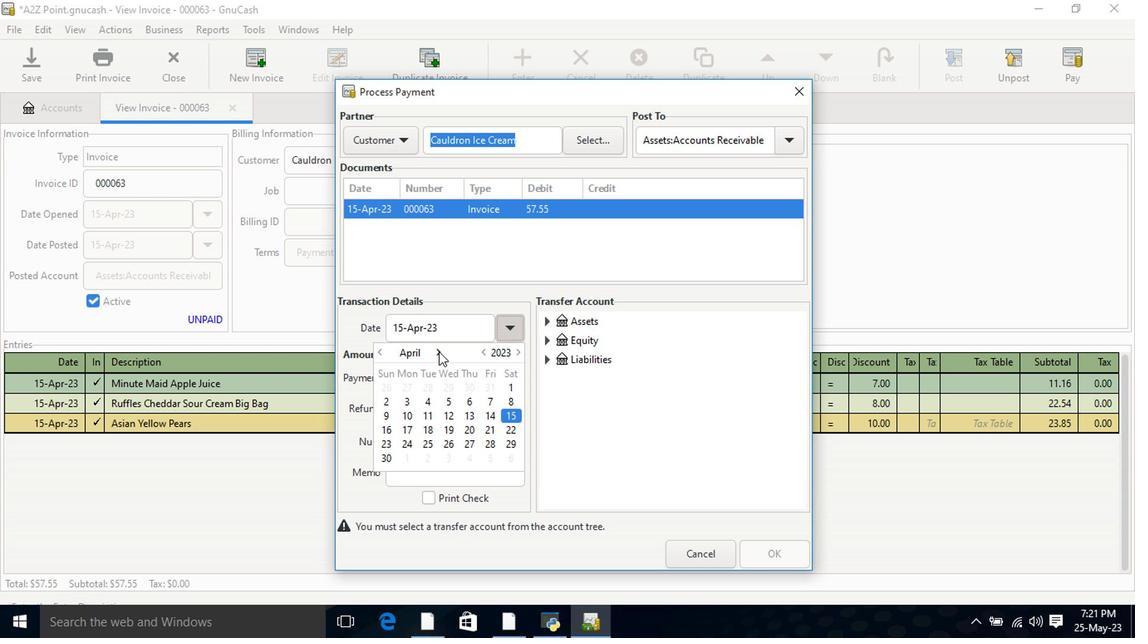 
Action: Mouse pressed left at (438, 352)
Screenshot: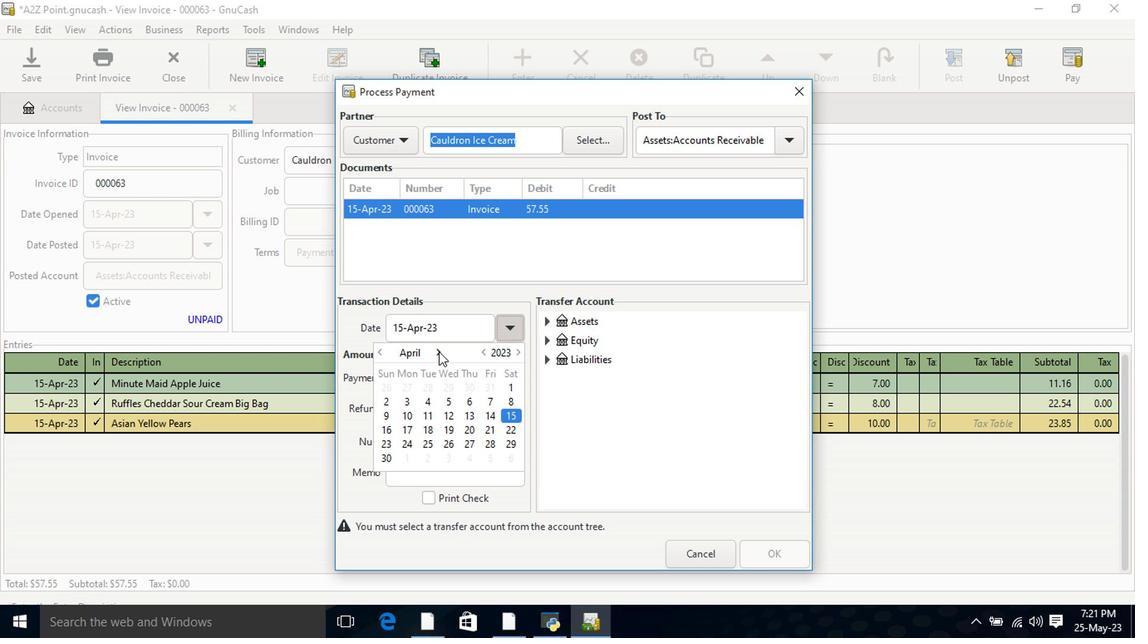 
Action: Mouse moved to (406, 415)
Screenshot: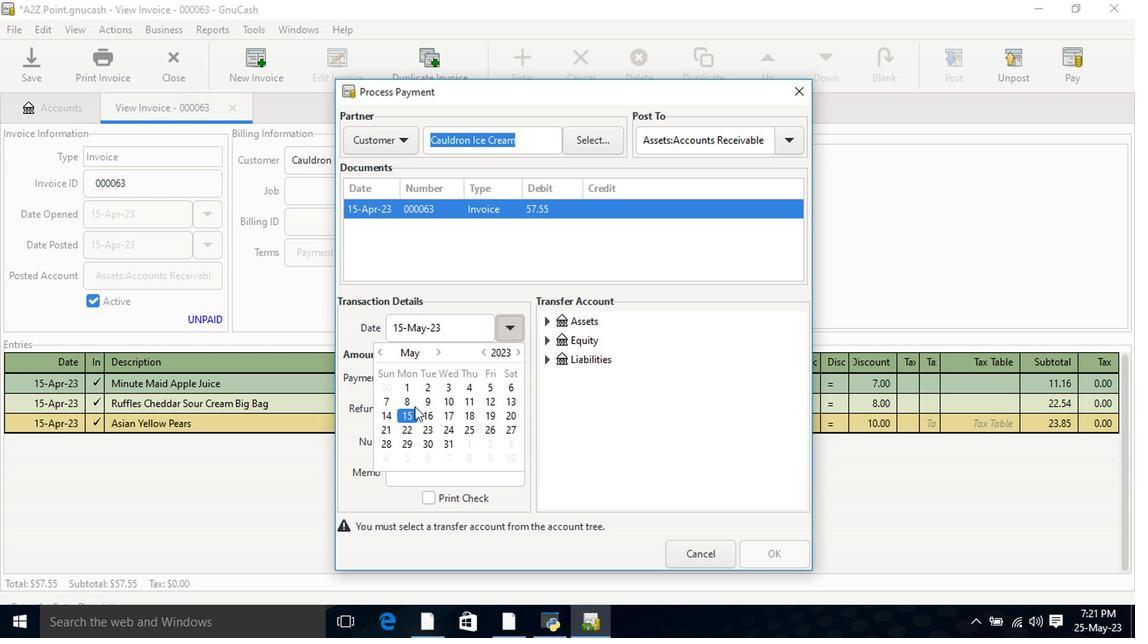 
Action: Mouse pressed left at (406, 415)
Screenshot: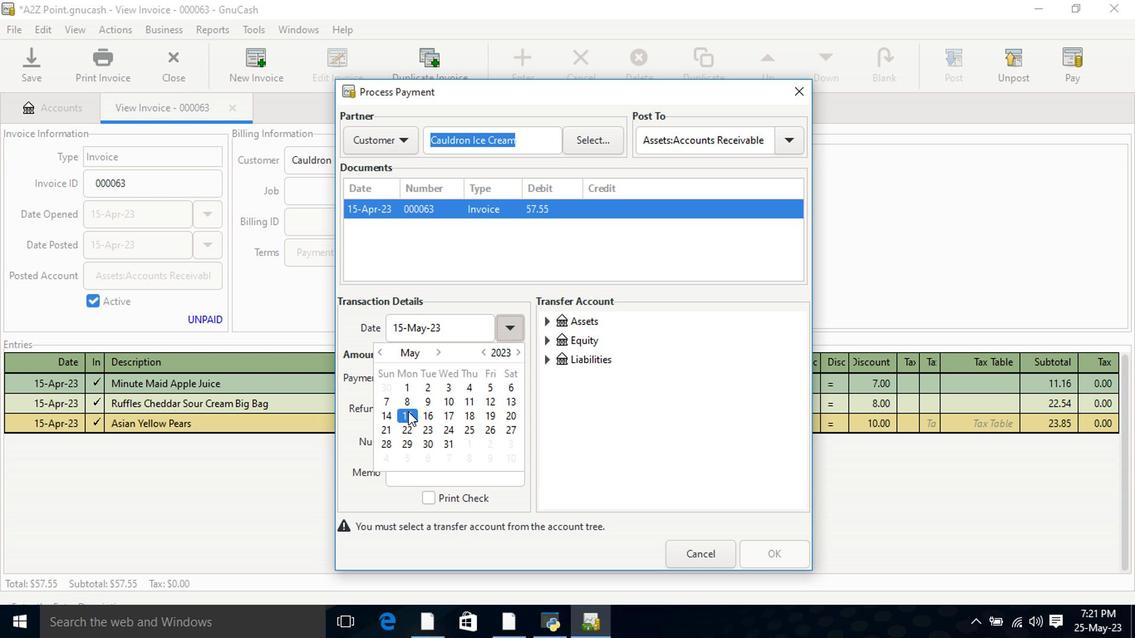 
Action: Mouse pressed left at (406, 415)
Screenshot: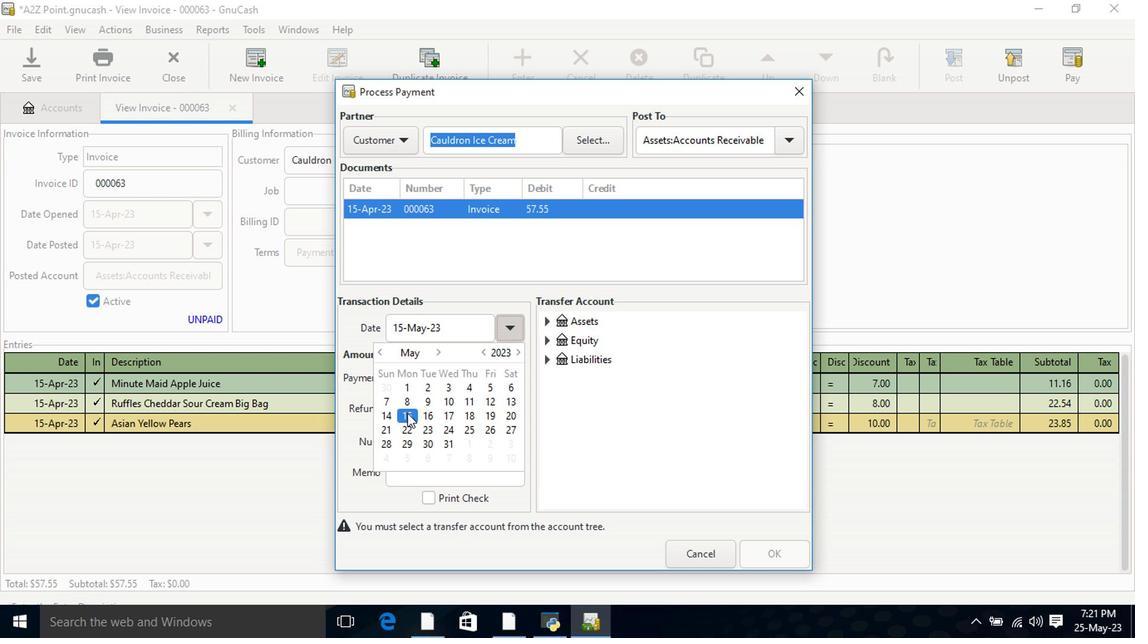 
Action: Mouse pressed left at (406, 415)
Screenshot: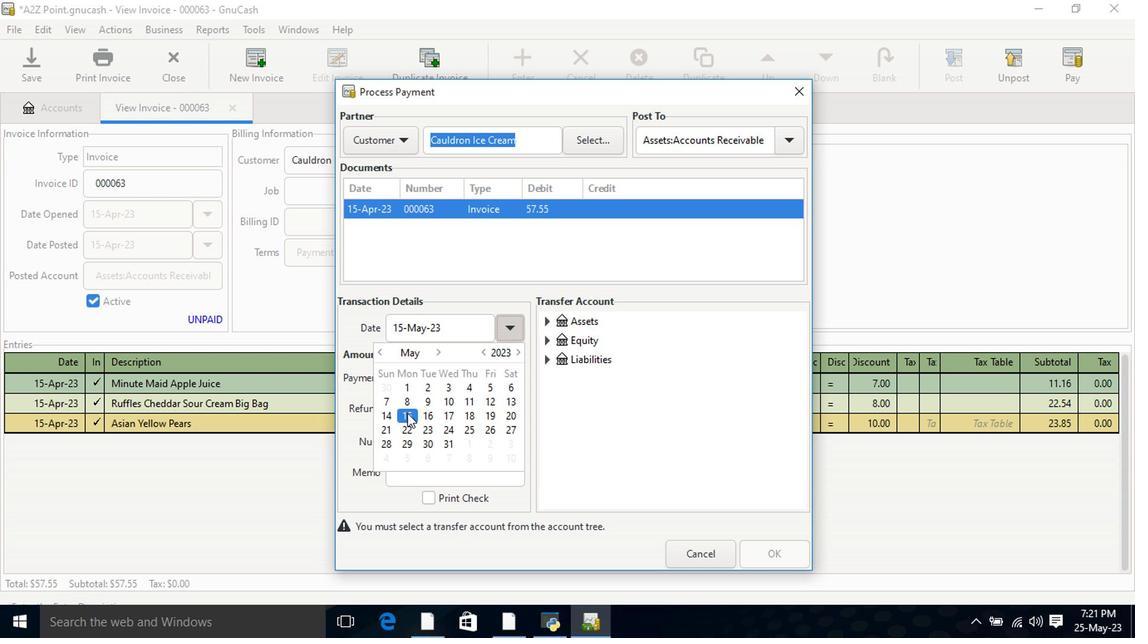 
Action: Mouse moved to (545, 324)
Screenshot: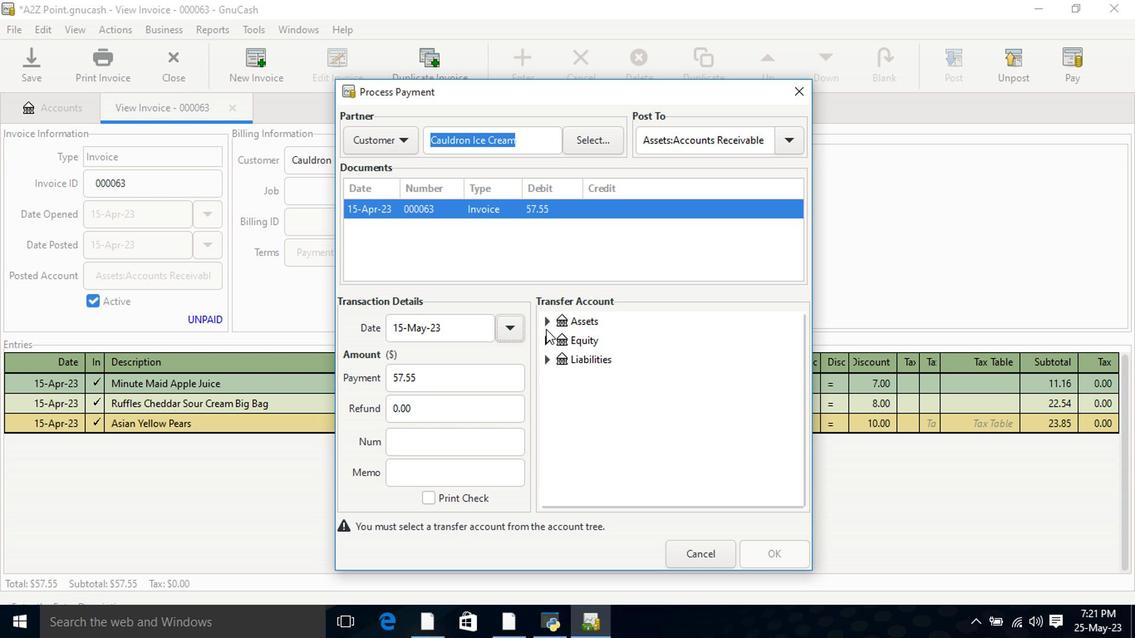 
Action: Mouse pressed left at (545, 324)
Screenshot: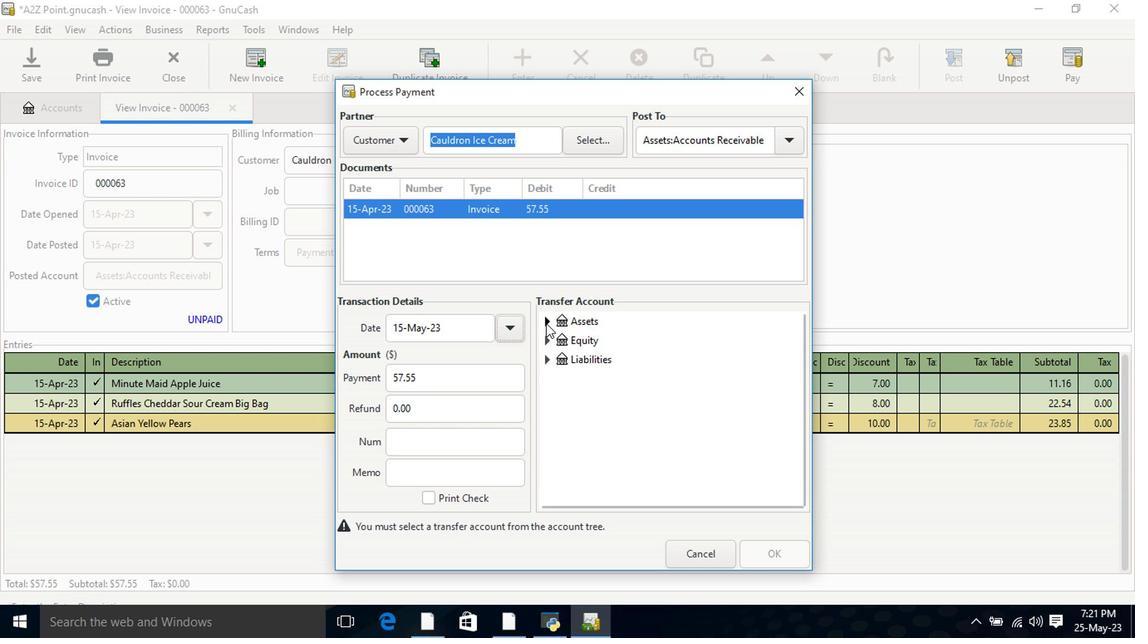 
Action: Mouse moved to (562, 341)
Screenshot: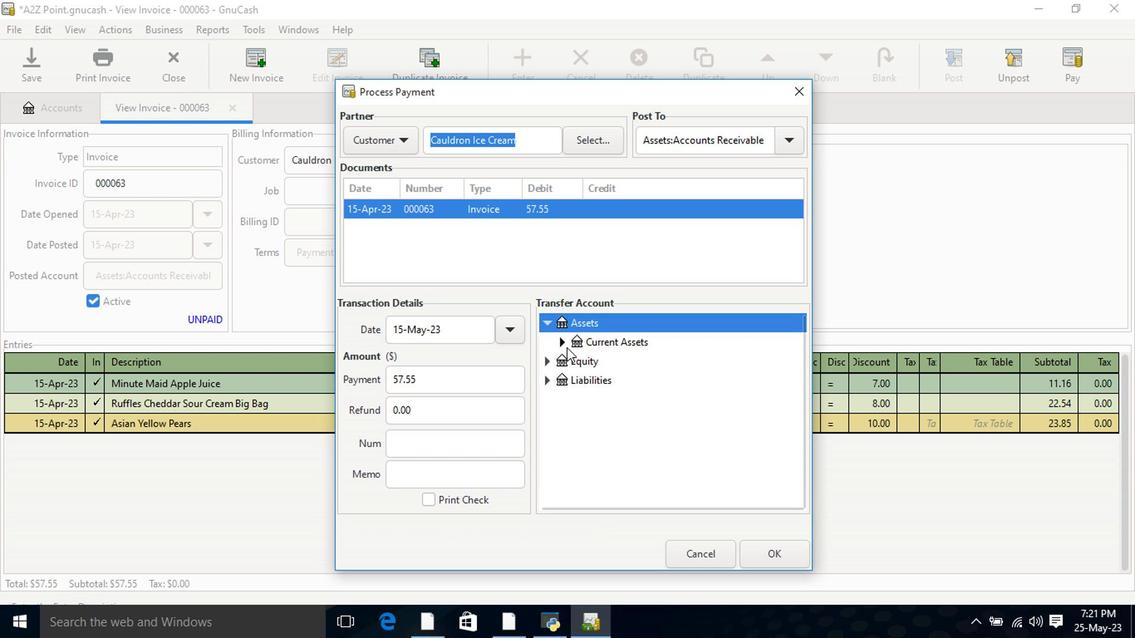
Action: Mouse pressed left at (562, 341)
Screenshot: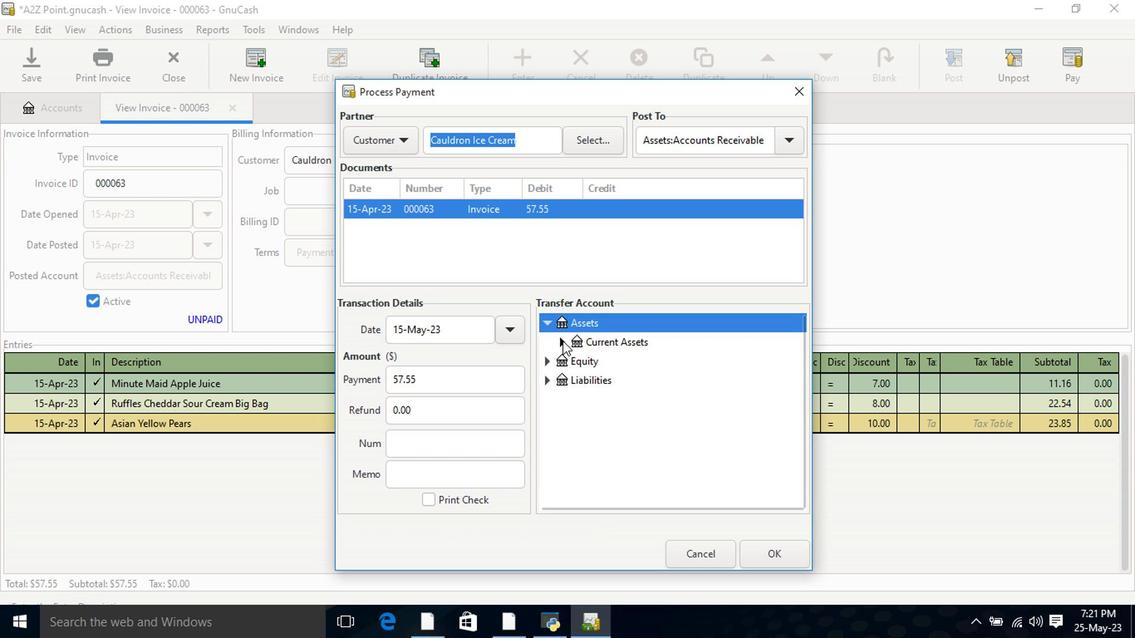 
Action: Mouse moved to (592, 365)
Screenshot: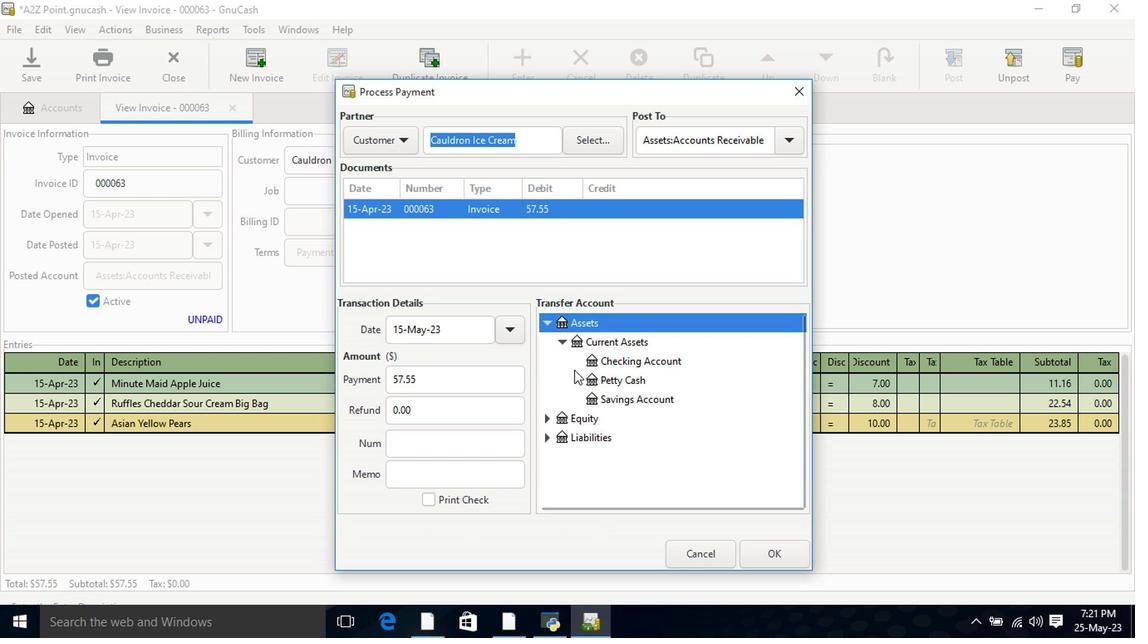 
Action: Mouse pressed left at (592, 365)
Screenshot: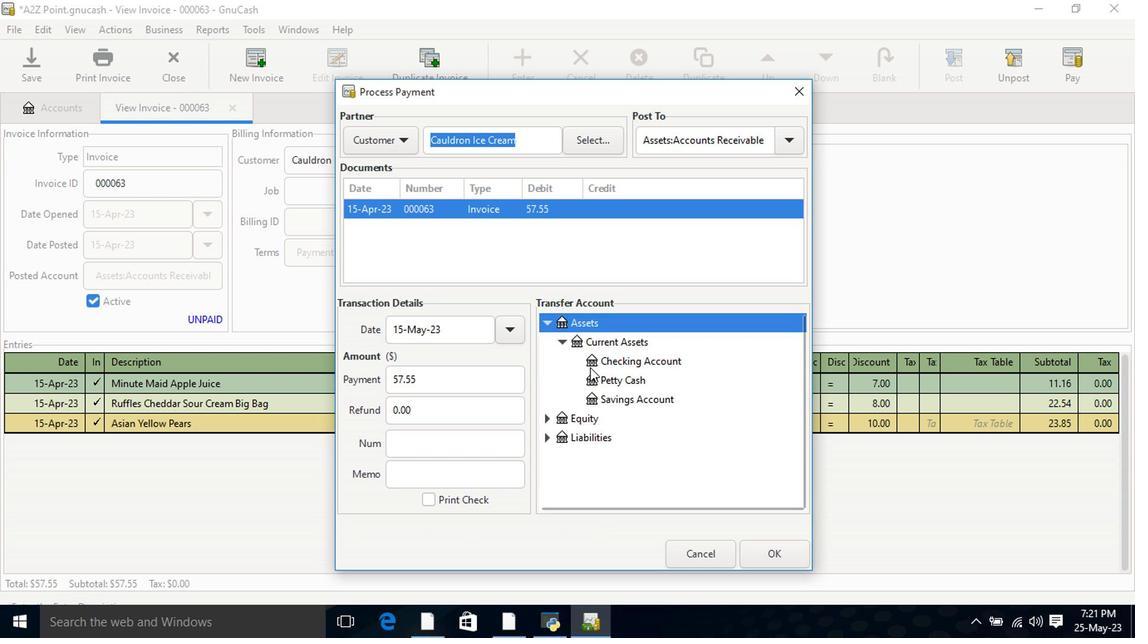 
Action: Mouse moved to (766, 559)
Screenshot: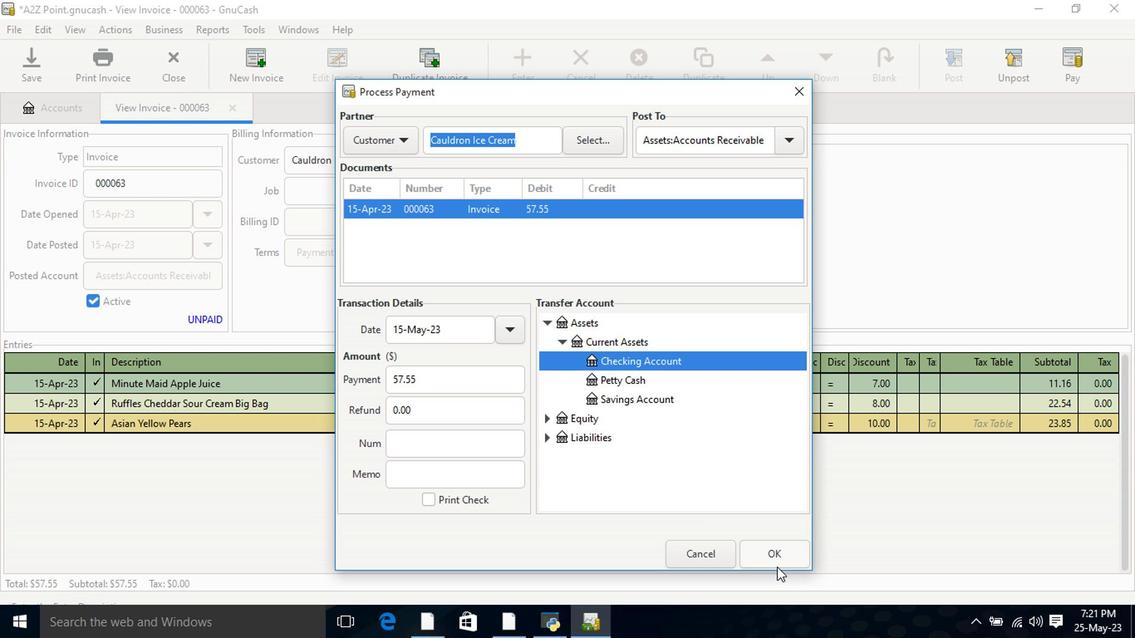
Action: Mouse pressed left at (766, 559)
Screenshot: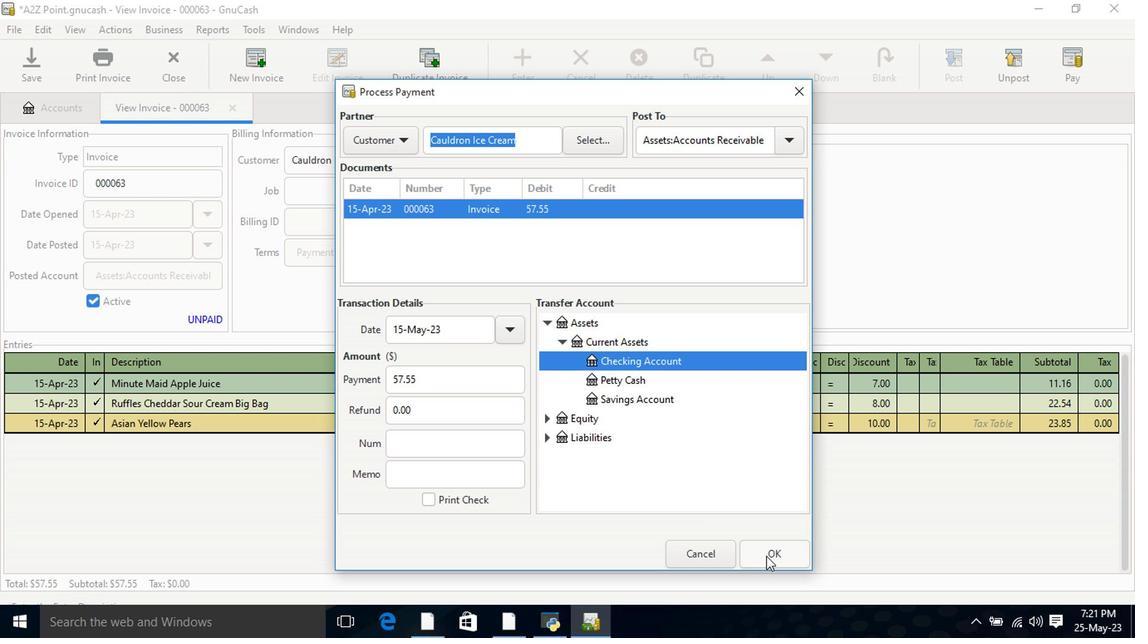 
Action: Mouse moved to (107, 60)
Screenshot: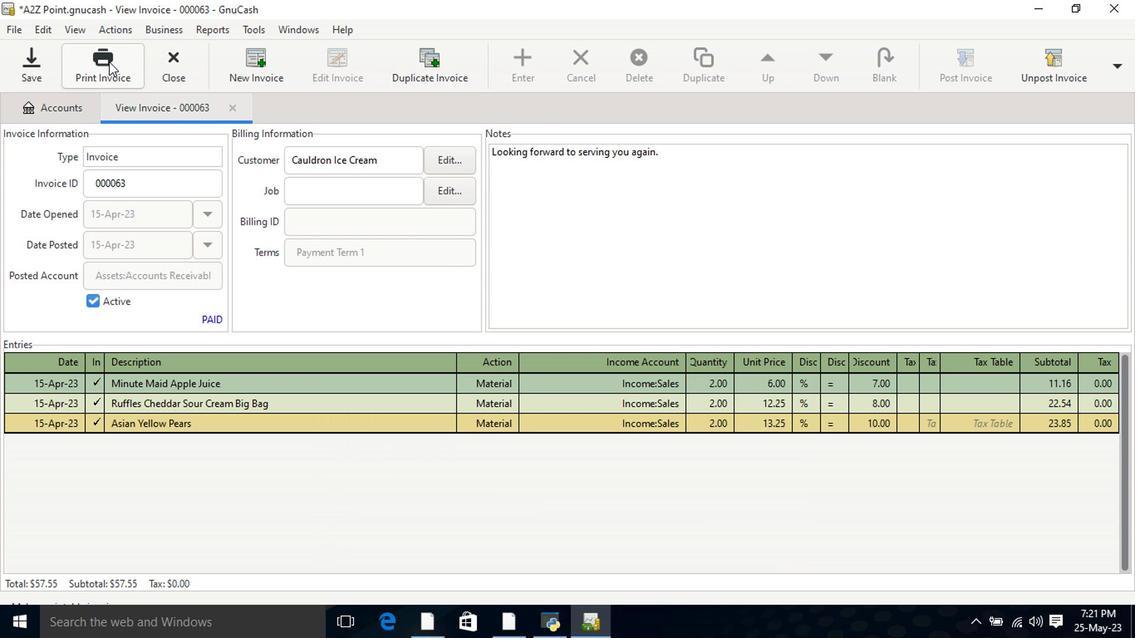 
Action: Mouse pressed left at (107, 60)
Screenshot: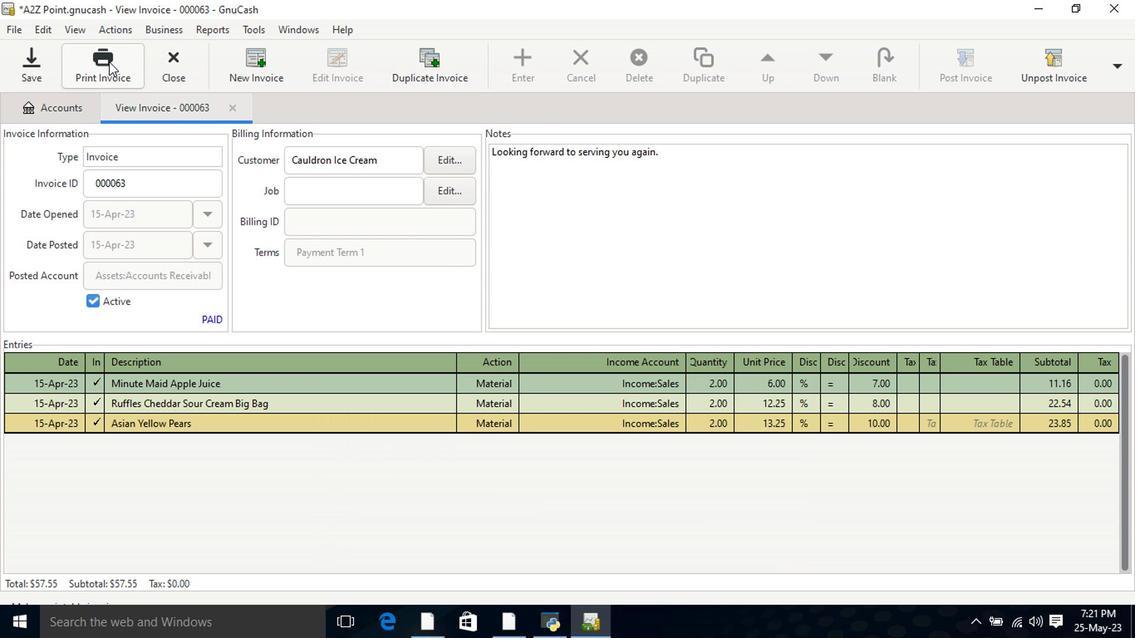 
Action: Mouse moved to (417, 72)
Screenshot: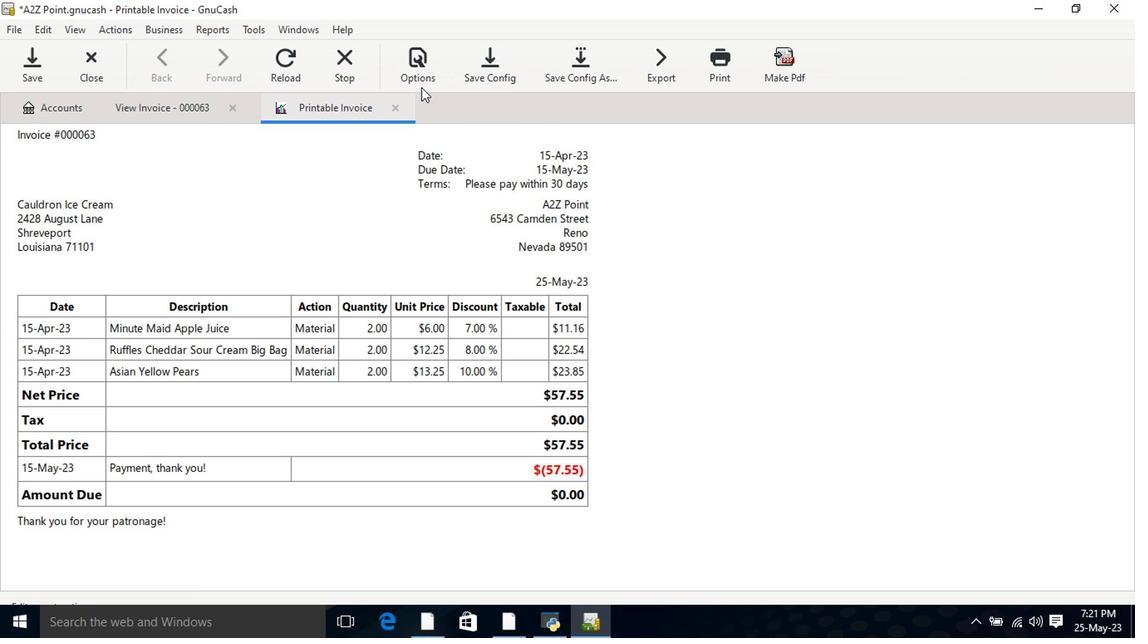 
Action: Mouse pressed left at (417, 72)
Screenshot: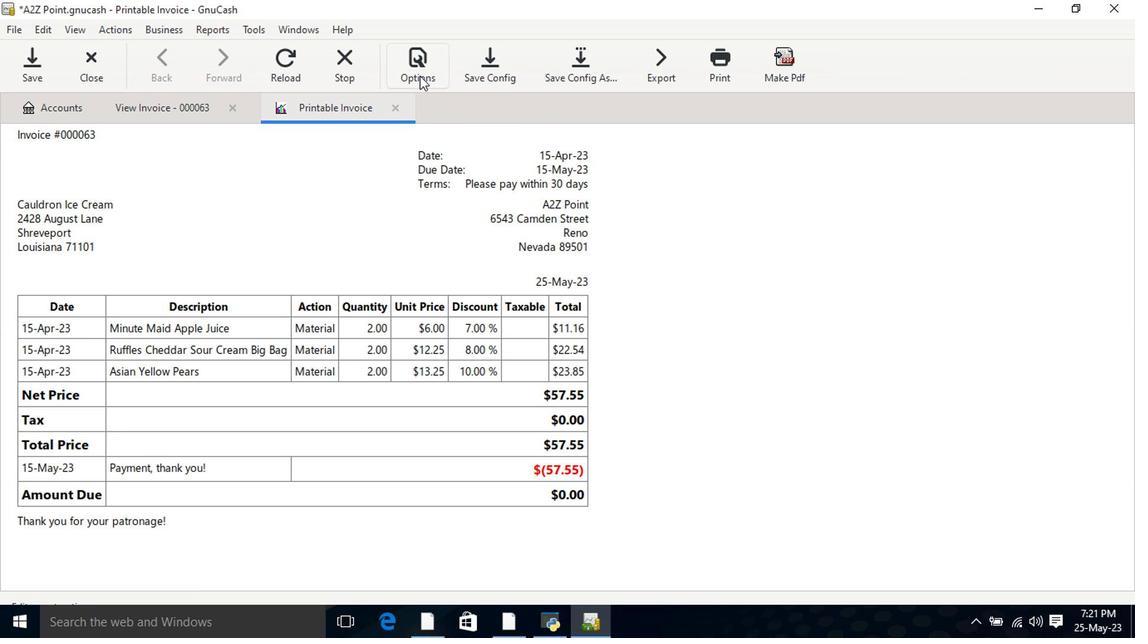 
Action: Mouse moved to (367, 142)
Screenshot: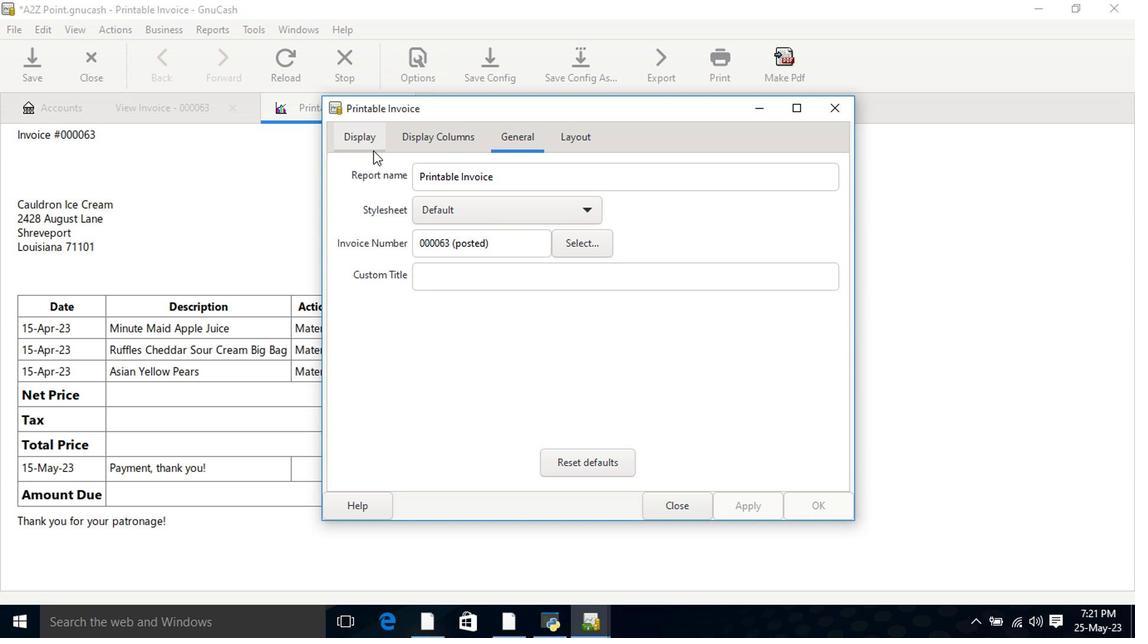 
Action: Mouse pressed left at (367, 142)
Screenshot: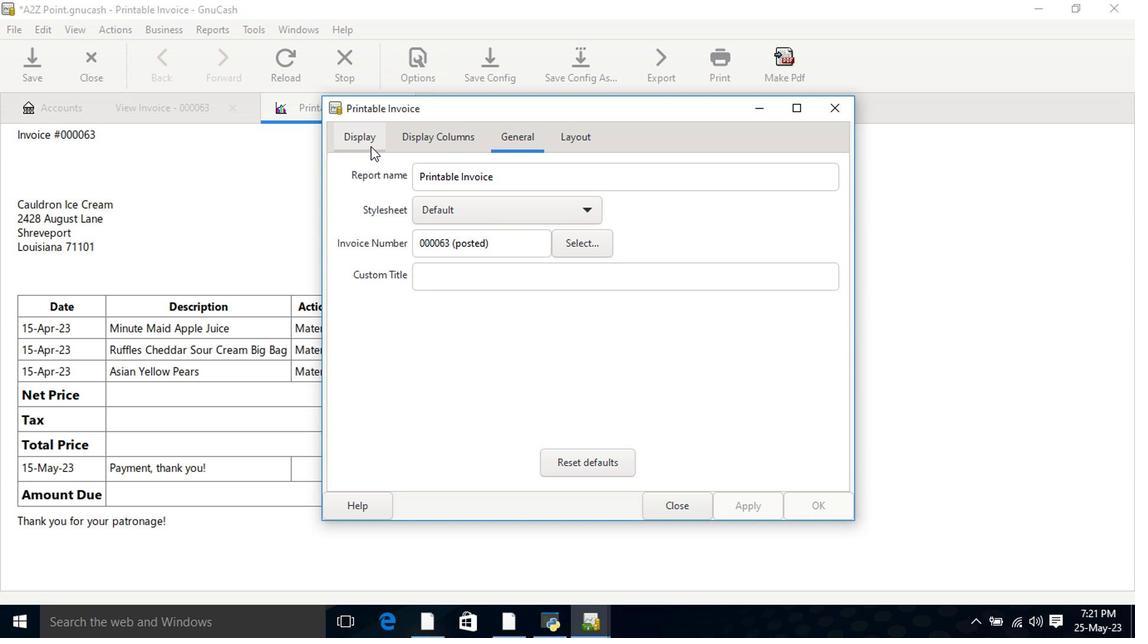 
Action: Mouse moved to (472, 331)
Screenshot: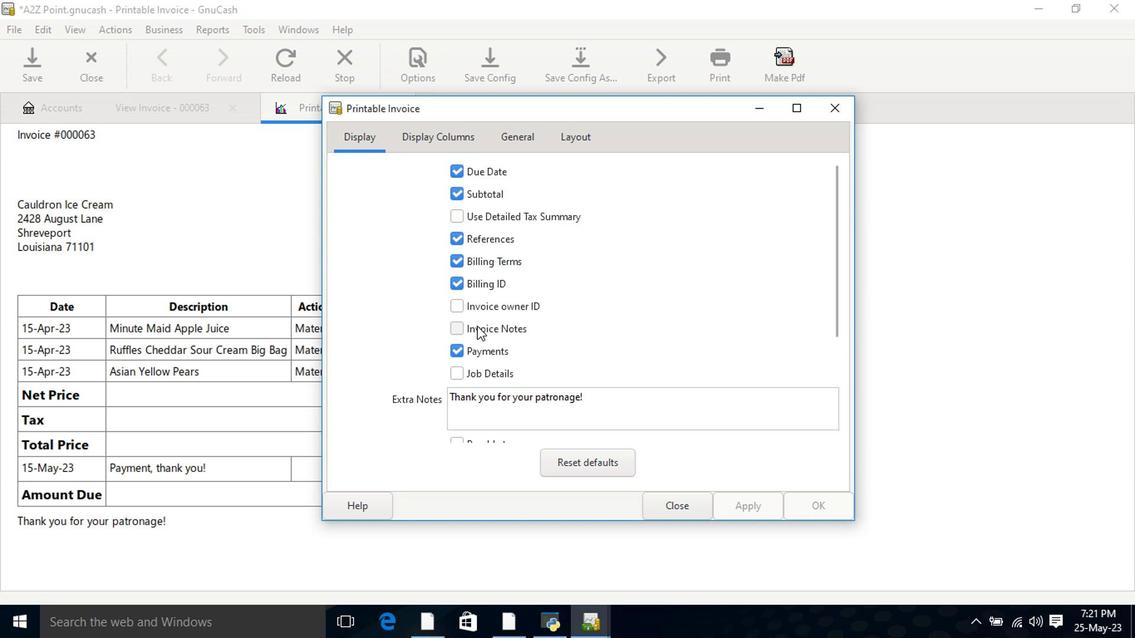 
Action: Mouse pressed left at (472, 331)
Screenshot: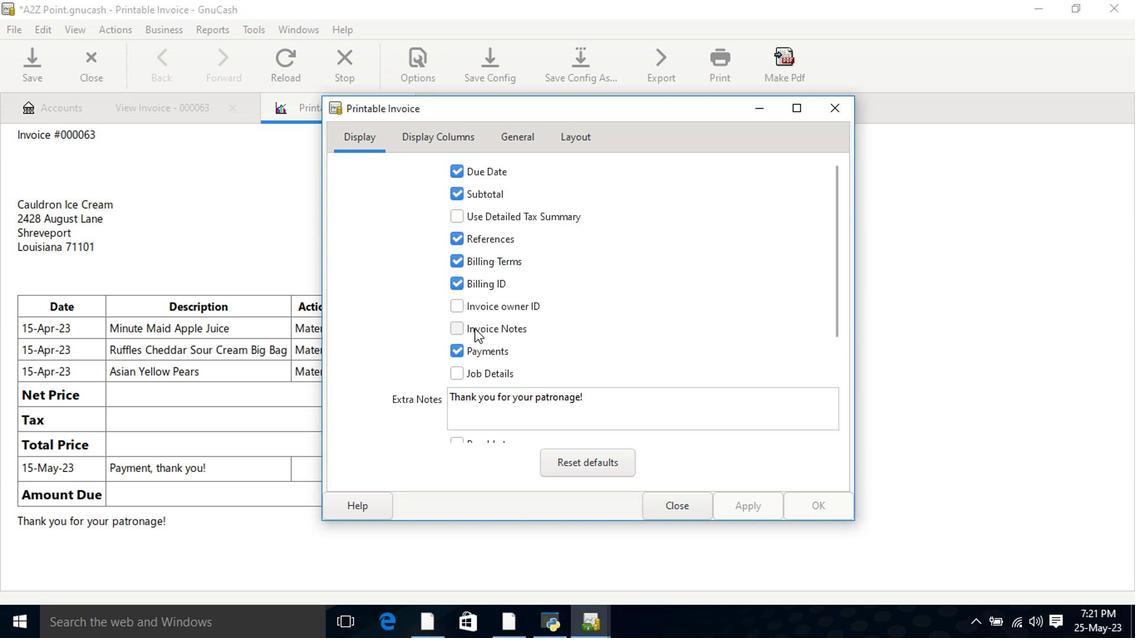 
Action: Mouse moved to (728, 512)
Screenshot: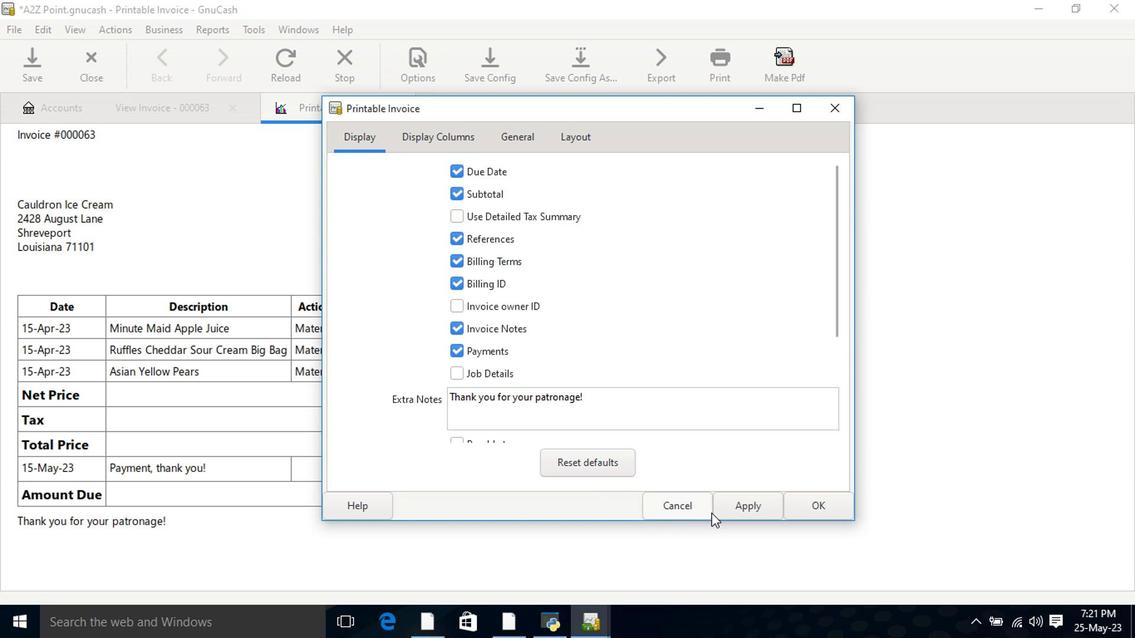 
Action: Mouse pressed left at (728, 512)
Screenshot: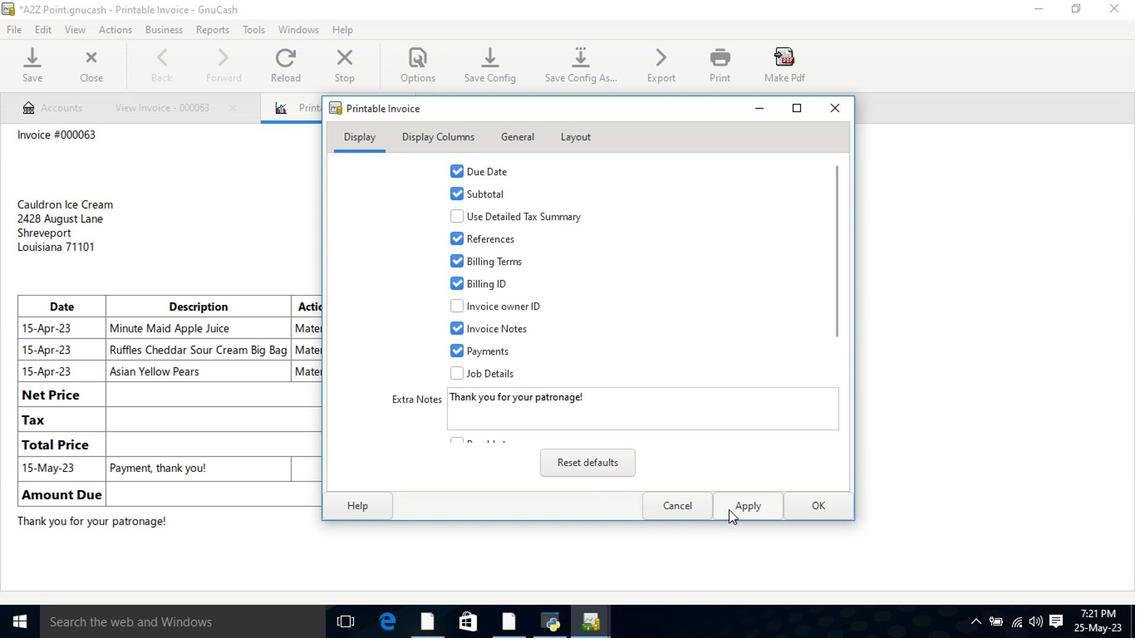 
Action: Mouse moved to (681, 517)
Screenshot: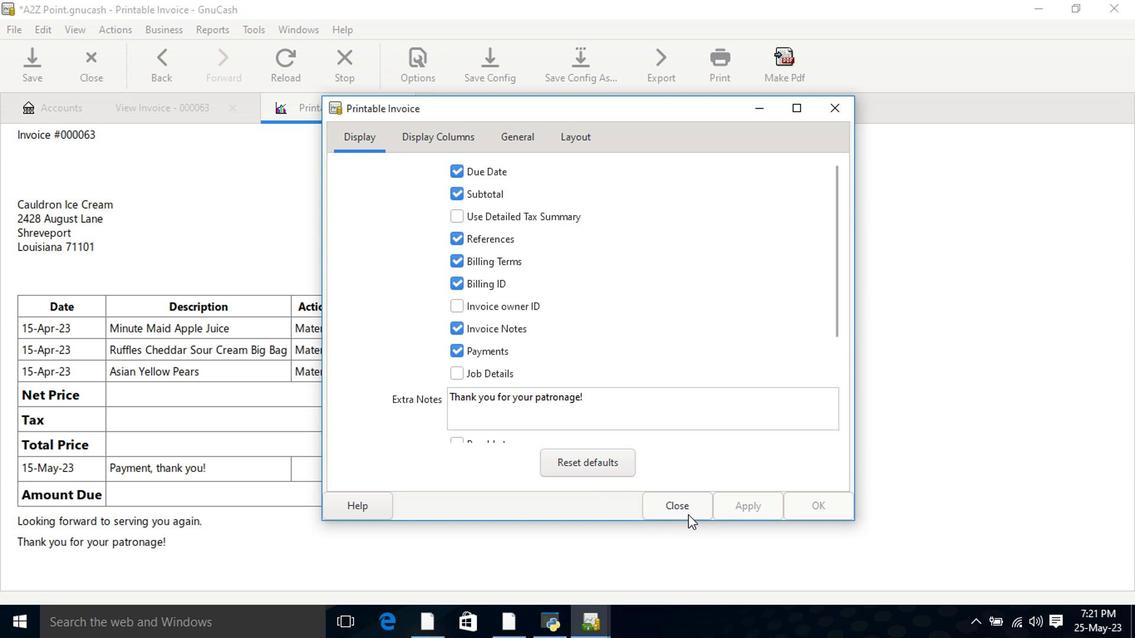 
Action: Mouse pressed left at (681, 517)
Screenshot: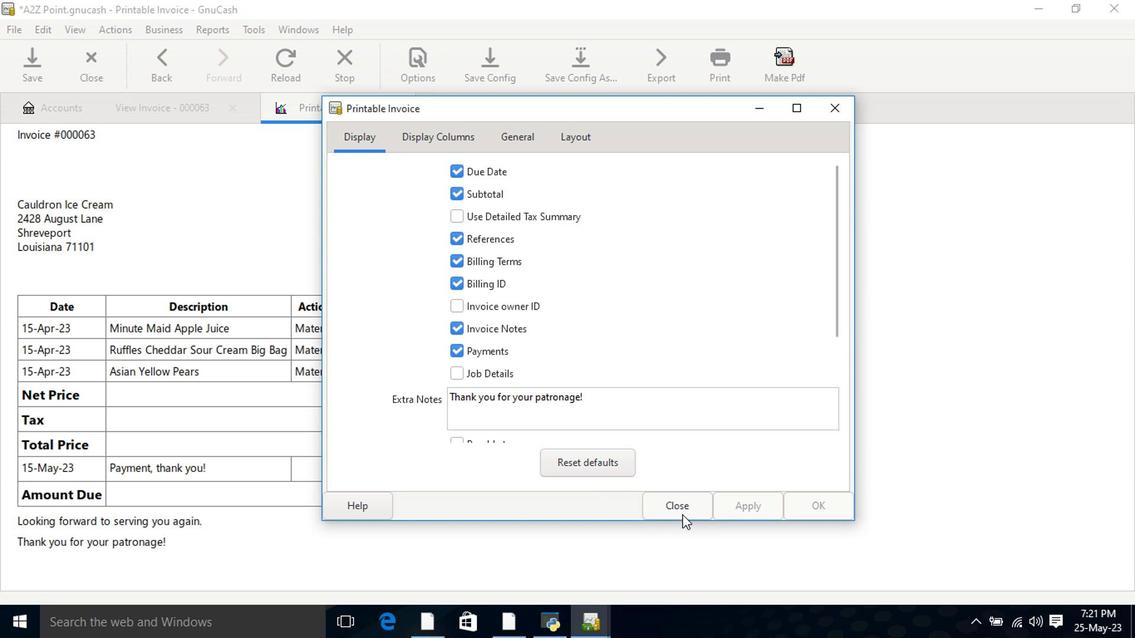 
Action: Key pressed <Key.print_screen>
Screenshot: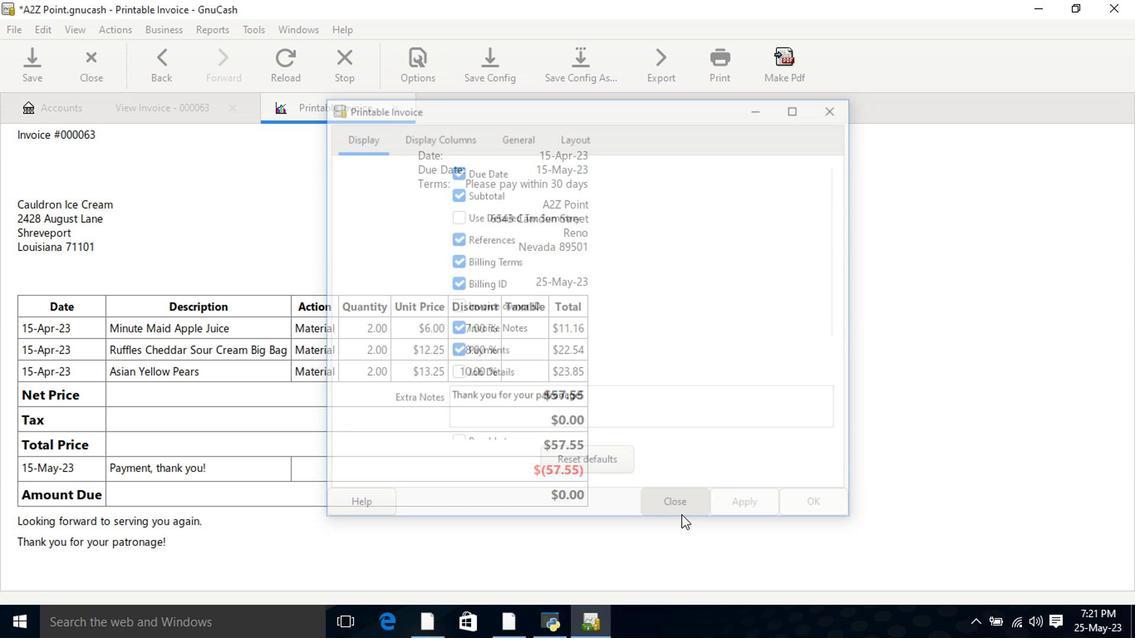
